 Task: Look for space in São Sebastião do Caí, Brazil from 2nd June, 2023 to 9th June, 2023 for 5 adults in price range Rs.7000 to Rs.13000. Place can be shared room with 2 bedrooms having 5 beds and 2 bathrooms. Property type can be flat. Amenities needed are: wifi, washing machine, . Booking option can be shelf check-in. Required host language is Spanish.
Action: Mouse moved to (460, 82)
Screenshot: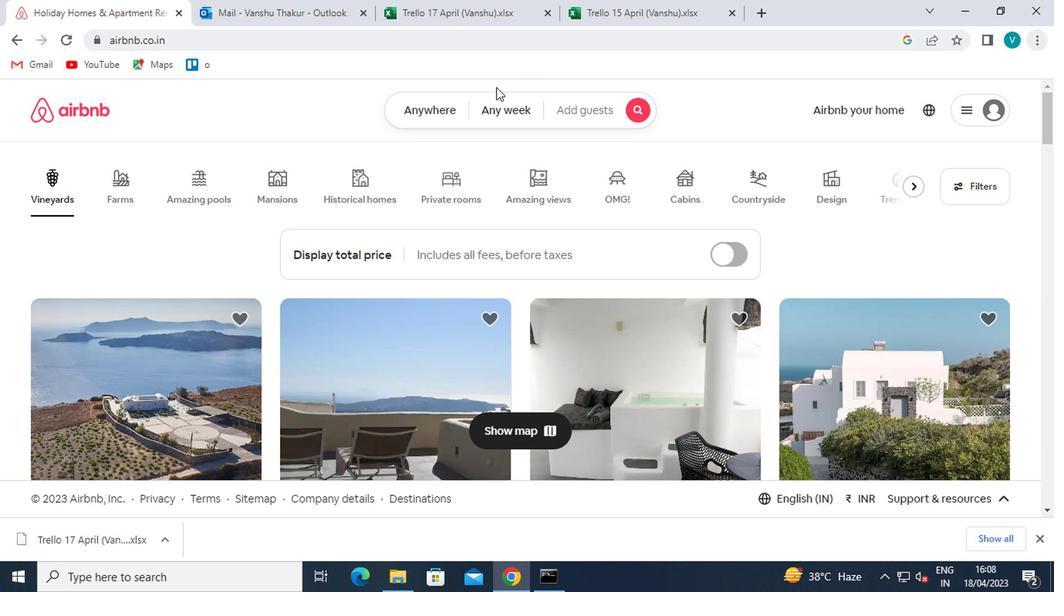 
Action: Mouse pressed left at (460, 82)
Screenshot: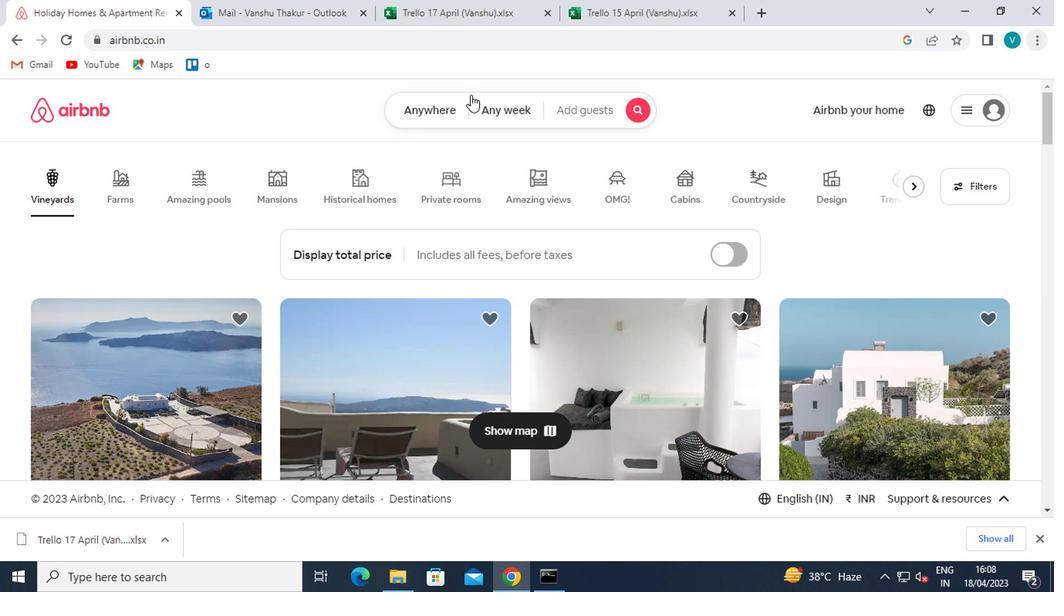 
Action: Mouse moved to (379, 163)
Screenshot: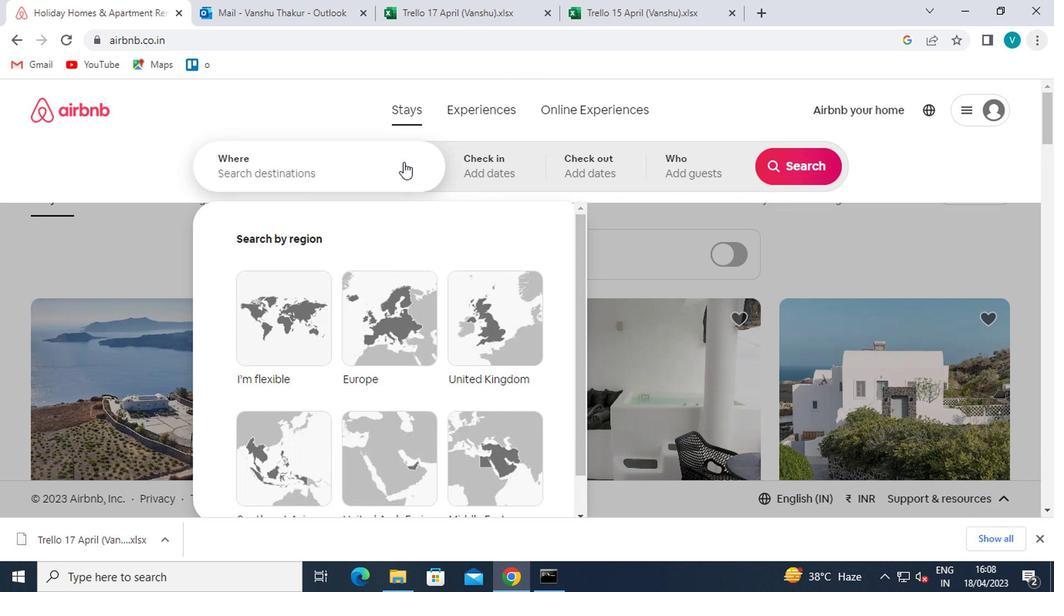 
Action: Mouse pressed left at (379, 163)
Screenshot: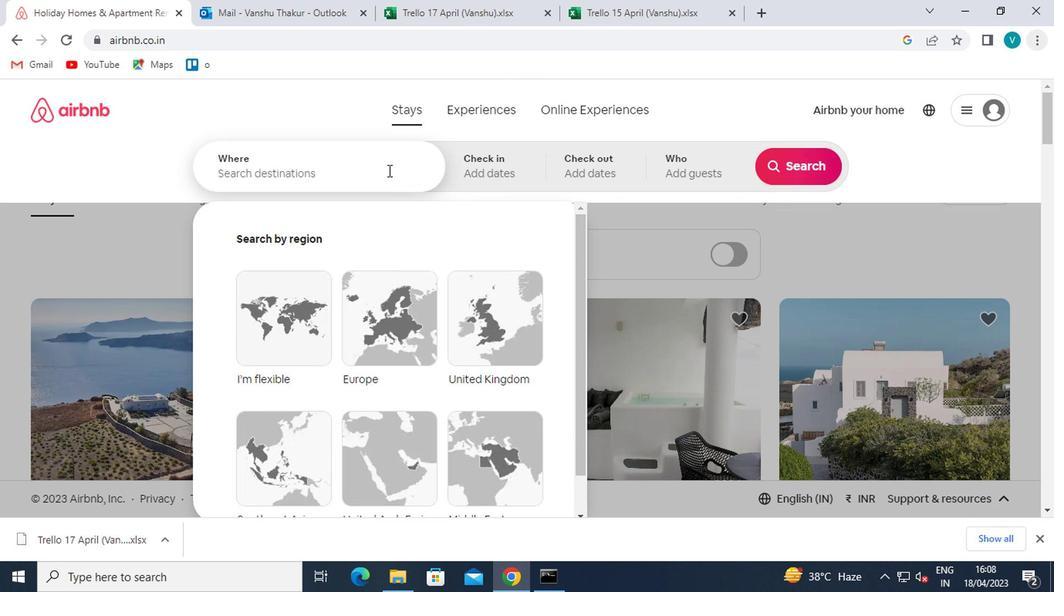 
Action: Key pressed <Key.shift>SAO<Key.space><Key.shift>SEBAS
Screenshot: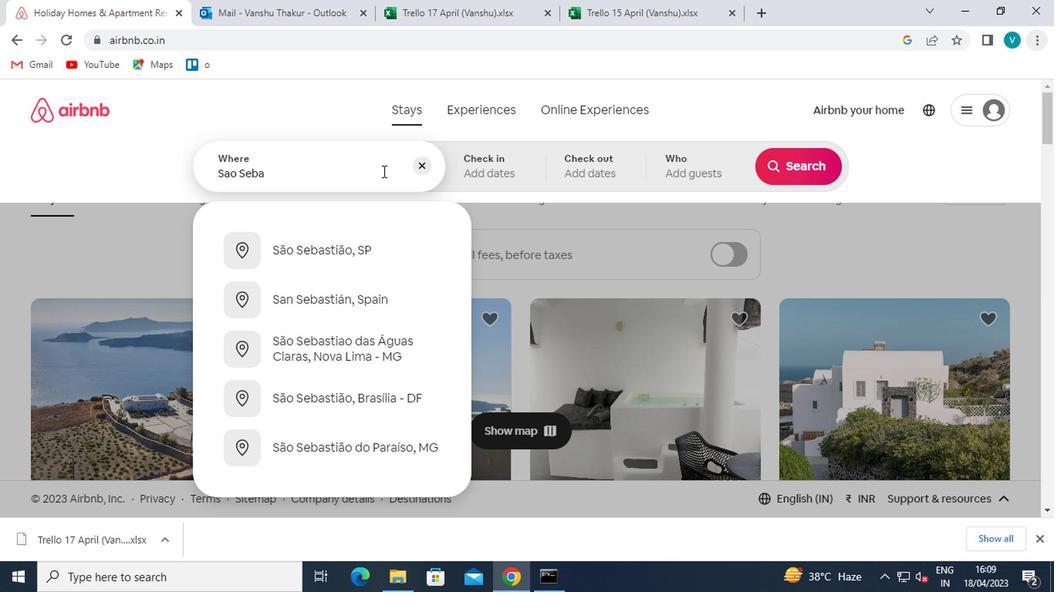 
Action: Mouse moved to (349, 243)
Screenshot: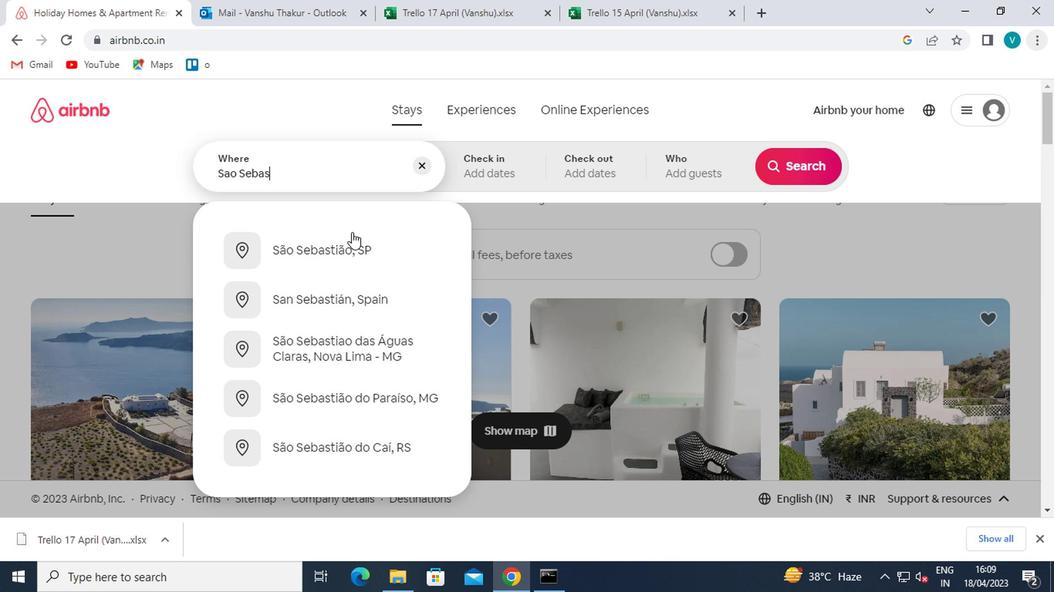 
Action: Mouse pressed left at (349, 243)
Screenshot: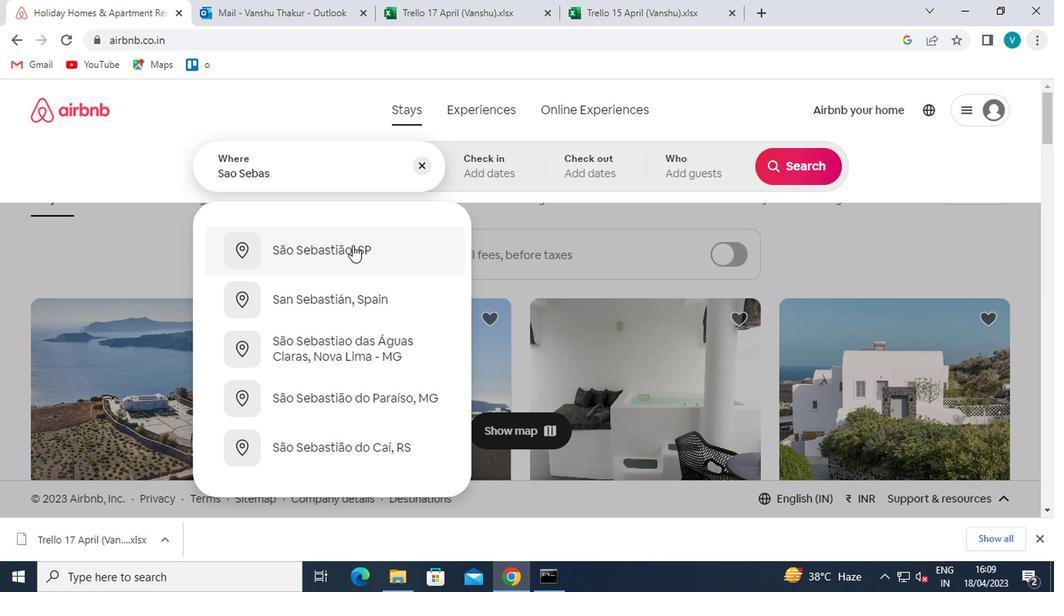 
Action: Mouse moved to (798, 292)
Screenshot: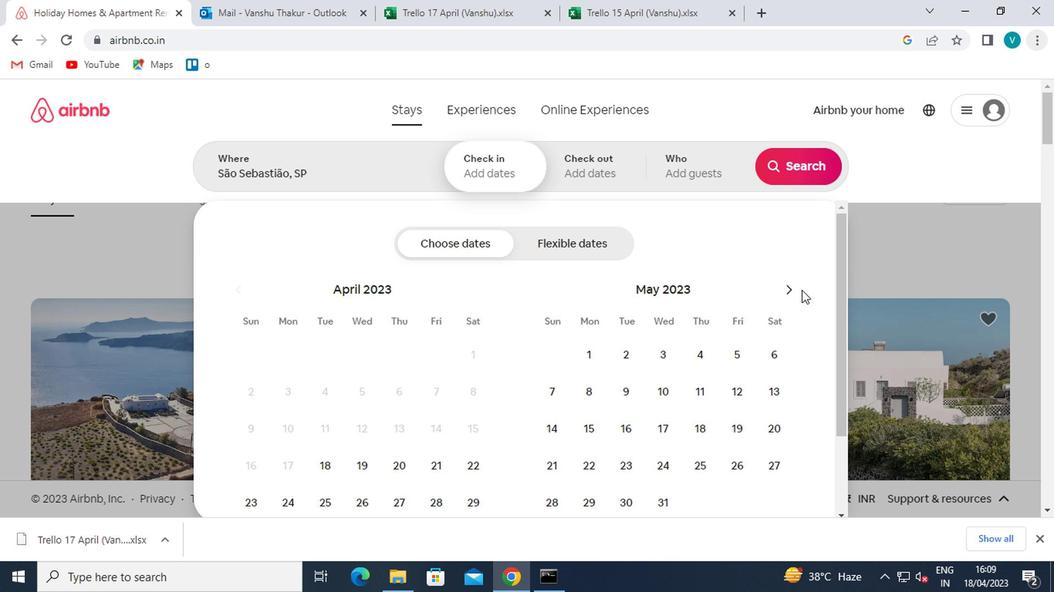 
Action: Mouse pressed left at (798, 292)
Screenshot: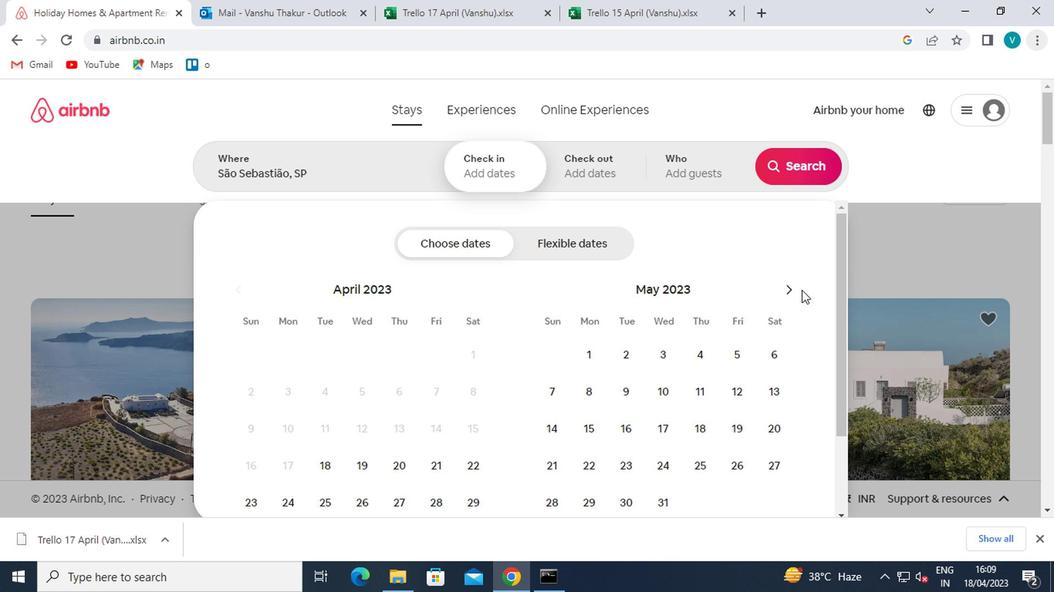 
Action: Mouse moved to (789, 289)
Screenshot: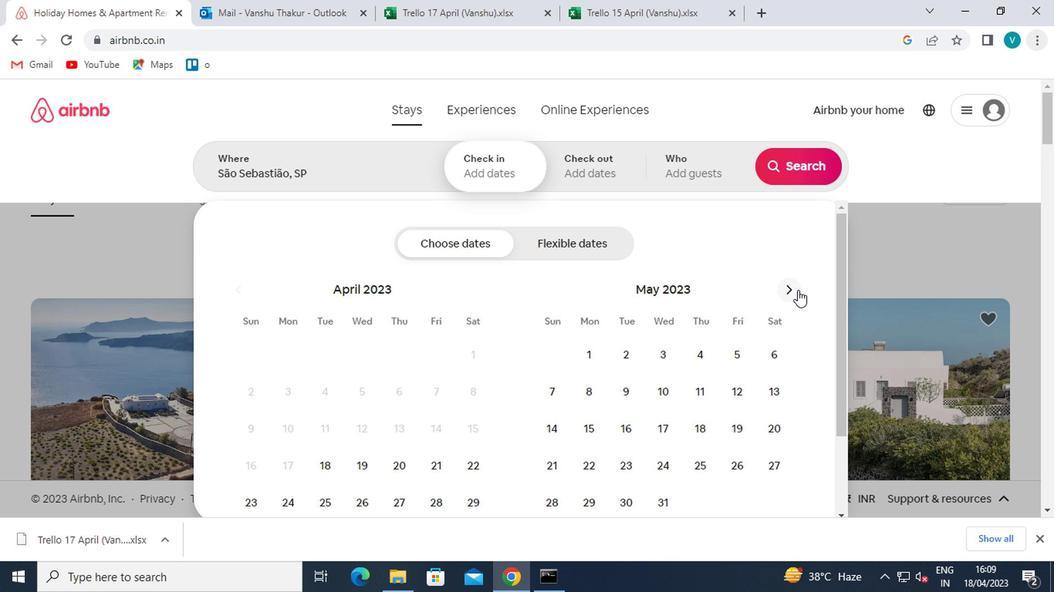 
Action: Mouse pressed left at (789, 289)
Screenshot: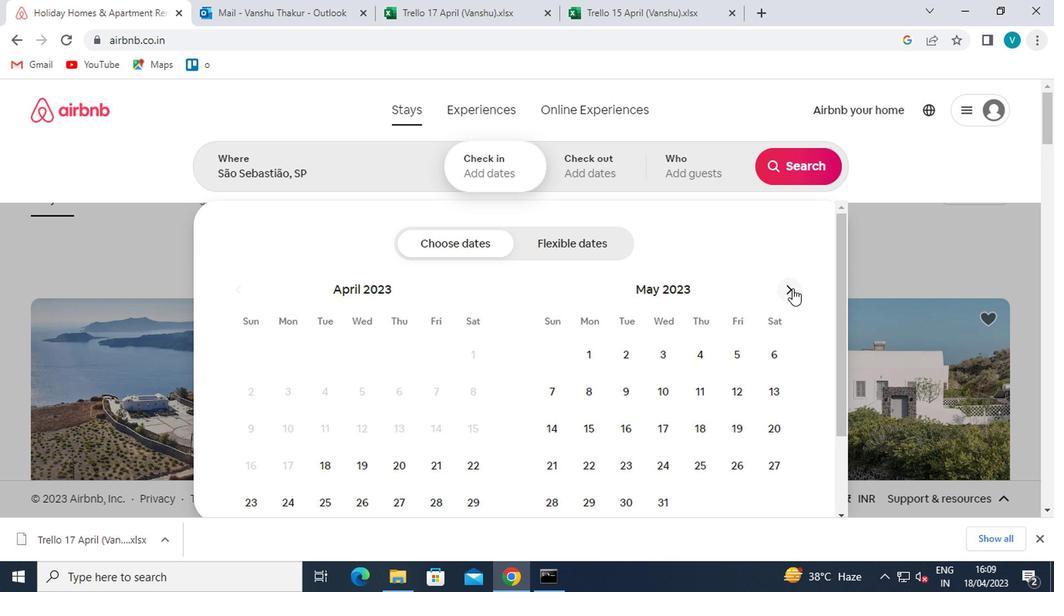 
Action: Mouse moved to (730, 347)
Screenshot: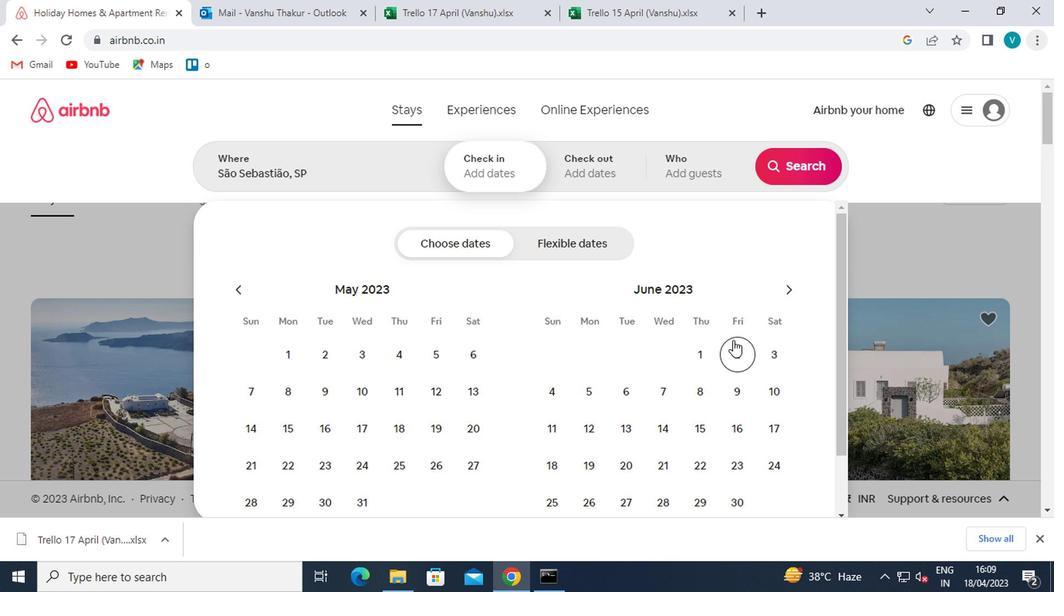 
Action: Mouse pressed left at (730, 347)
Screenshot: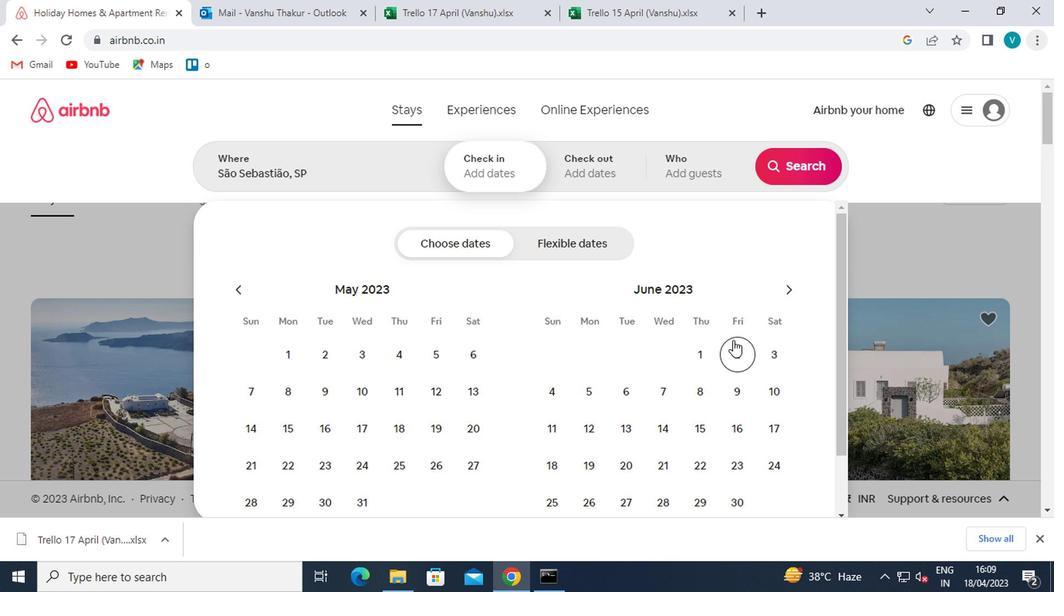 
Action: Mouse moved to (739, 398)
Screenshot: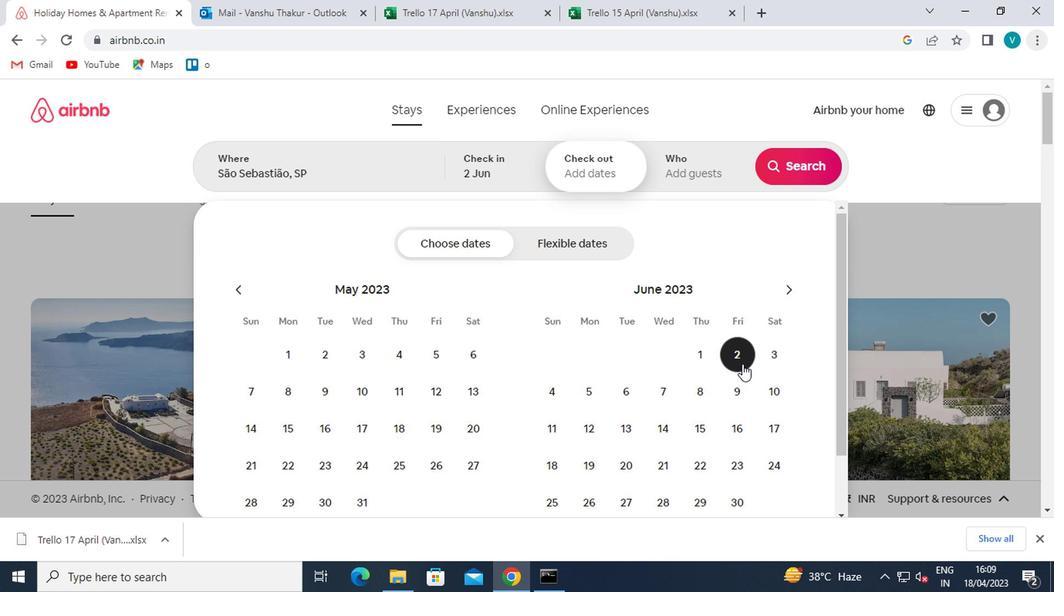 
Action: Mouse pressed left at (739, 398)
Screenshot: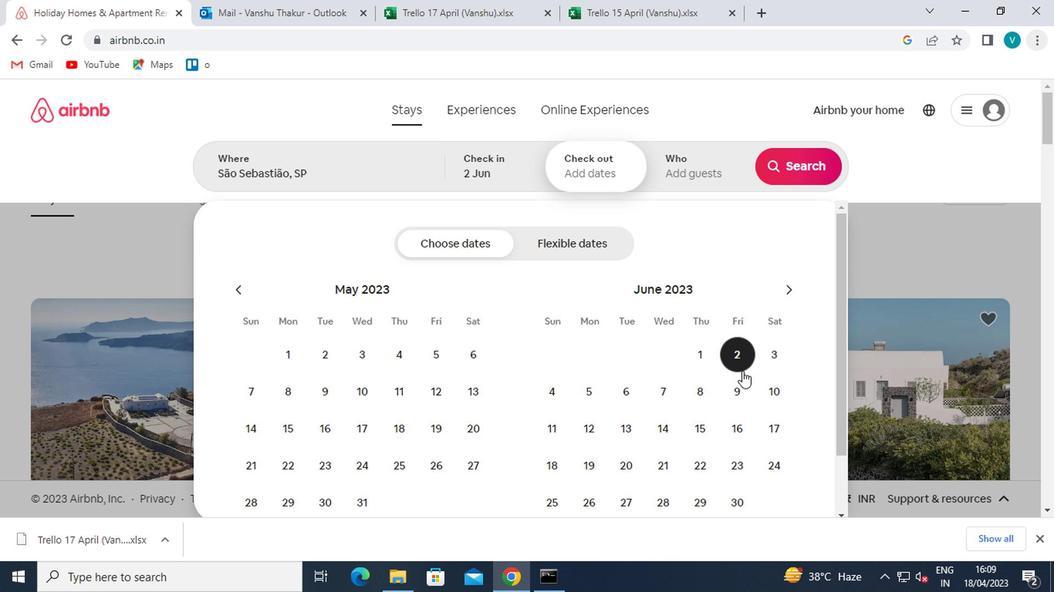 
Action: Mouse moved to (705, 182)
Screenshot: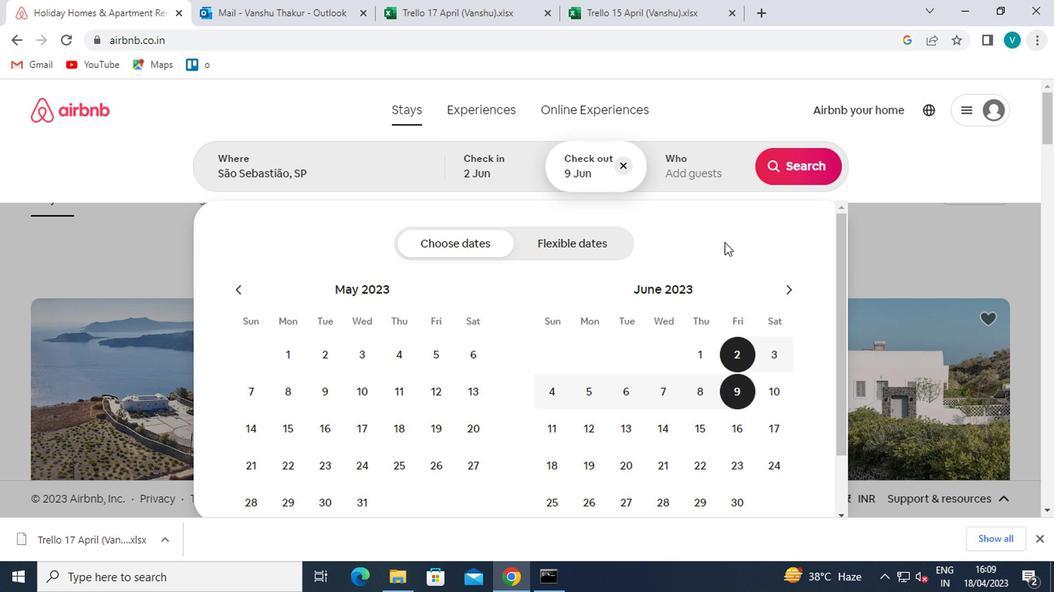
Action: Mouse pressed left at (705, 182)
Screenshot: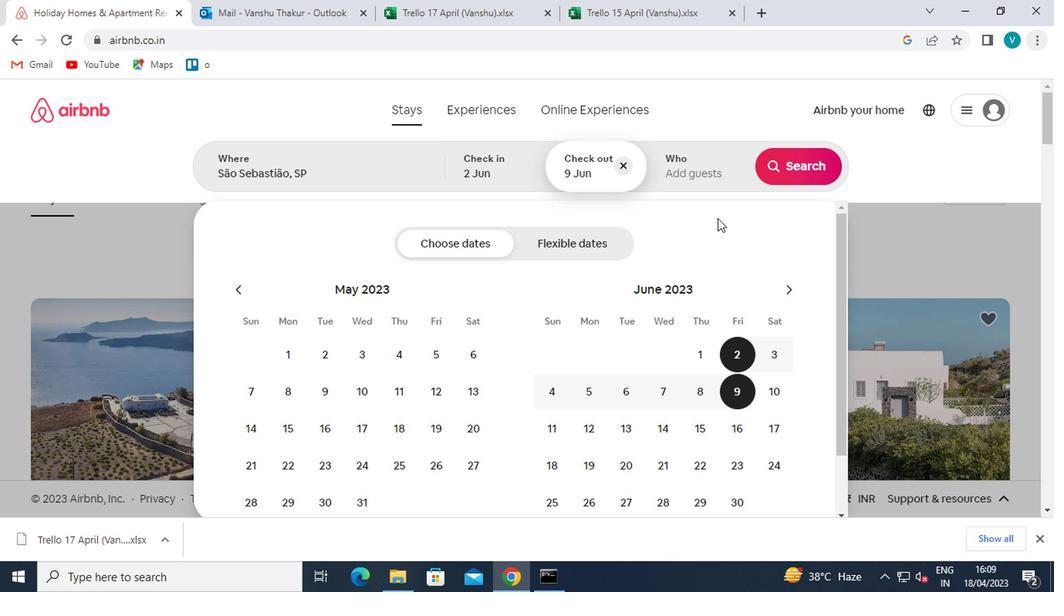 
Action: Mouse moved to (792, 254)
Screenshot: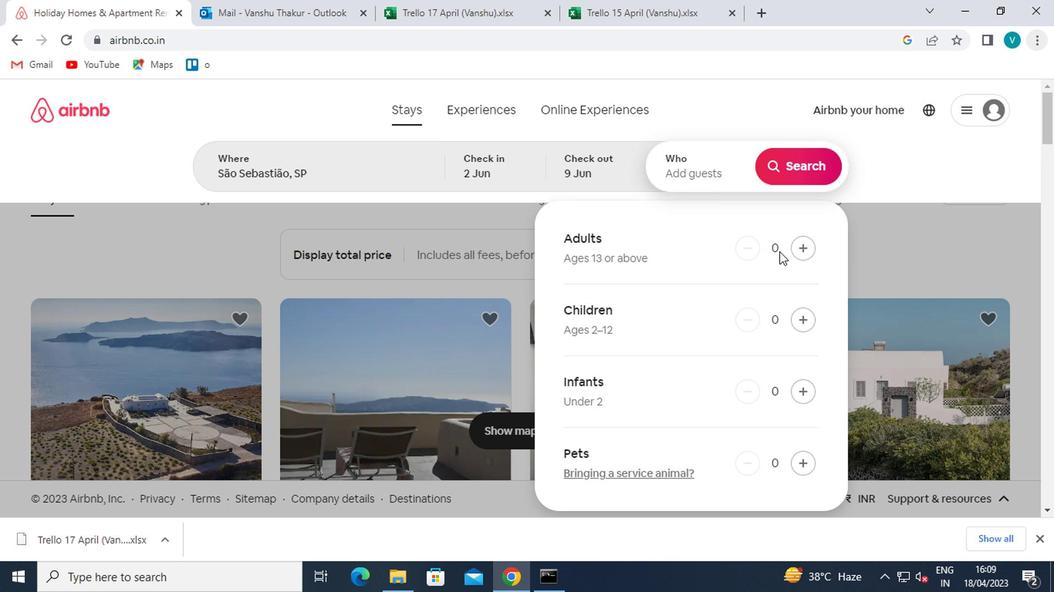 
Action: Mouse pressed left at (792, 254)
Screenshot: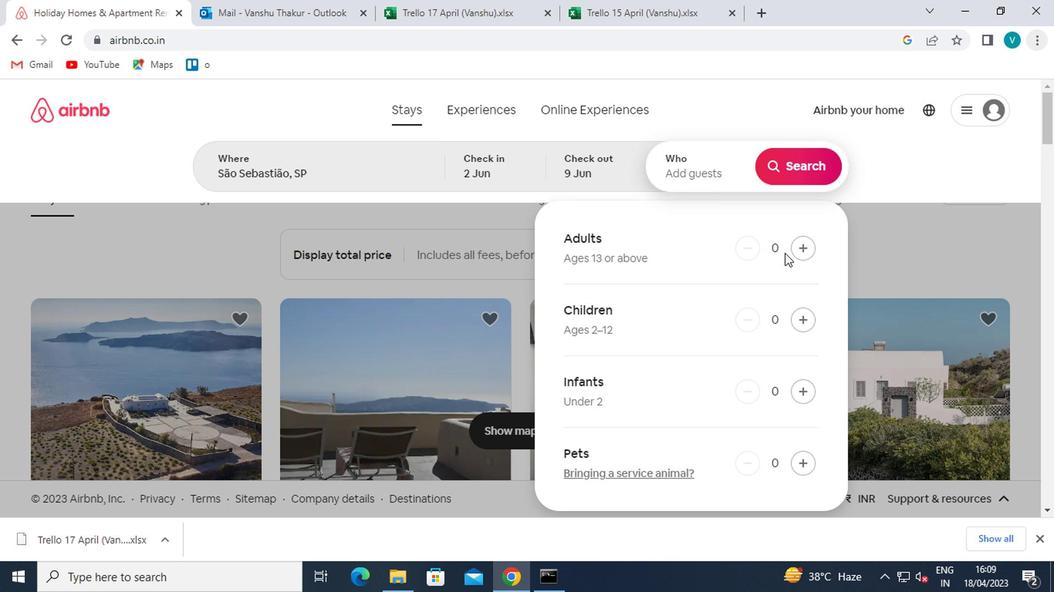 
Action: Mouse pressed left at (792, 254)
Screenshot: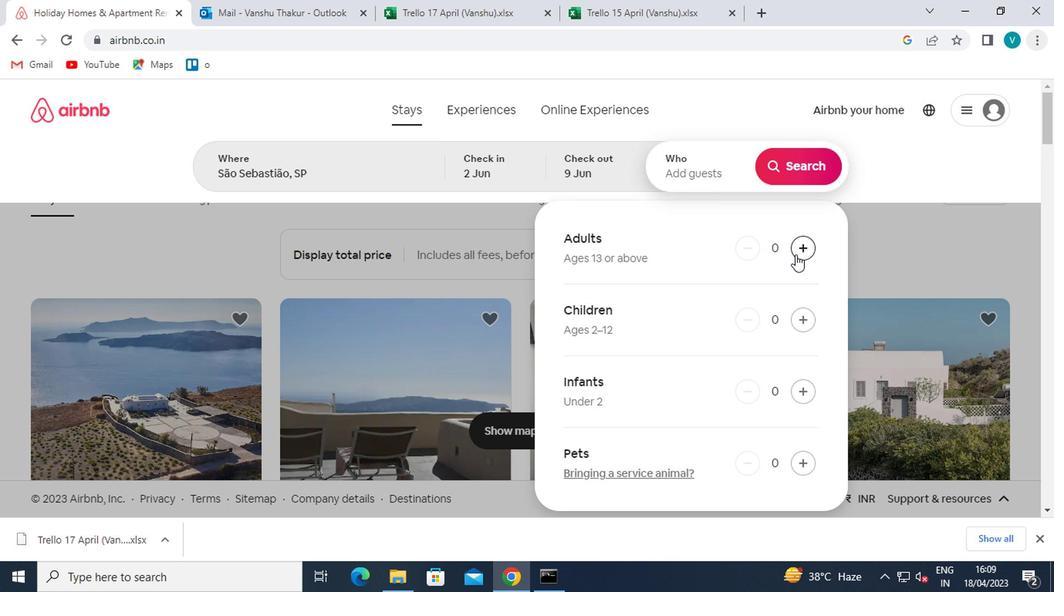 
Action: Mouse pressed left at (792, 254)
Screenshot: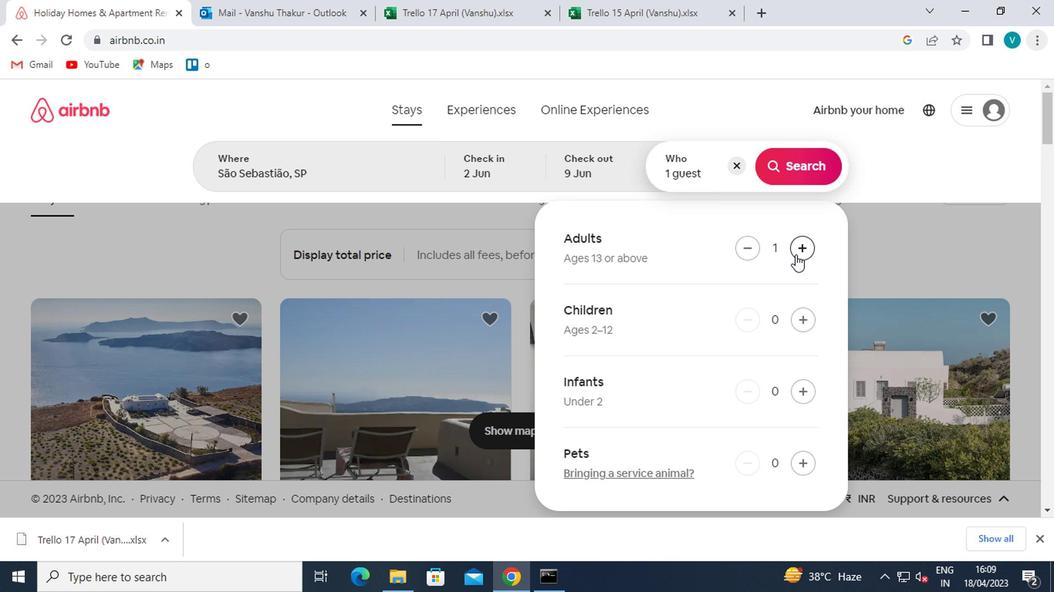 
Action: Mouse pressed left at (792, 254)
Screenshot: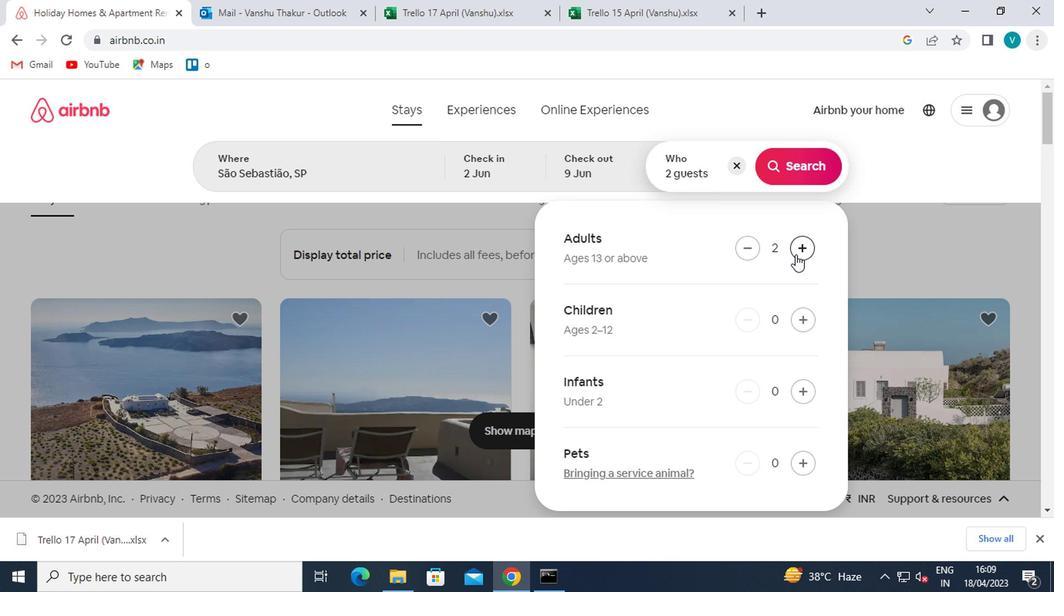
Action: Mouse pressed left at (792, 254)
Screenshot: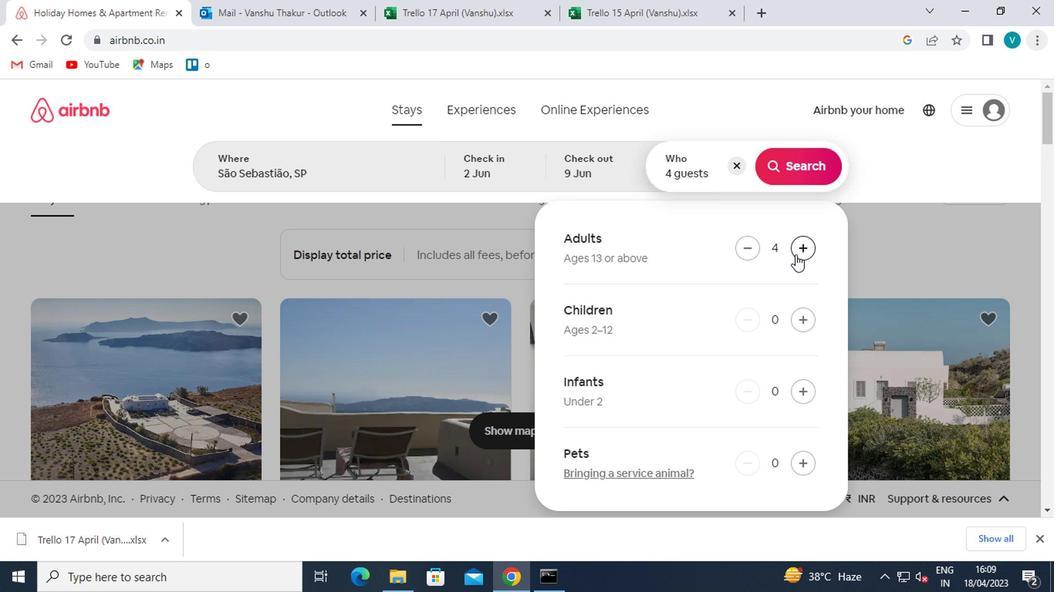 
Action: Mouse moved to (801, 171)
Screenshot: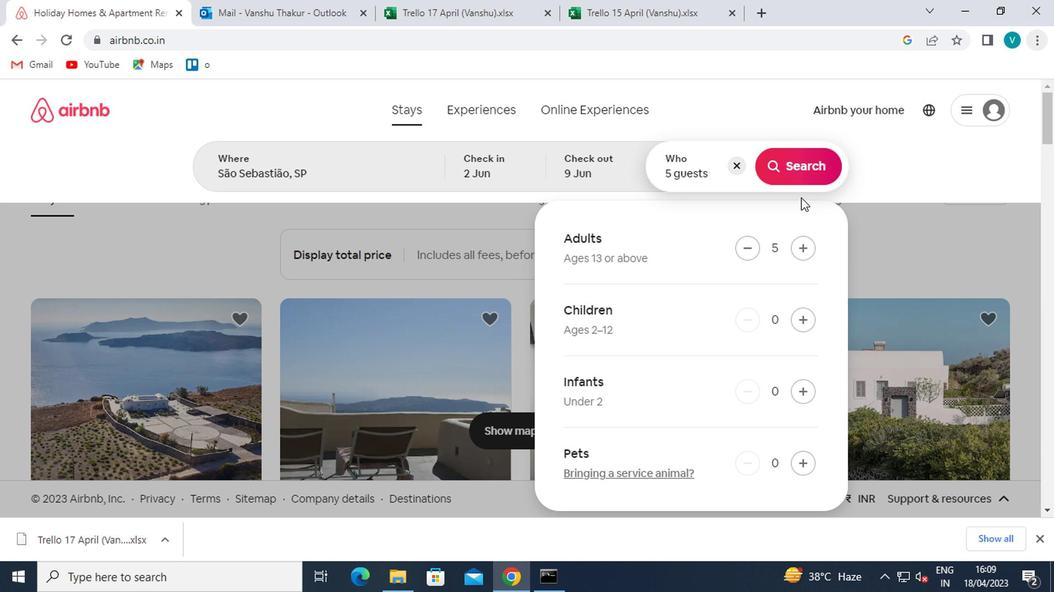 
Action: Mouse pressed left at (801, 171)
Screenshot: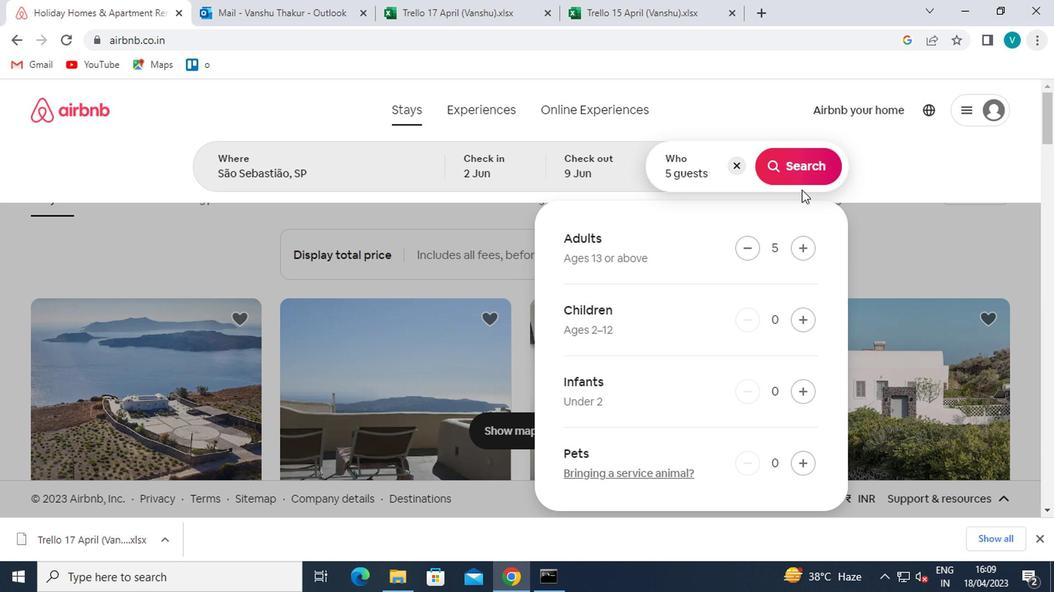 
Action: Mouse moved to (959, 172)
Screenshot: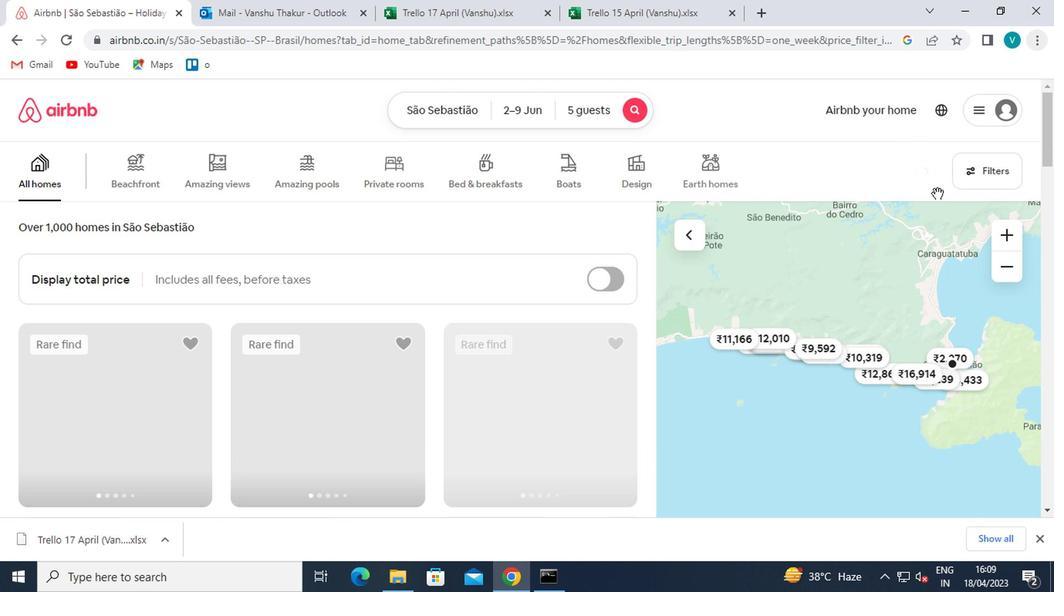 
Action: Mouse pressed left at (959, 172)
Screenshot: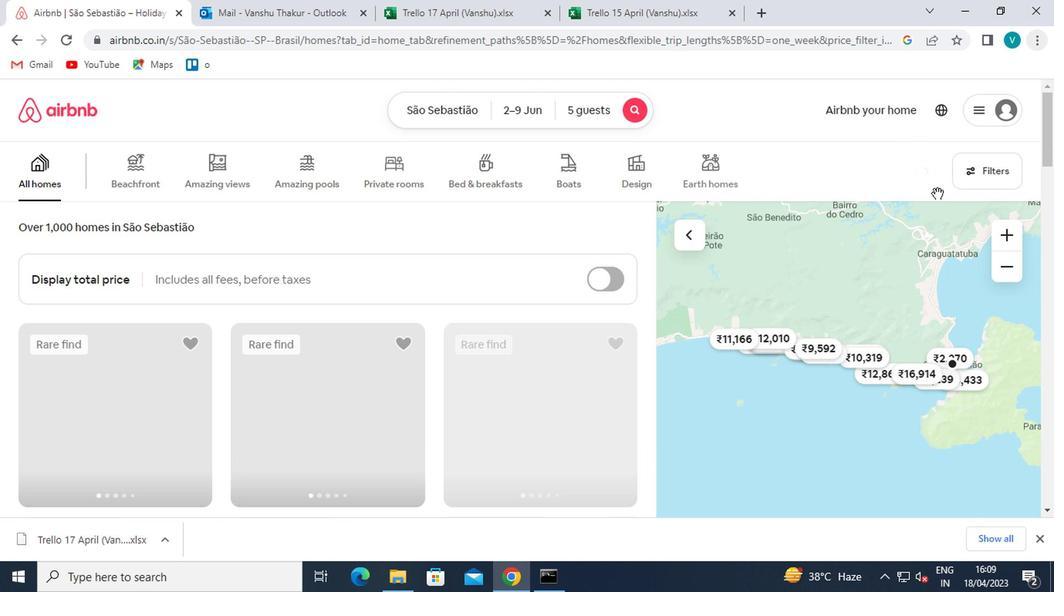 
Action: Mouse moved to (412, 389)
Screenshot: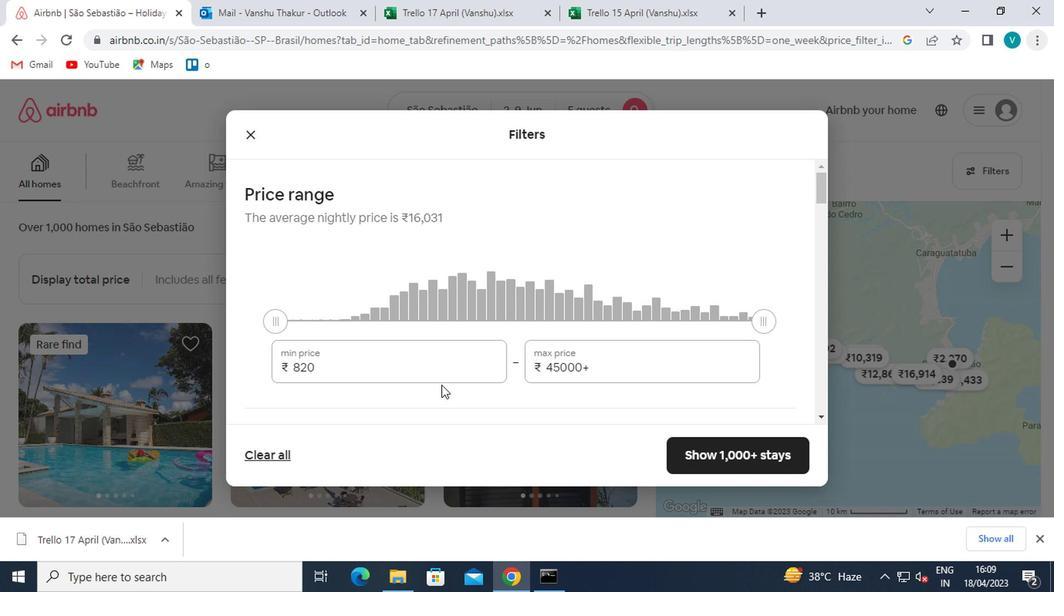 
Action: Mouse pressed left at (412, 389)
Screenshot: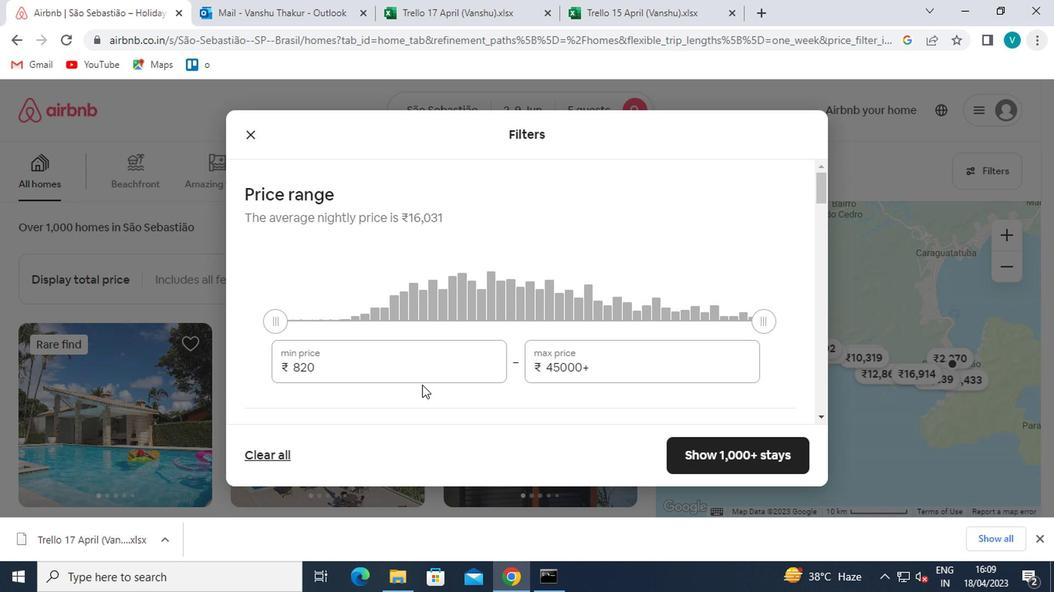 
Action: Mouse moved to (366, 298)
Screenshot: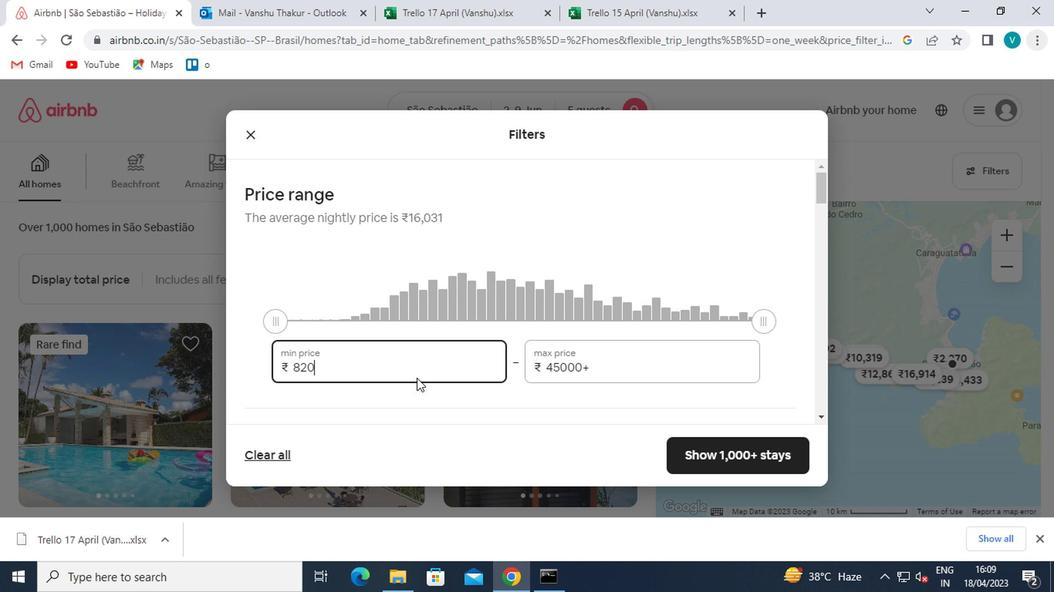 
Action: Key pressed <Key.backspace><Key.backspace><Key.backspace>
Screenshot: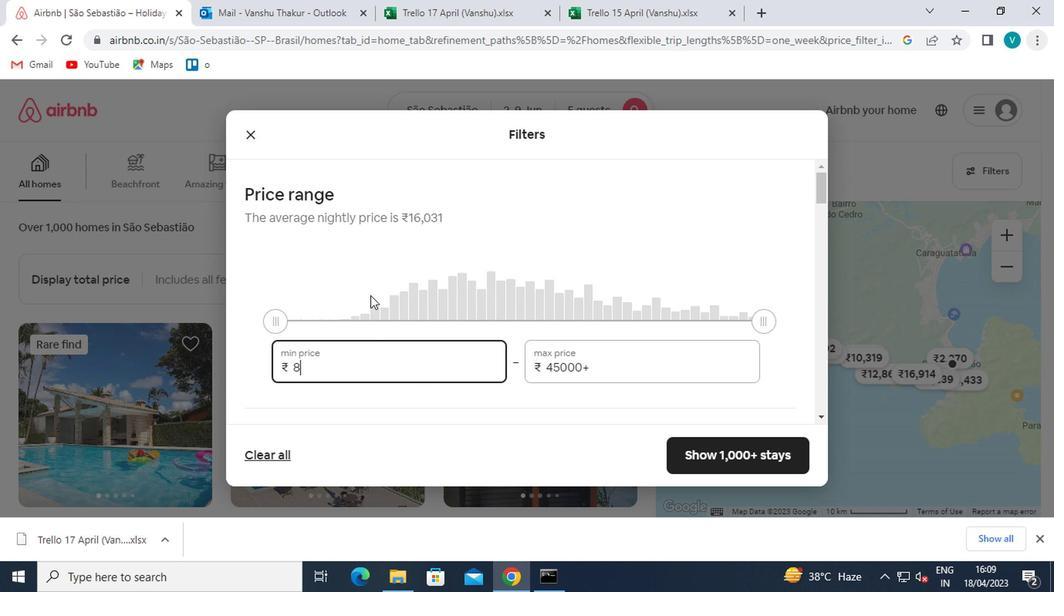 
Action: Mouse moved to (366, 297)
Screenshot: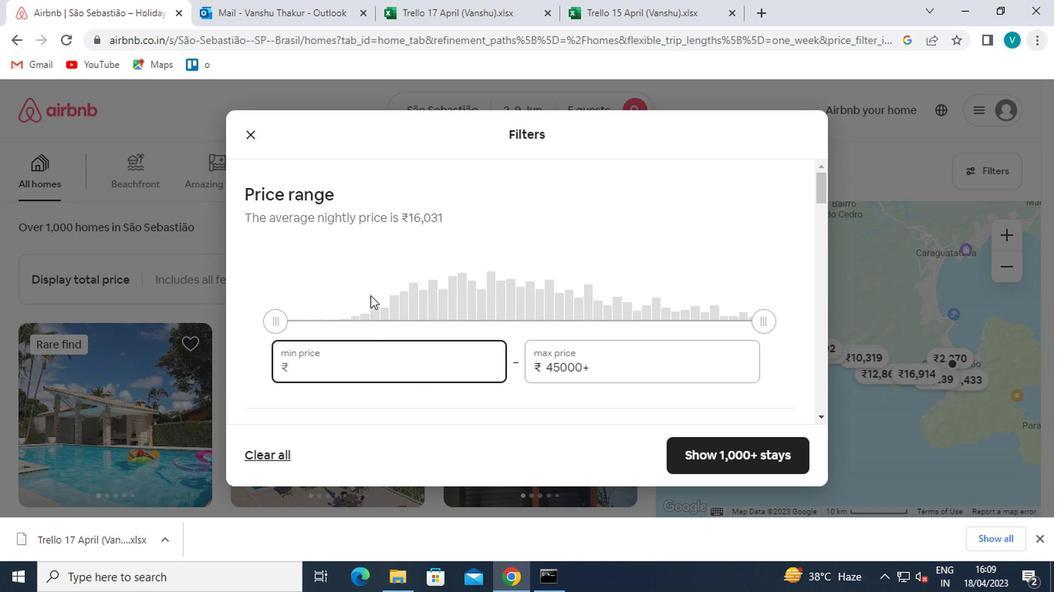 
Action: Key pressed 7000
Screenshot: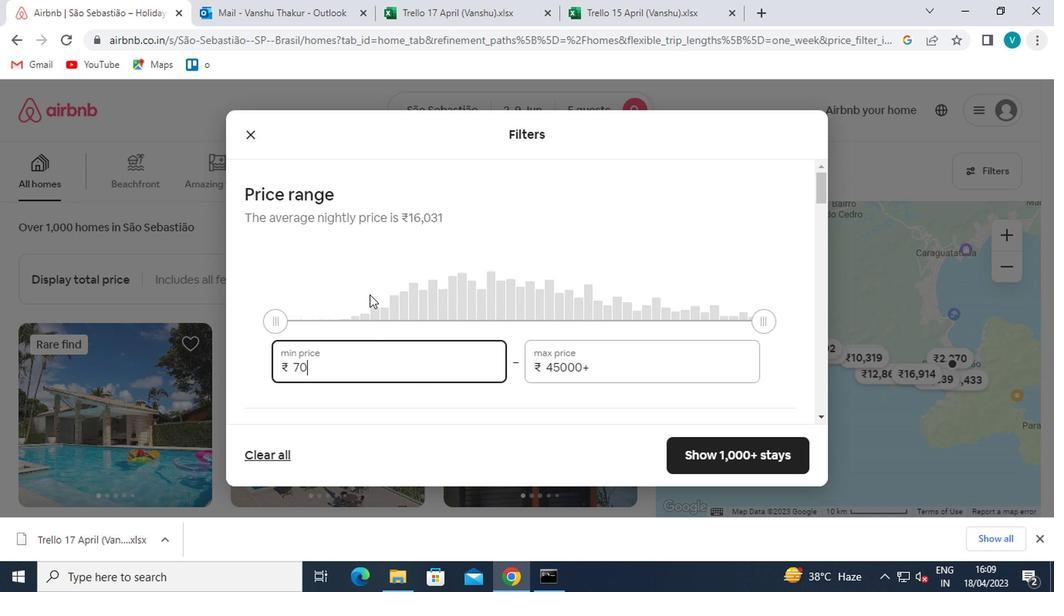 
Action: Mouse moved to (606, 370)
Screenshot: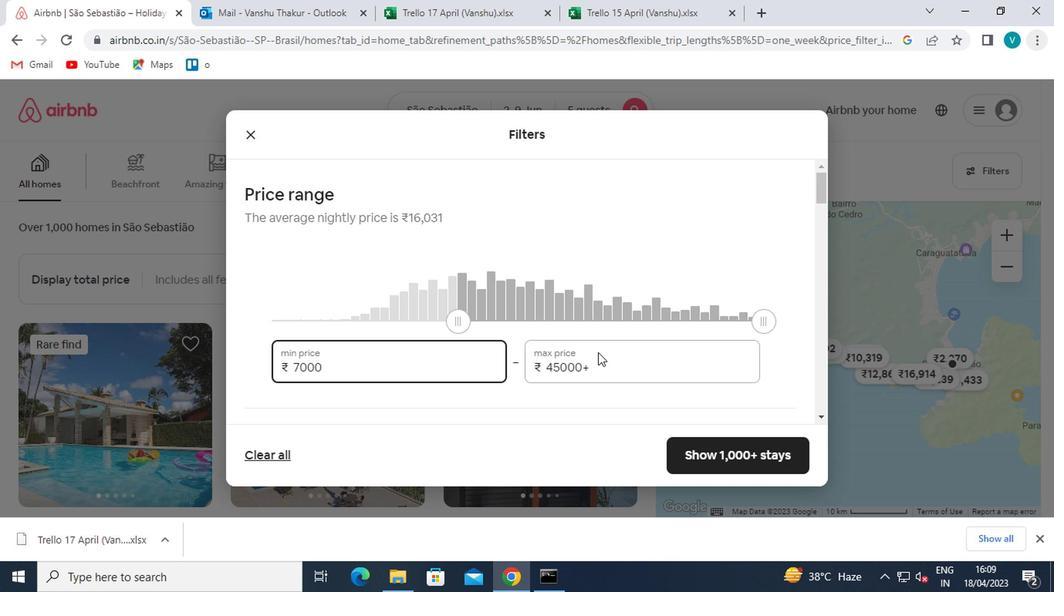 
Action: Mouse pressed left at (606, 370)
Screenshot: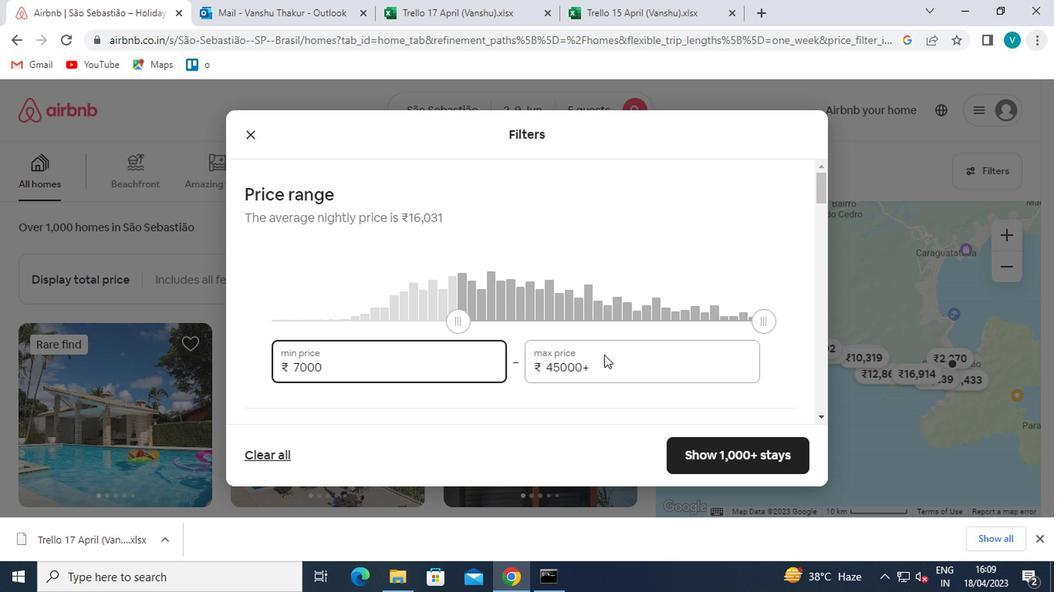 
Action: Mouse moved to (605, 373)
Screenshot: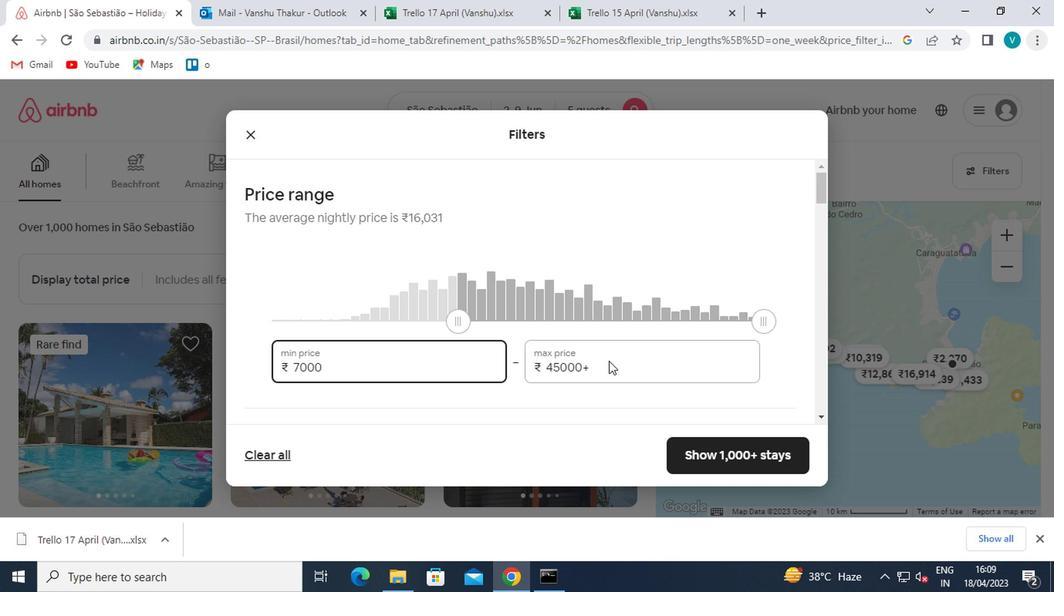 
Action: Key pressed <Key.backspace><Key.backspace><Key.backspace><Key.backspace><Key.backspace><Key.backspace>13000
Screenshot: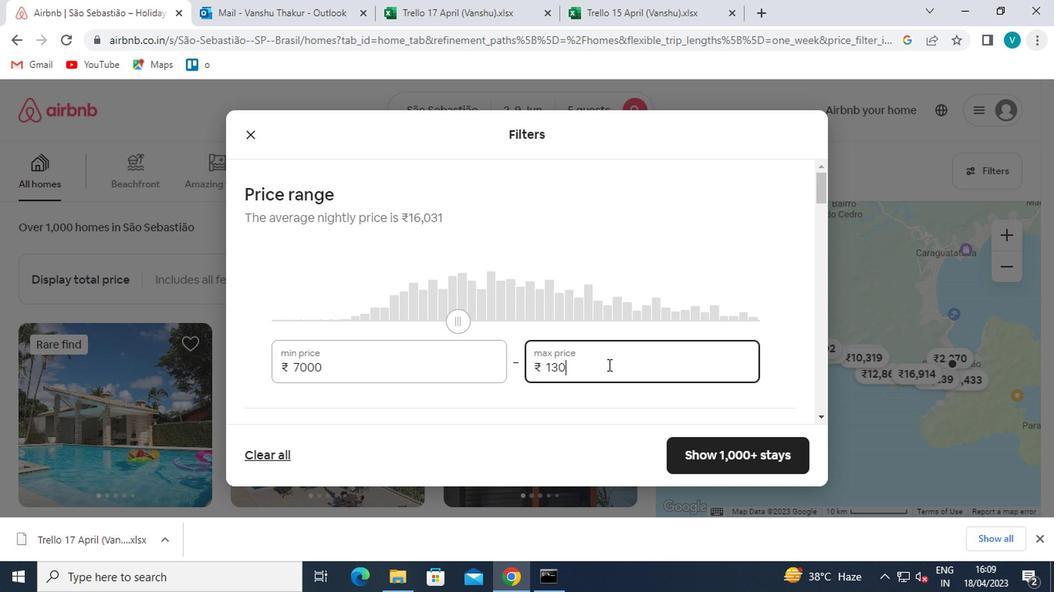 
Action: Mouse scrolled (605, 373) with delta (0, 0)
Screenshot: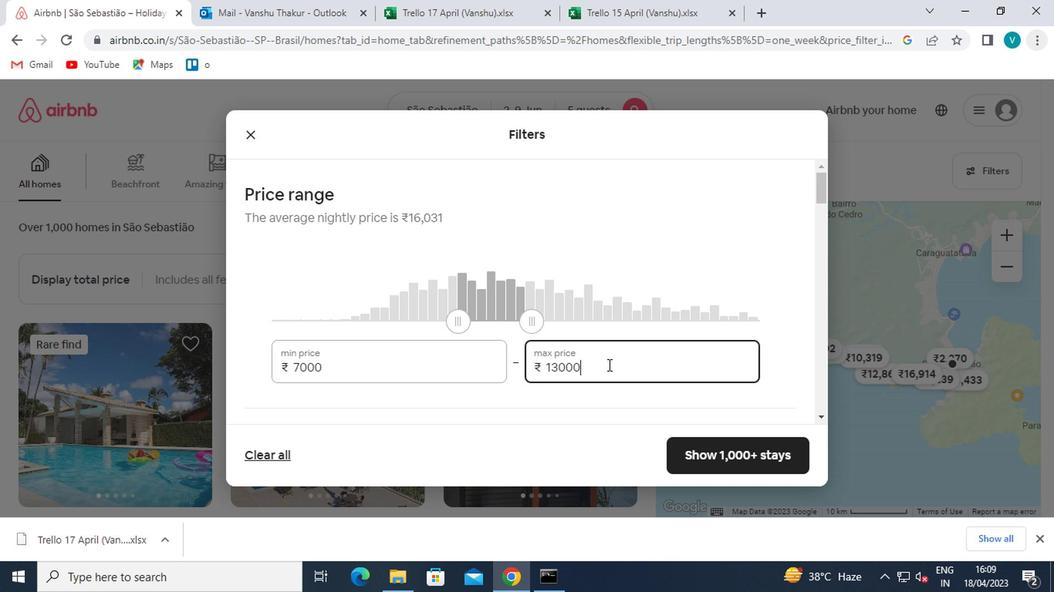 
Action: Mouse scrolled (605, 373) with delta (0, 0)
Screenshot: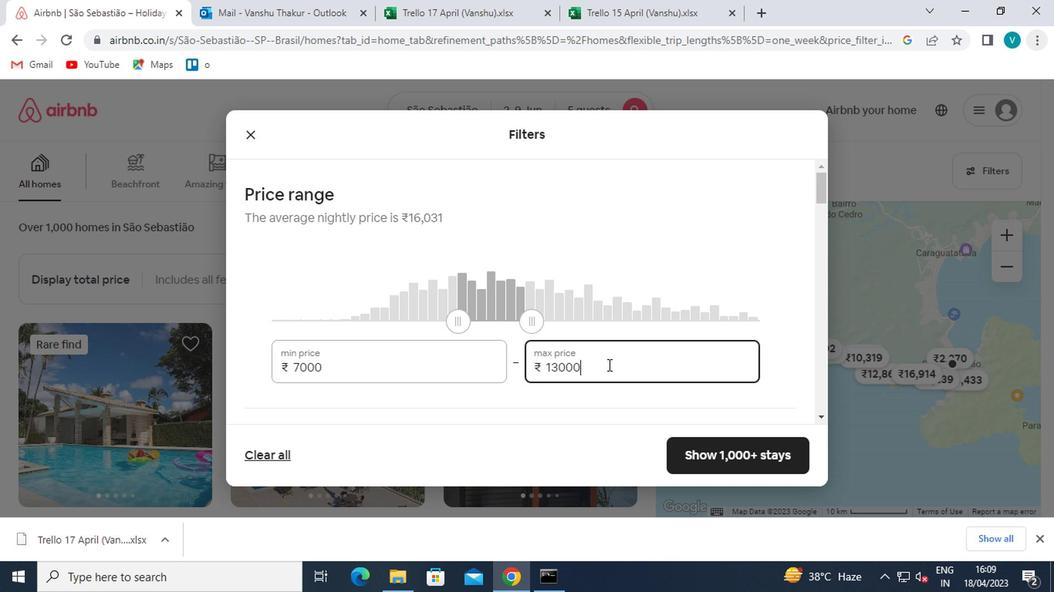
Action: Mouse scrolled (605, 373) with delta (0, 0)
Screenshot: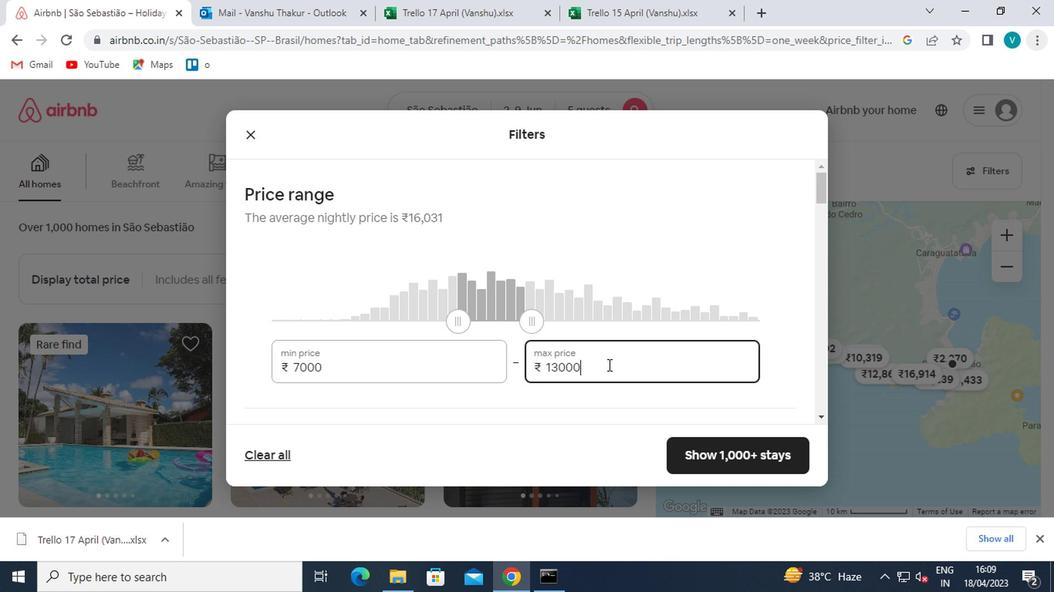 
Action: Mouse moved to (246, 325)
Screenshot: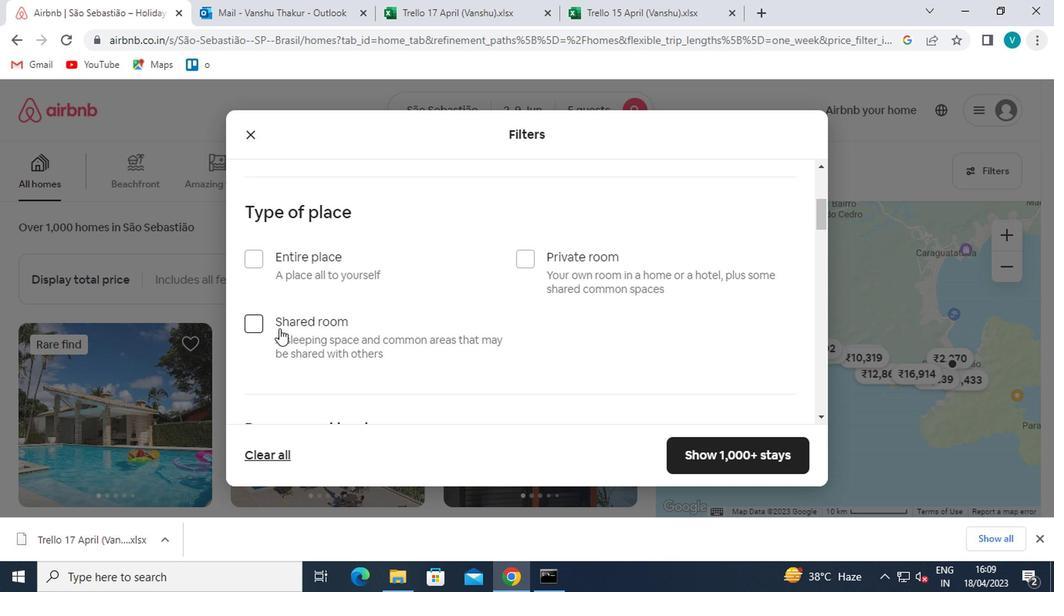 
Action: Mouse pressed left at (246, 325)
Screenshot: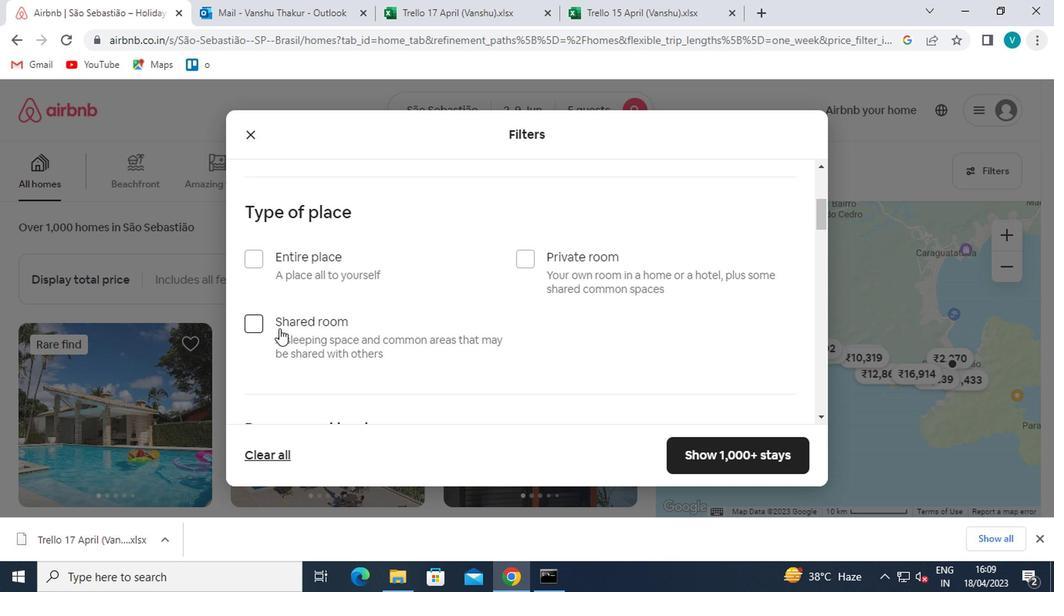 
Action: Mouse moved to (301, 344)
Screenshot: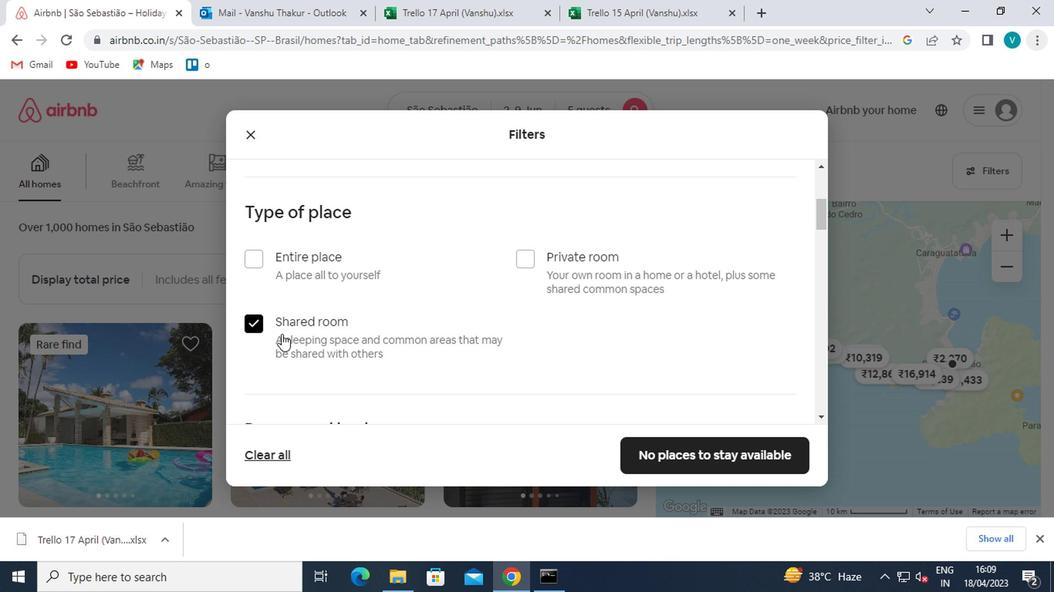 
Action: Mouse scrolled (301, 343) with delta (0, -1)
Screenshot: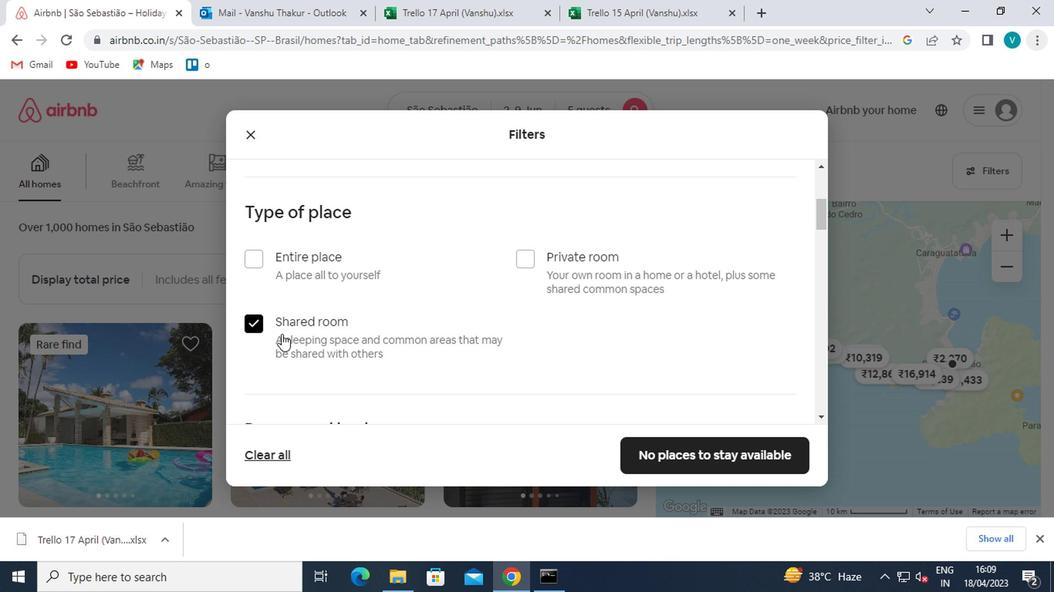 
Action: Mouse moved to (305, 345)
Screenshot: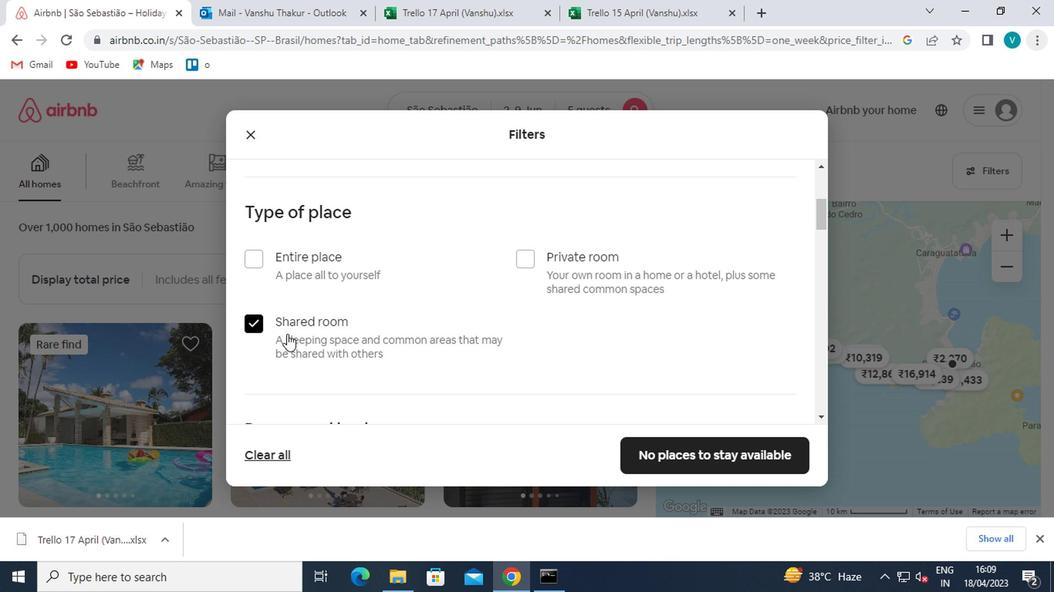 
Action: Mouse scrolled (305, 344) with delta (0, 0)
Screenshot: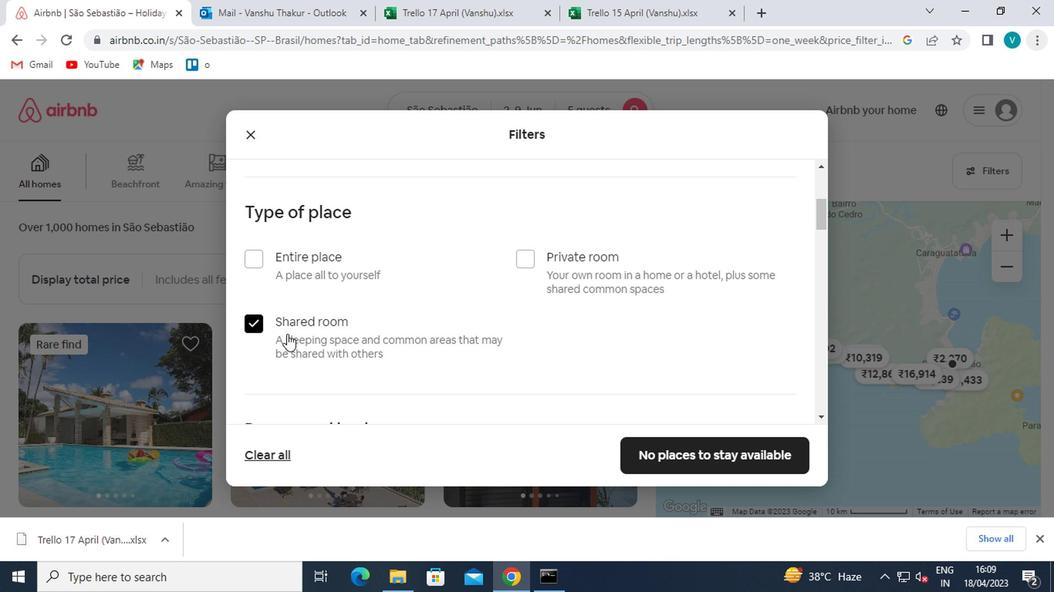 
Action: Mouse moved to (390, 348)
Screenshot: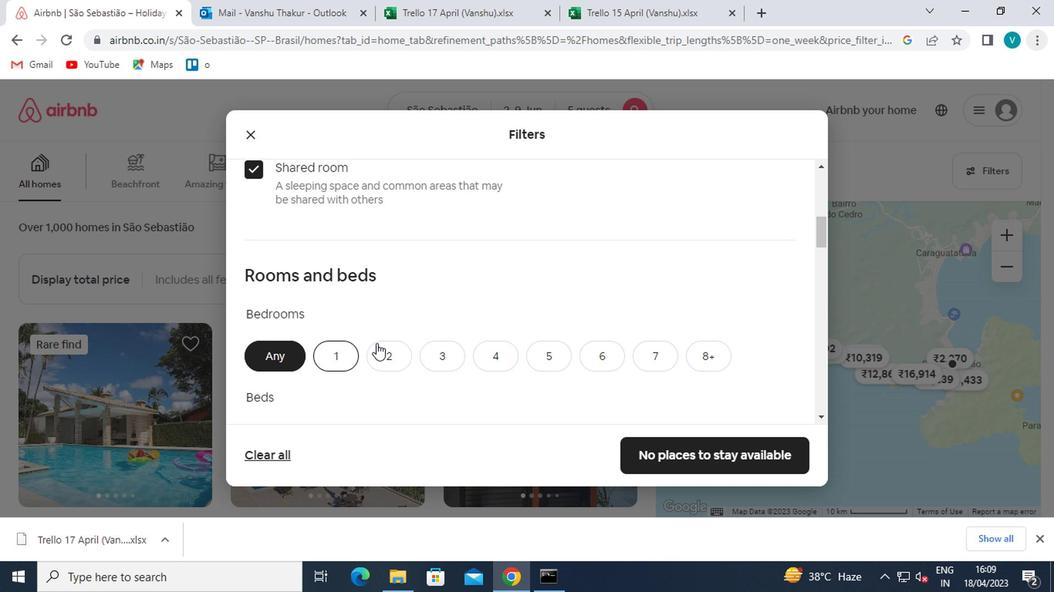 
Action: Mouse pressed left at (390, 348)
Screenshot: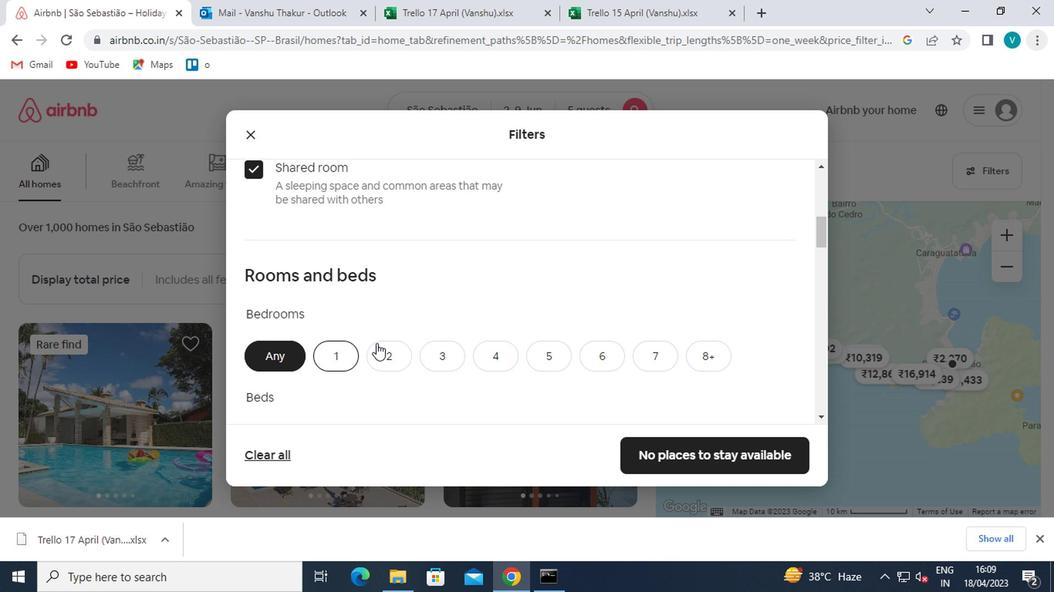 
Action: Mouse moved to (387, 369)
Screenshot: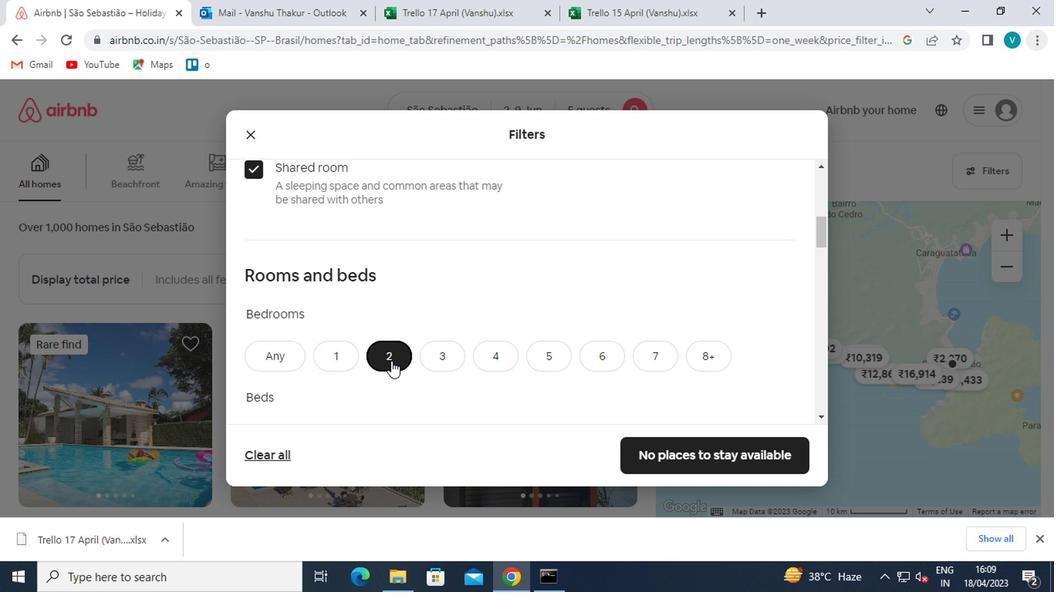 
Action: Mouse pressed left at (387, 369)
Screenshot: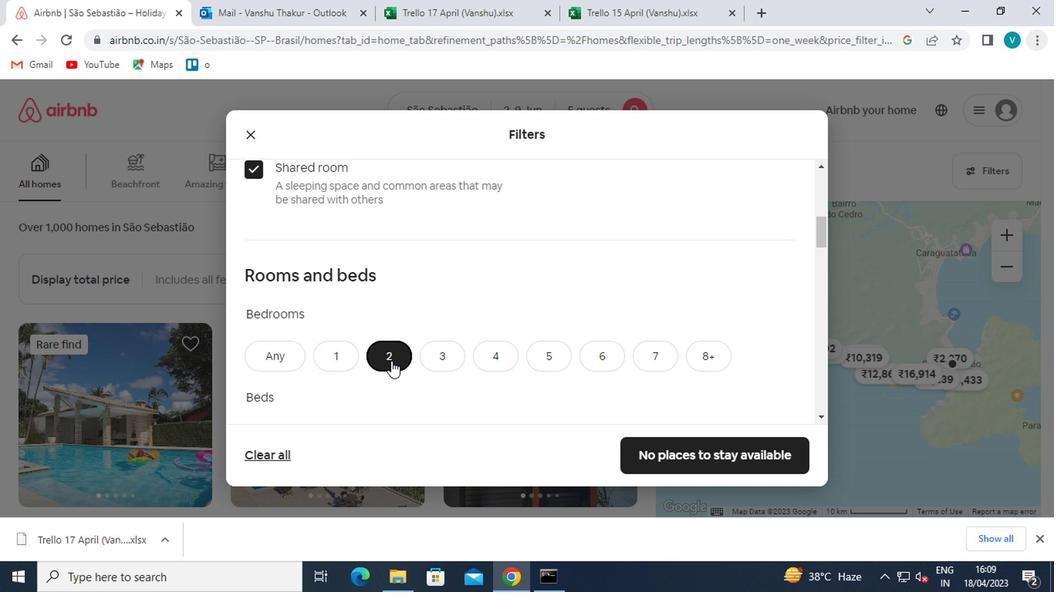 
Action: Mouse moved to (389, 377)
Screenshot: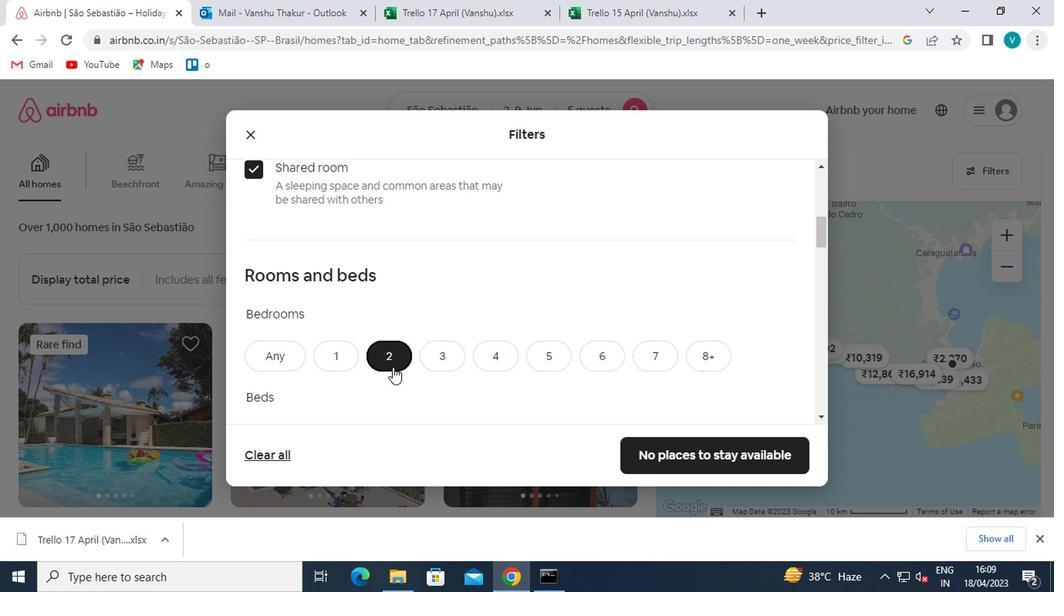 
Action: Mouse scrolled (389, 376) with delta (0, 0)
Screenshot: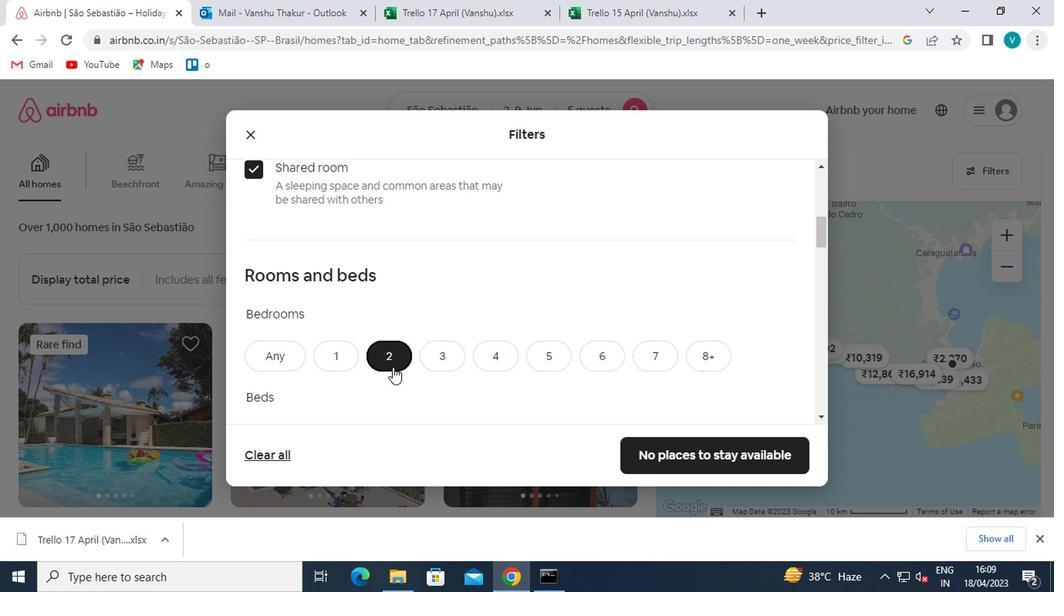 
Action: Mouse moved to (389, 377)
Screenshot: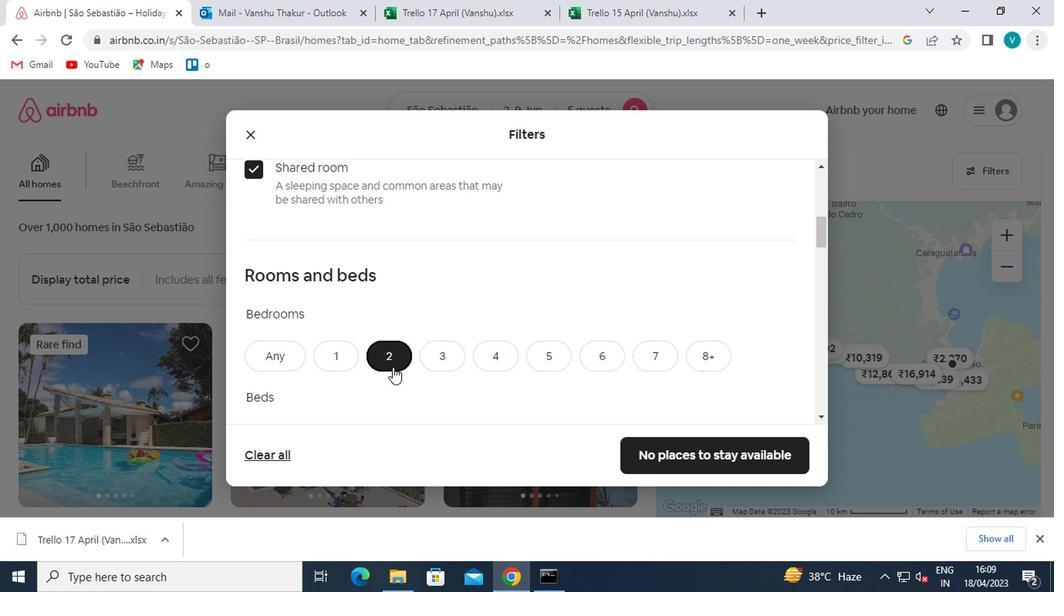 
Action: Mouse scrolled (389, 376) with delta (0, 0)
Screenshot: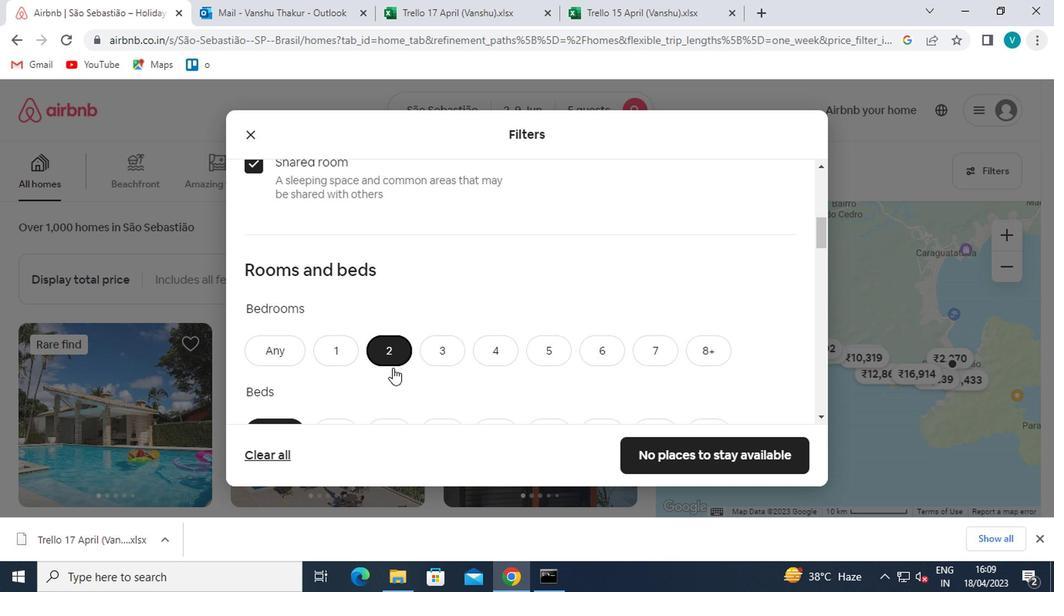 
Action: Mouse moved to (539, 298)
Screenshot: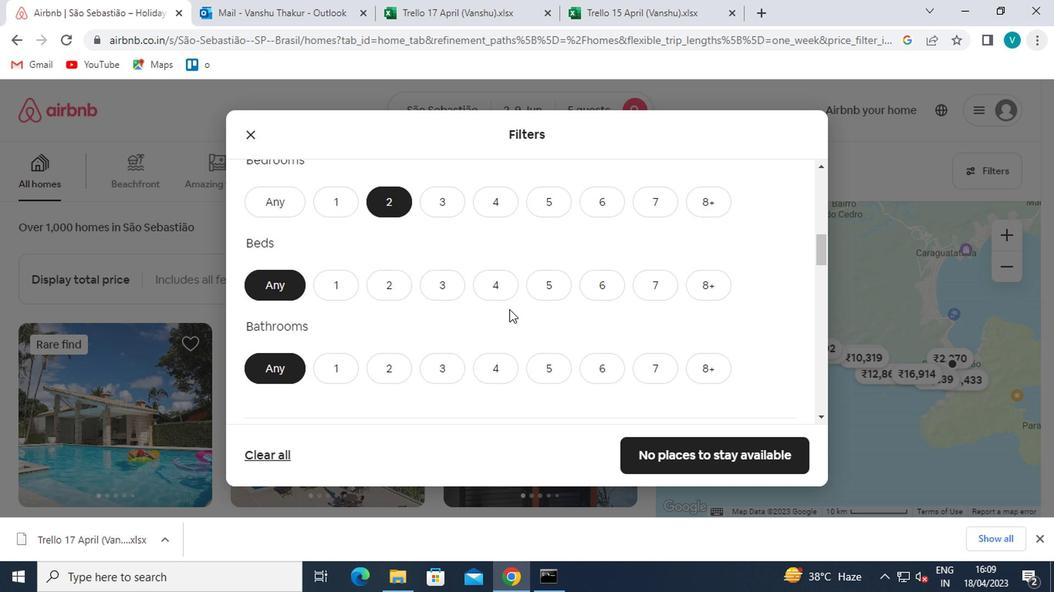 
Action: Mouse pressed left at (539, 298)
Screenshot: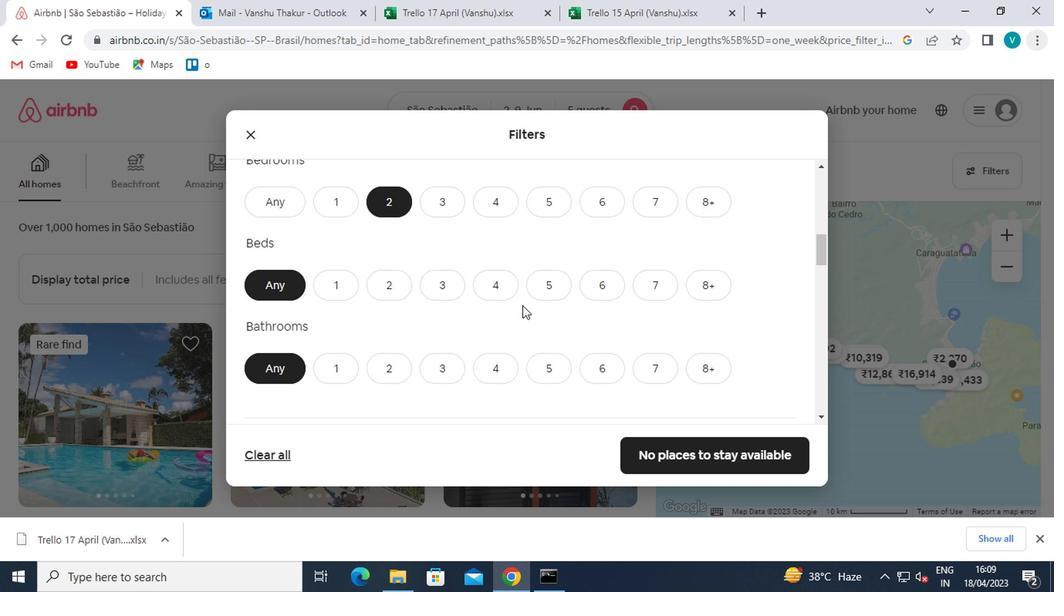 
Action: Mouse moved to (399, 373)
Screenshot: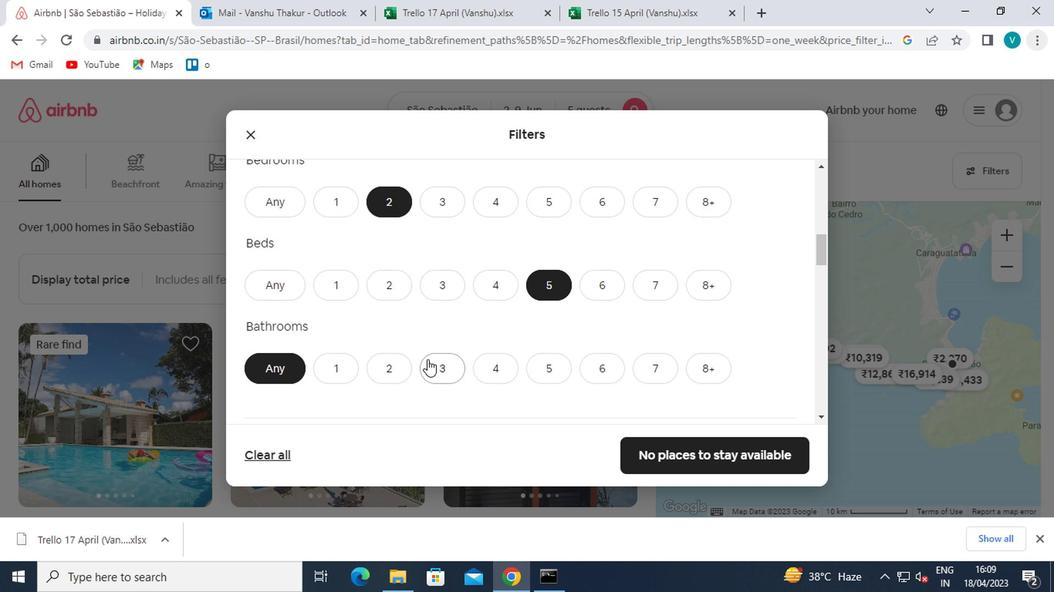 
Action: Mouse pressed left at (399, 373)
Screenshot: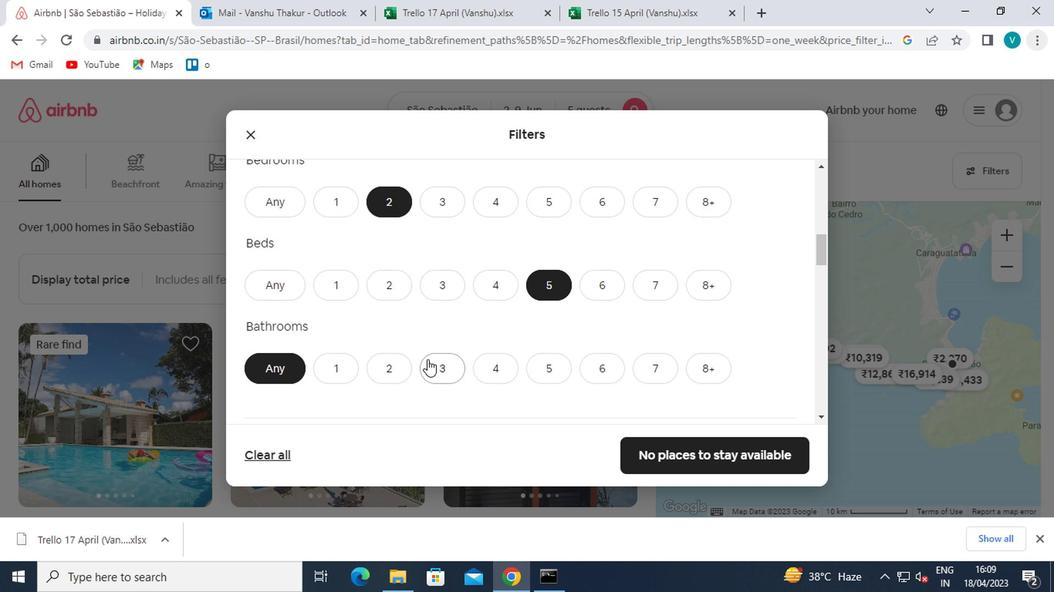 
Action: Mouse moved to (431, 370)
Screenshot: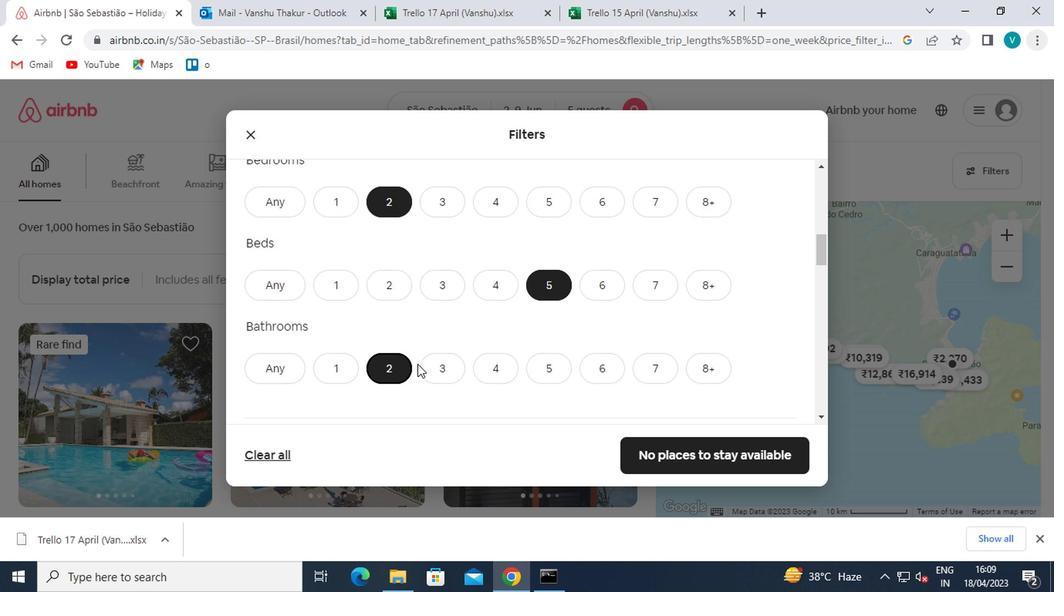
Action: Mouse scrolled (431, 369) with delta (0, -1)
Screenshot: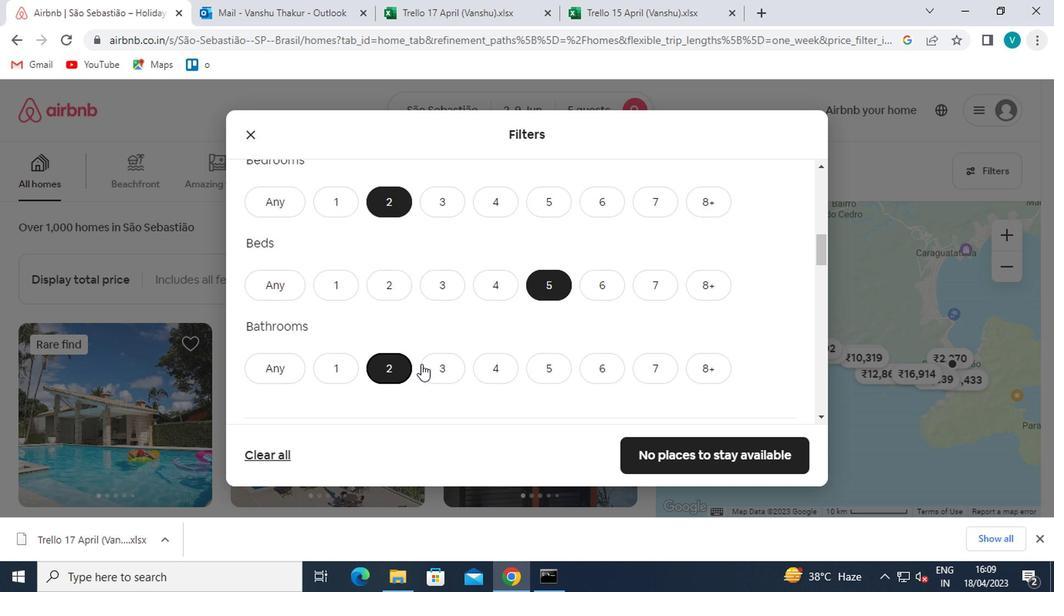 
Action: Mouse scrolled (431, 369) with delta (0, -1)
Screenshot: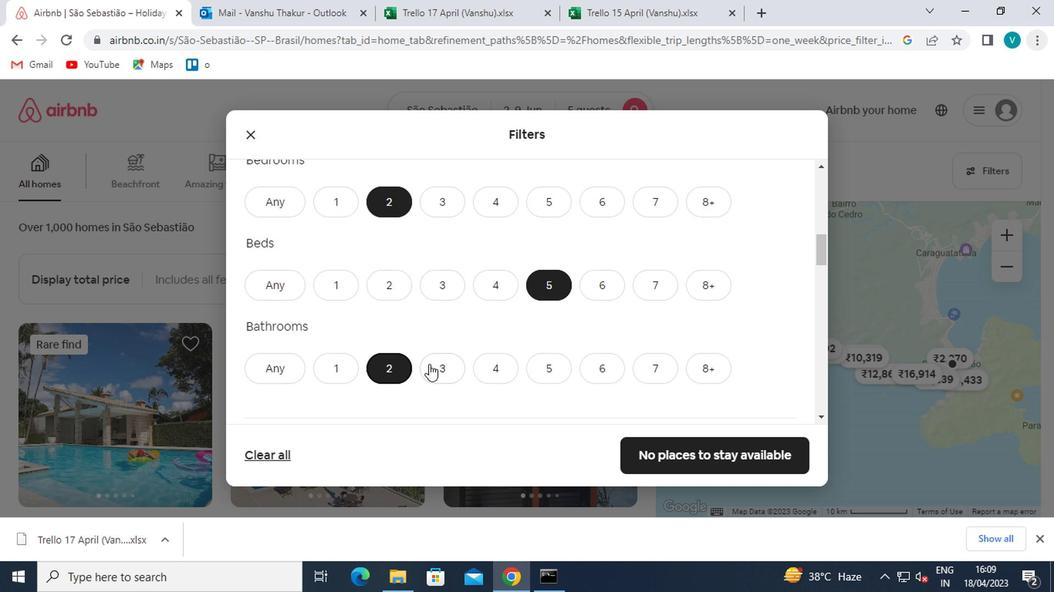 
Action: Mouse scrolled (431, 369) with delta (0, -1)
Screenshot: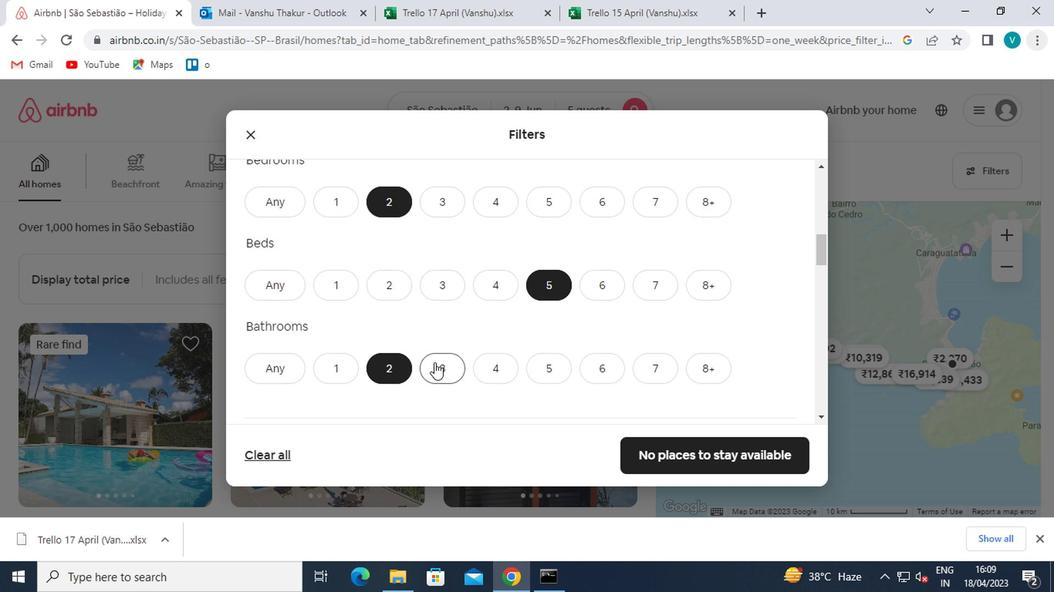 
Action: Mouse moved to (414, 265)
Screenshot: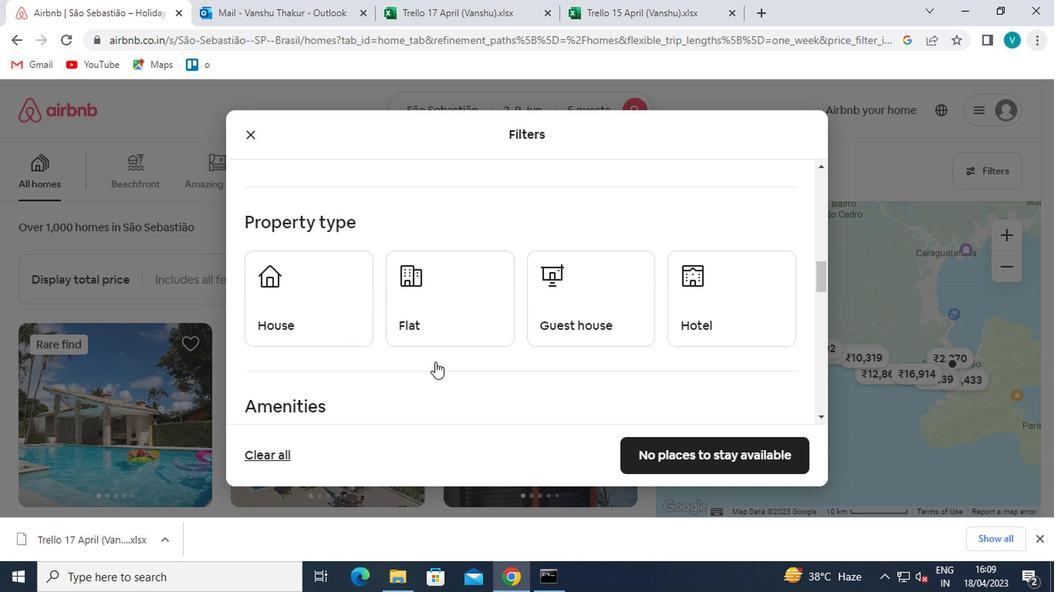 
Action: Mouse pressed left at (414, 265)
Screenshot: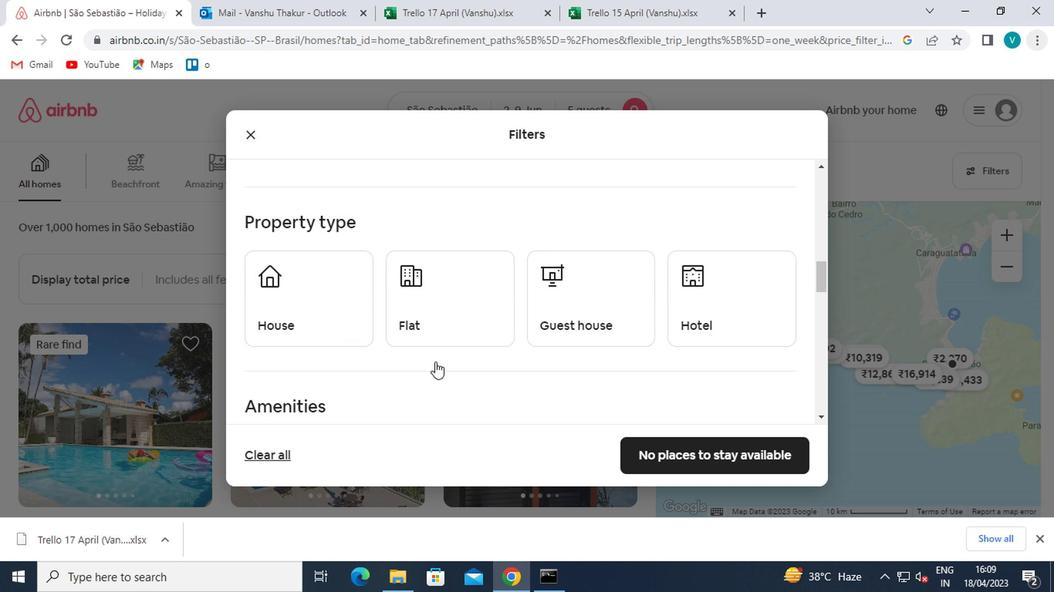 
Action: Mouse moved to (434, 277)
Screenshot: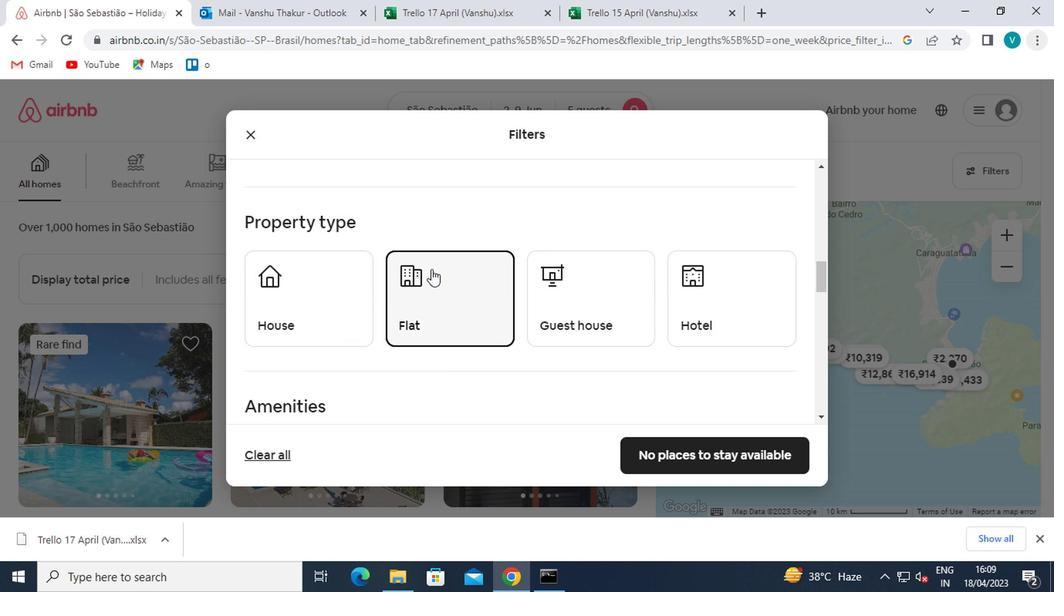 
Action: Mouse scrolled (434, 276) with delta (0, -1)
Screenshot: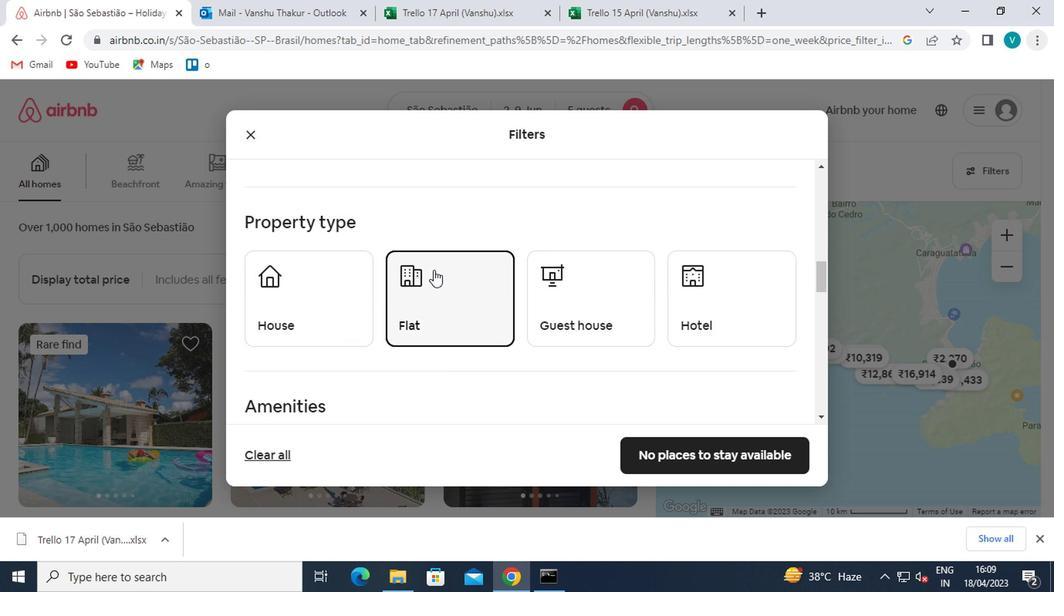 
Action: Mouse moved to (435, 278)
Screenshot: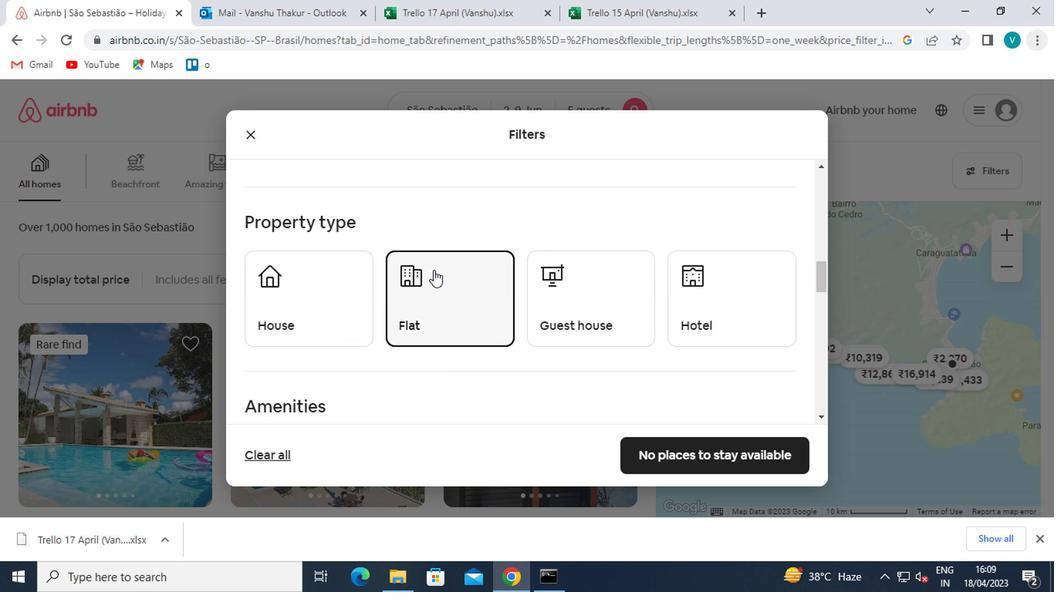 
Action: Mouse scrolled (435, 277) with delta (0, 0)
Screenshot: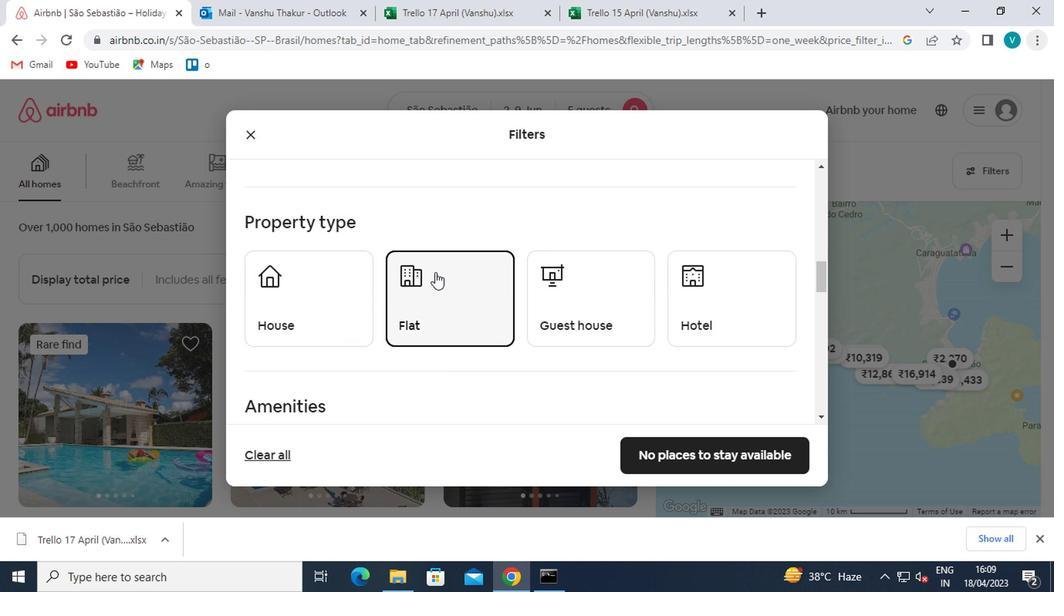 
Action: Mouse moved to (437, 280)
Screenshot: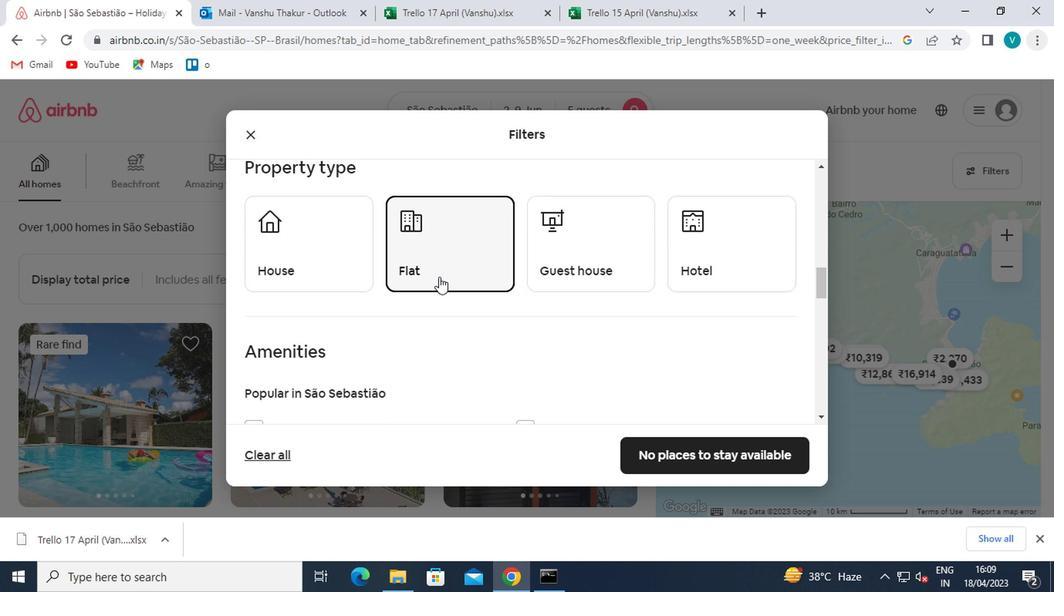 
Action: Mouse scrolled (437, 279) with delta (0, 0)
Screenshot: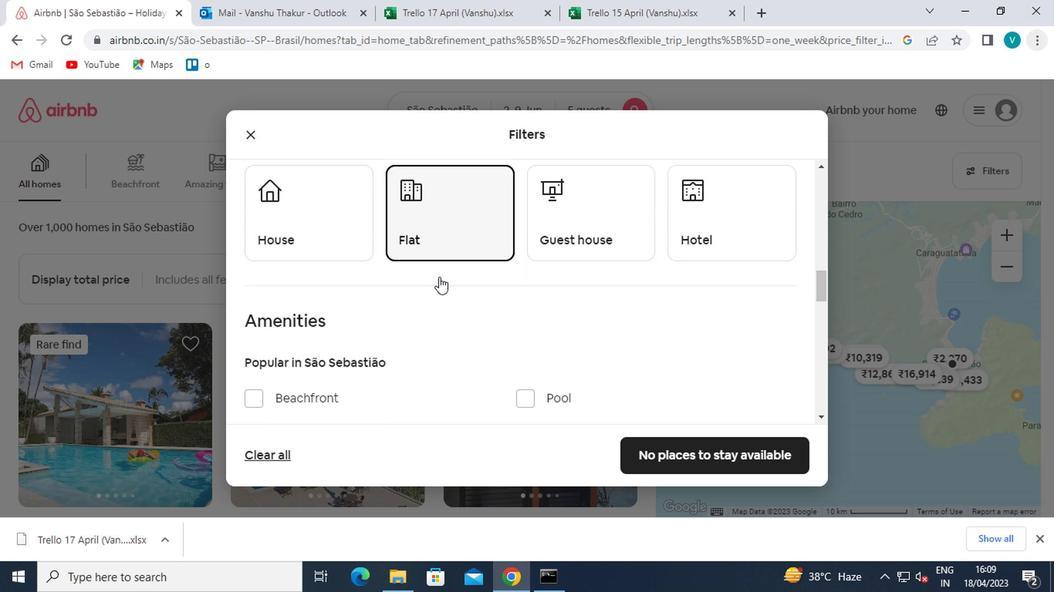 
Action: Mouse moved to (244, 295)
Screenshot: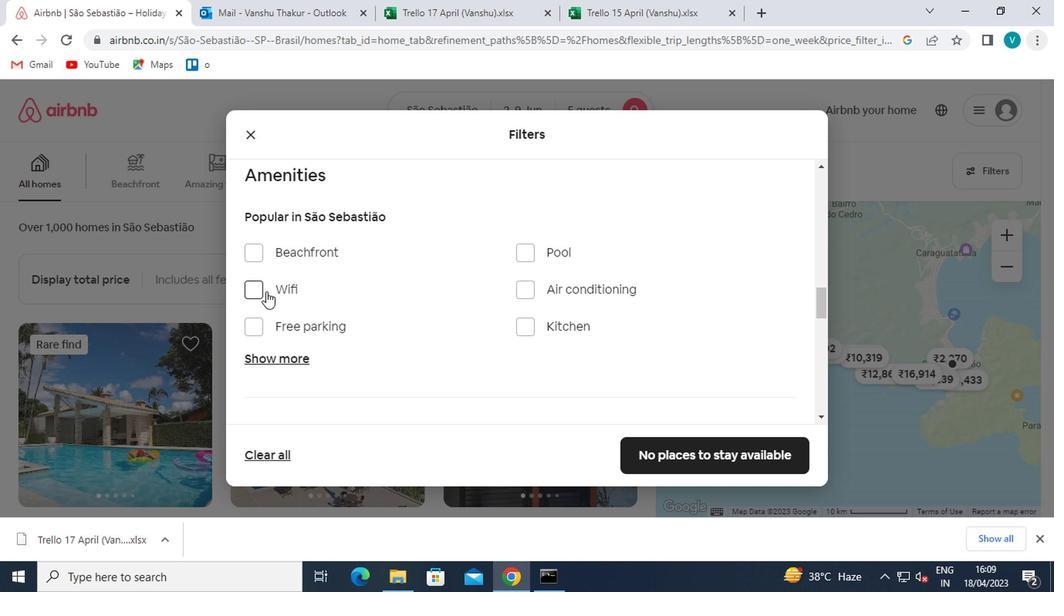 
Action: Mouse pressed left at (244, 295)
Screenshot: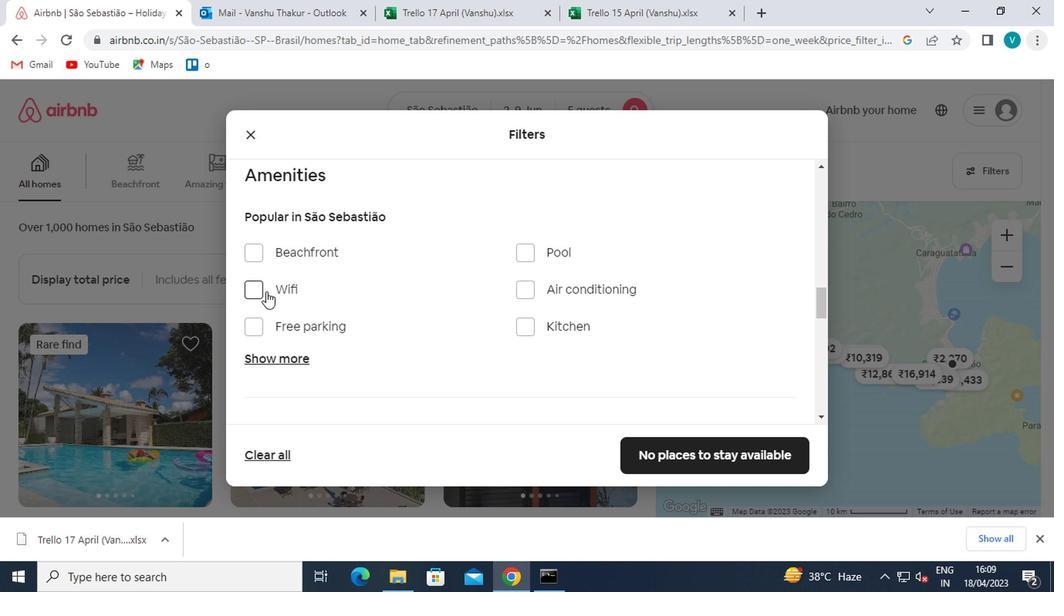 
Action: Mouse moved to (280, 356)
Screenshot: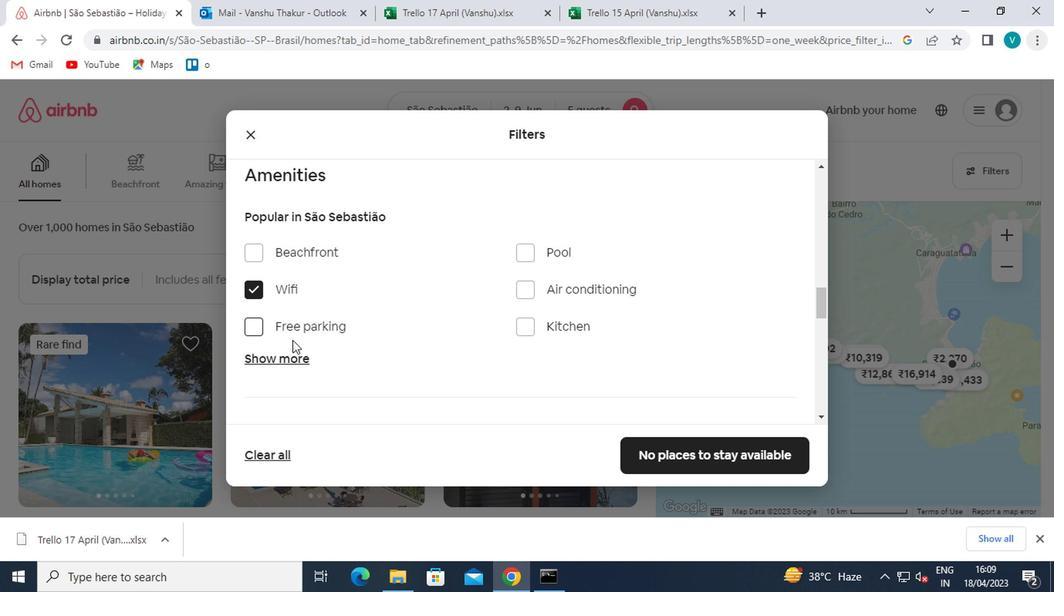 
Action: Mouse pressed left at (280, 356)
Screenshot: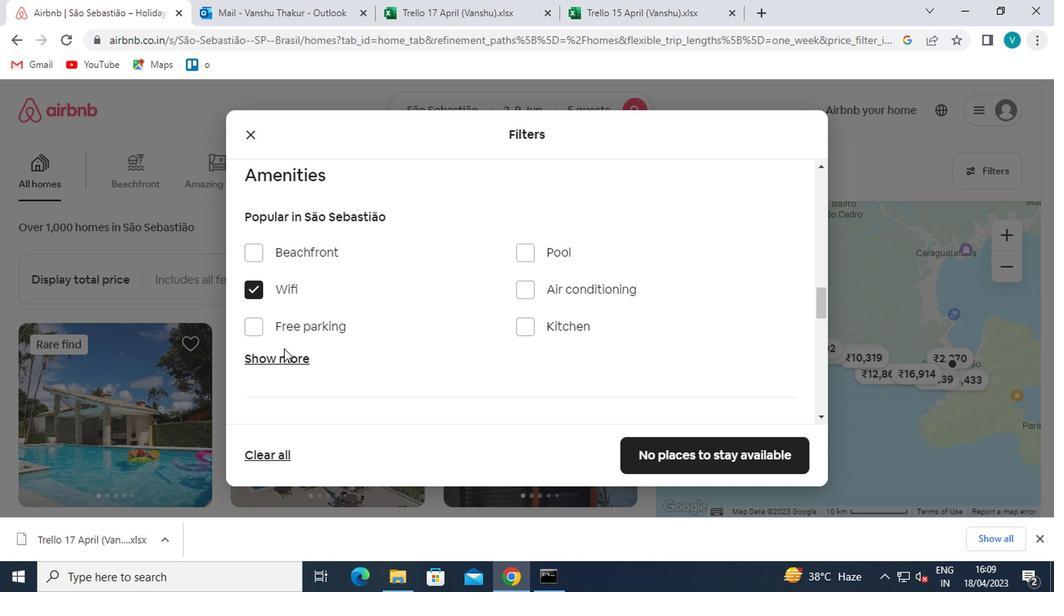 
Action: Mouse moved to (280, 361)
Screenshot: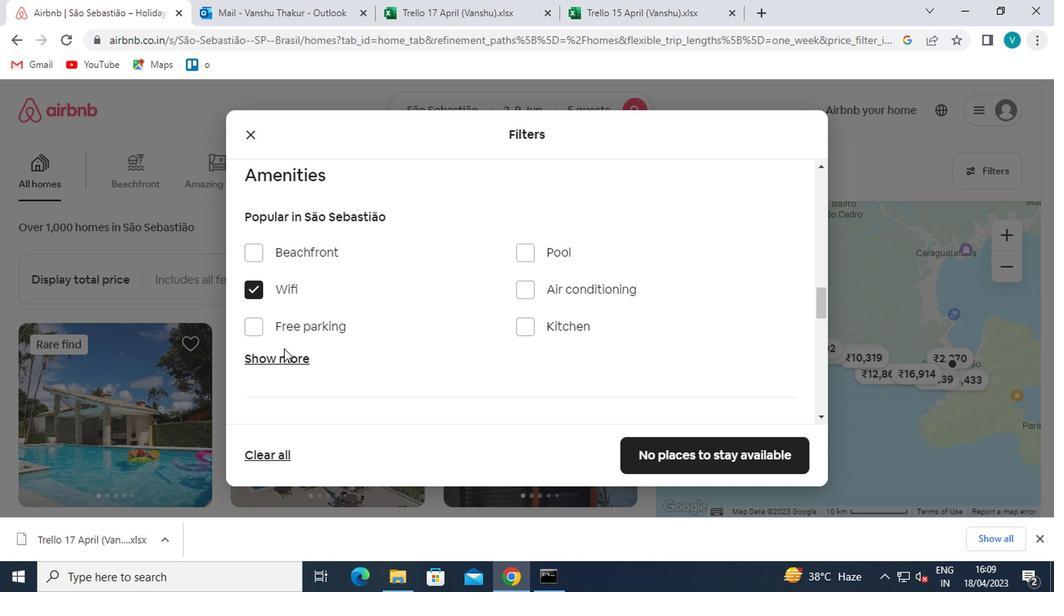 
Action: Mouse pressed left at (280, 361)
Screenshot: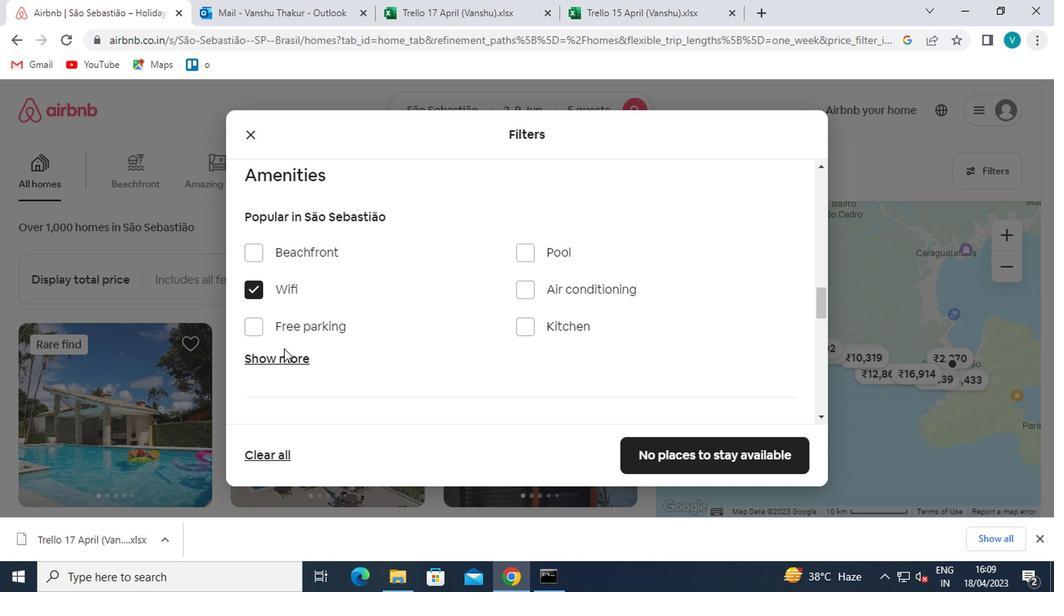 
Action: Mouse moved to (292, 367)
Screenshot: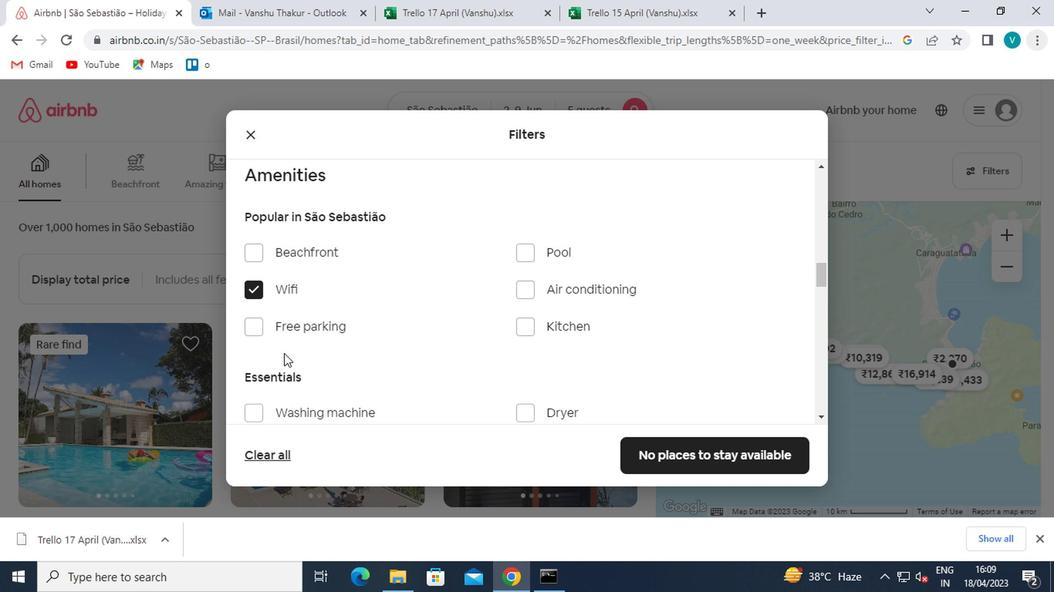 
Action: Mouse scrolled (292, 367) with delta (0, 0)
Screenshot: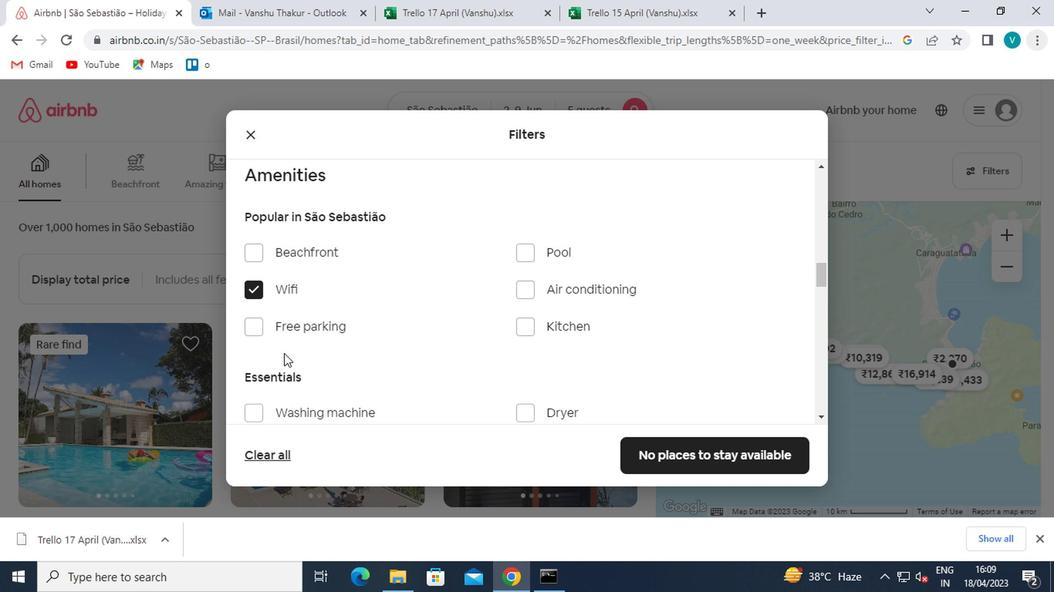
Action: Mouse moved to (299, 372)
Screenshot: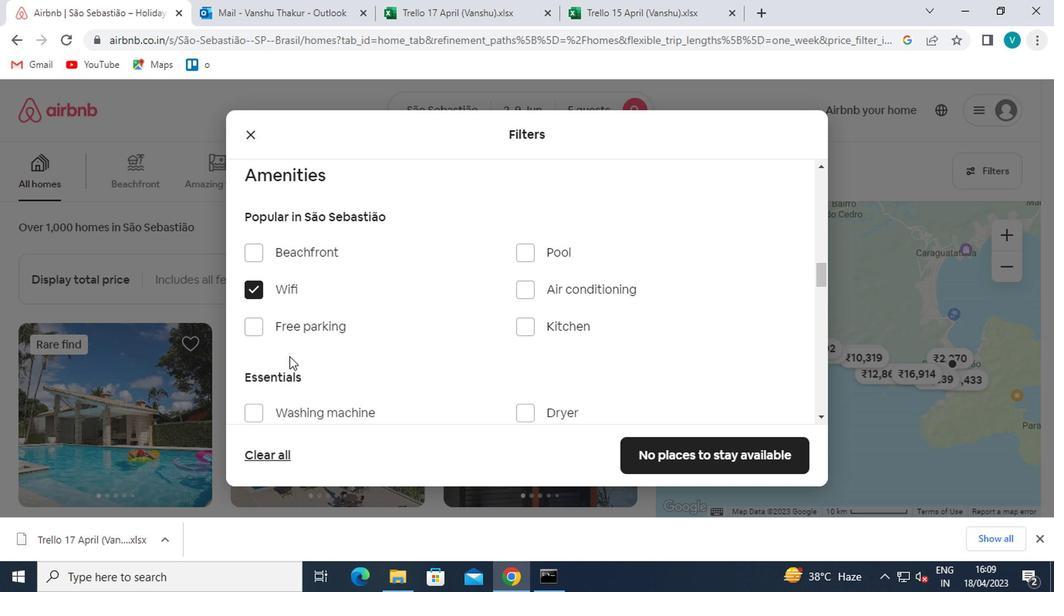 
Action: Mouse scrolled (299, 371) with delta (0, 0)
Screenshot: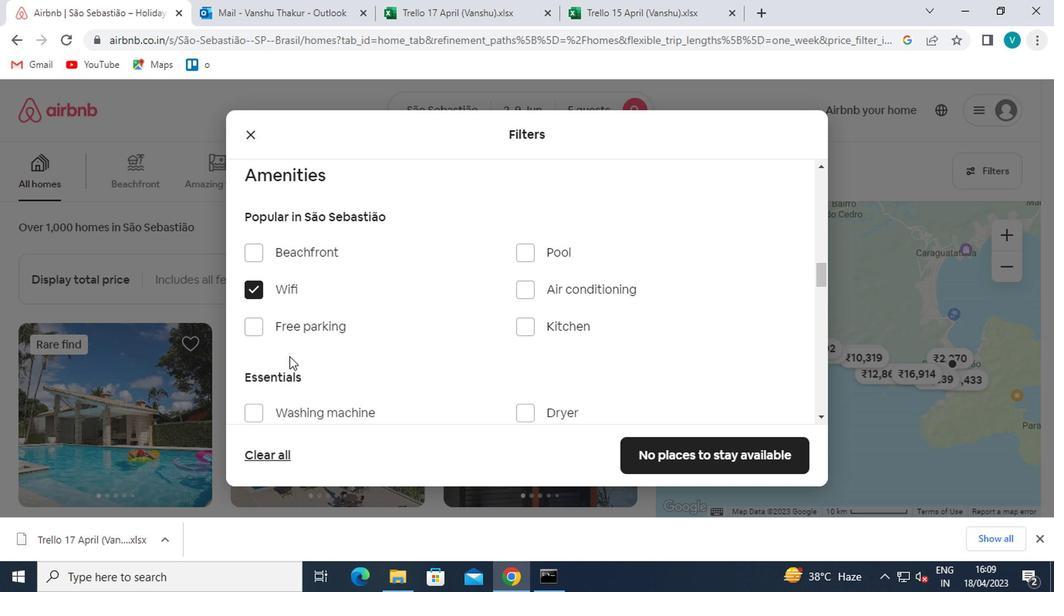 
Action: Mouse moved to (255, 257)
Screenshot: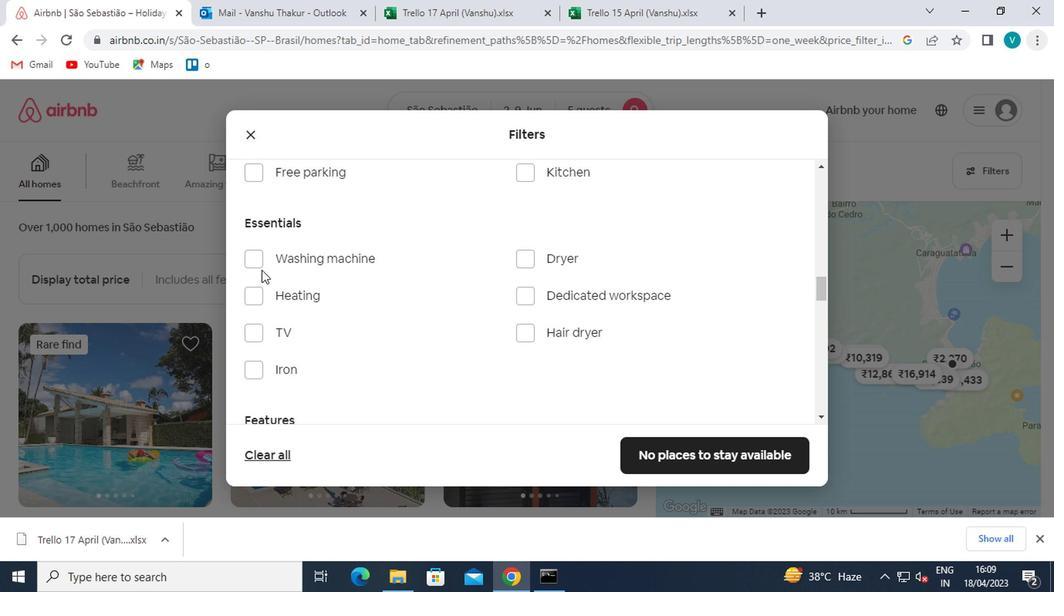 
Action: Mouse pressed left at (255, 257)
Screenshot: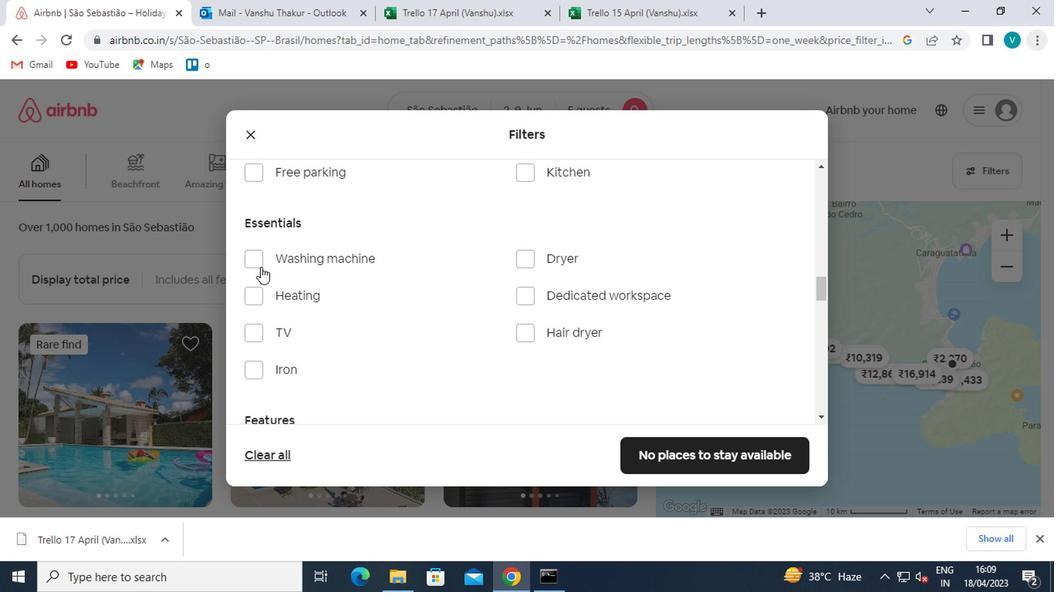 
Action: Mouse moved to (371, 293)
Screenshot: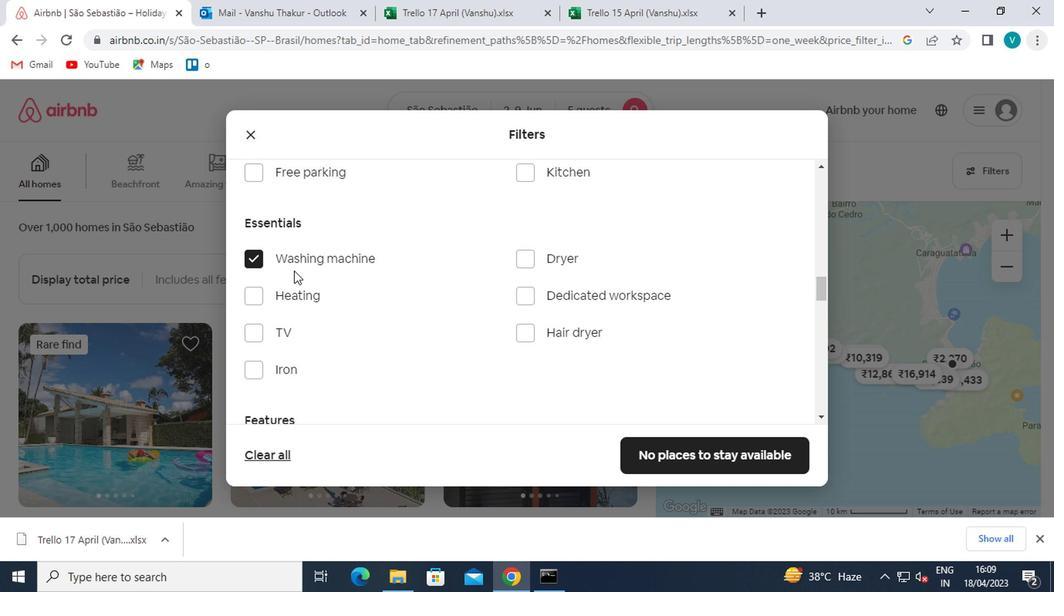 
Action: Mouse scrolled (371, 292) with delta (0, -1)
Screenshot: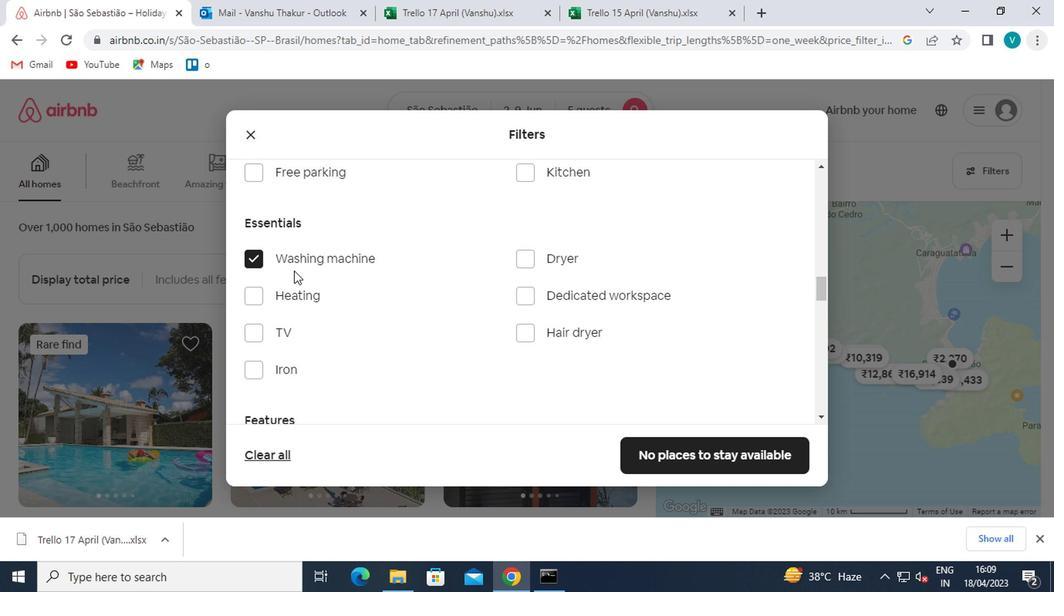 
Action: Mouse moved to (381, 297)
Screenshot: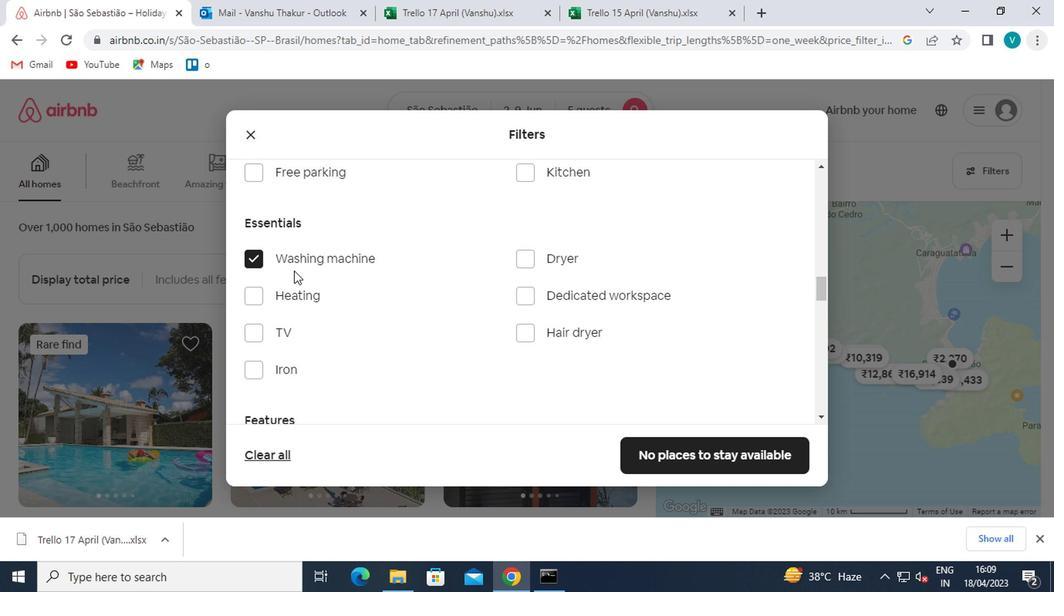 
Action: Mouse scrolled (381, 297) with delta (0, 0)
Screenshot: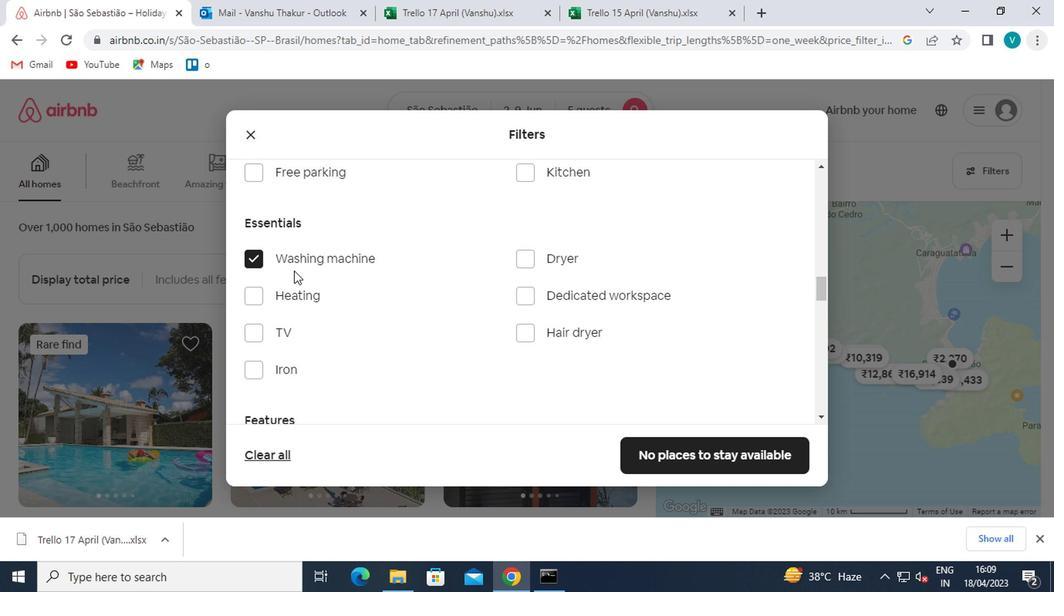 
Action: Mouse moved to (387, 298)
Screenshot: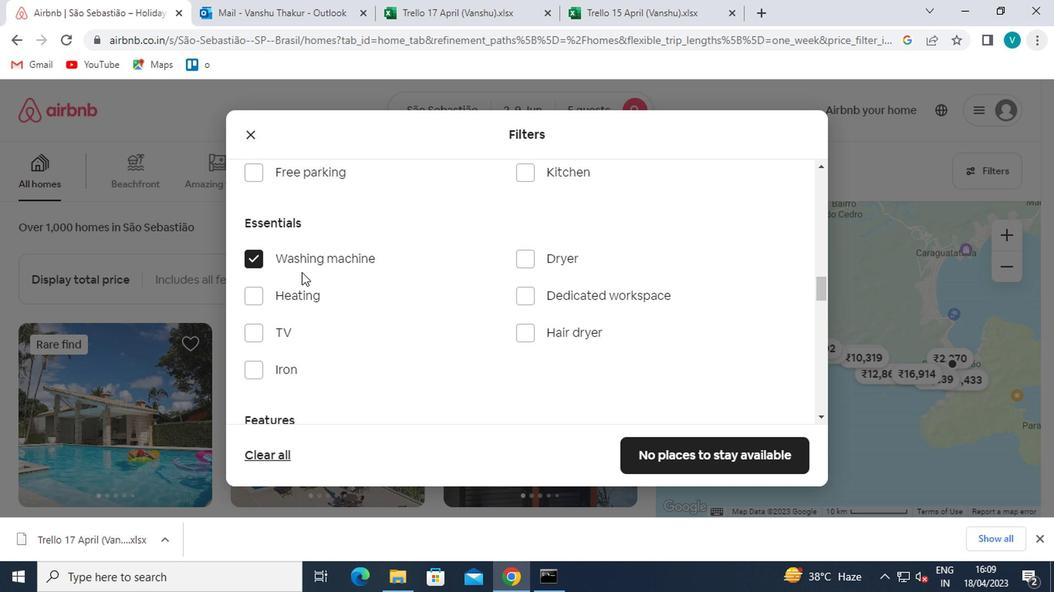
Action: Mouse scrolled (387, 297) with delta (0, -1)
Screenshot: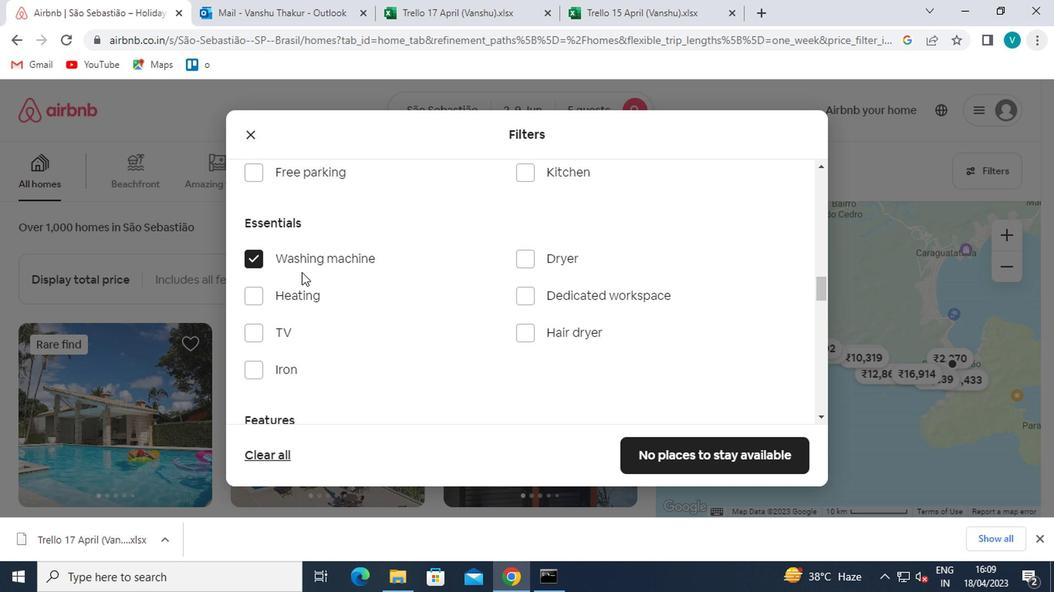
Action: Mouse moved to (392, 300)
Screenshot: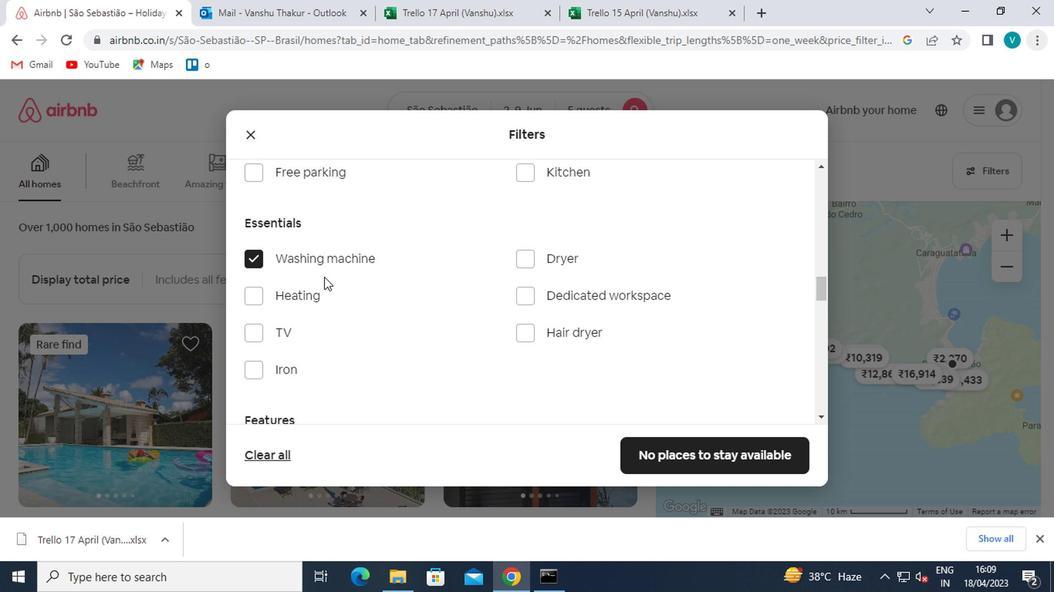 
Action: Mouse scrolled (392, 300) with delta (0, 0)
Screenshot: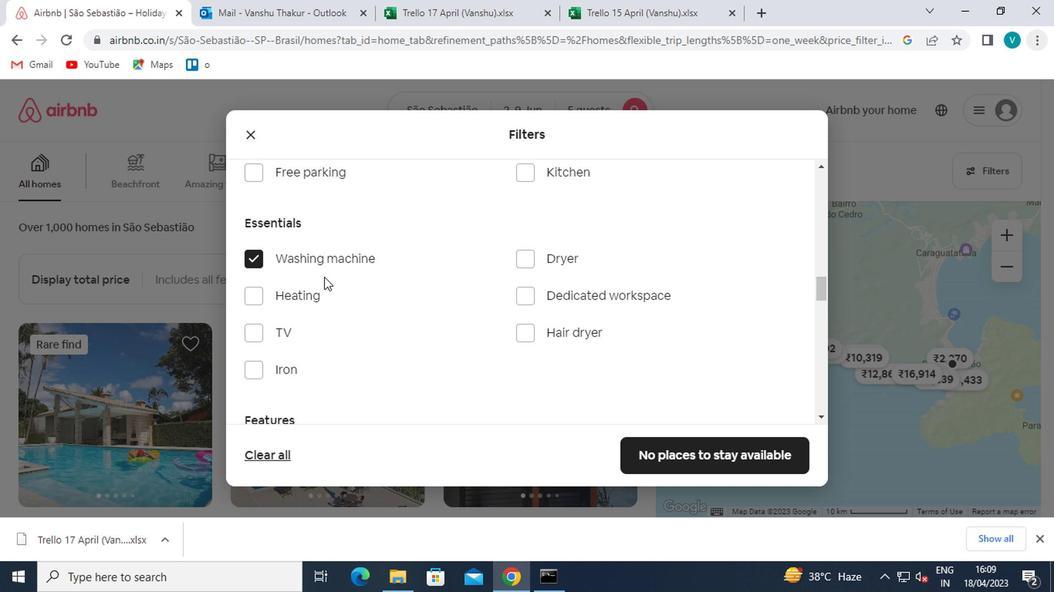
Action: Mouse moved to (396, 301)
Screenshot: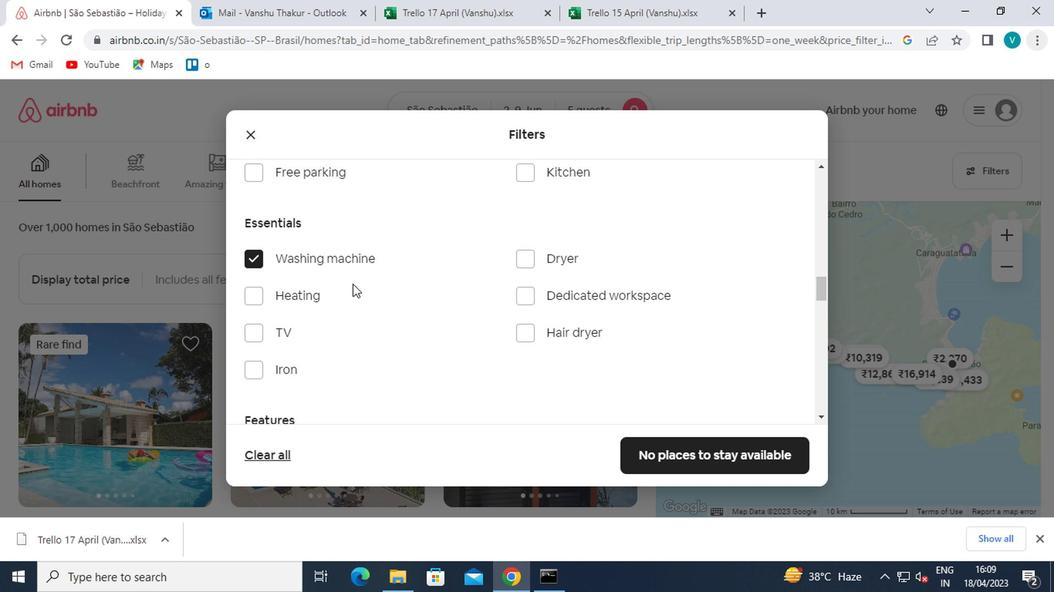 
Action: Mouse scrolled (396, 300) with delta (0, -1)
Screenshot: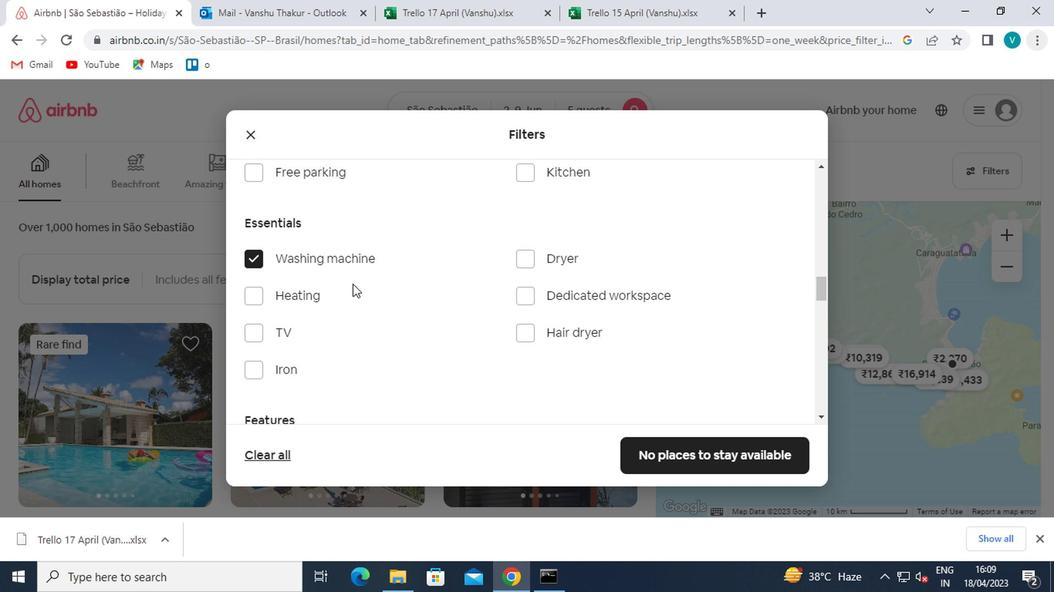 
Action: Mouse moved to (446, 313)
Screenshot: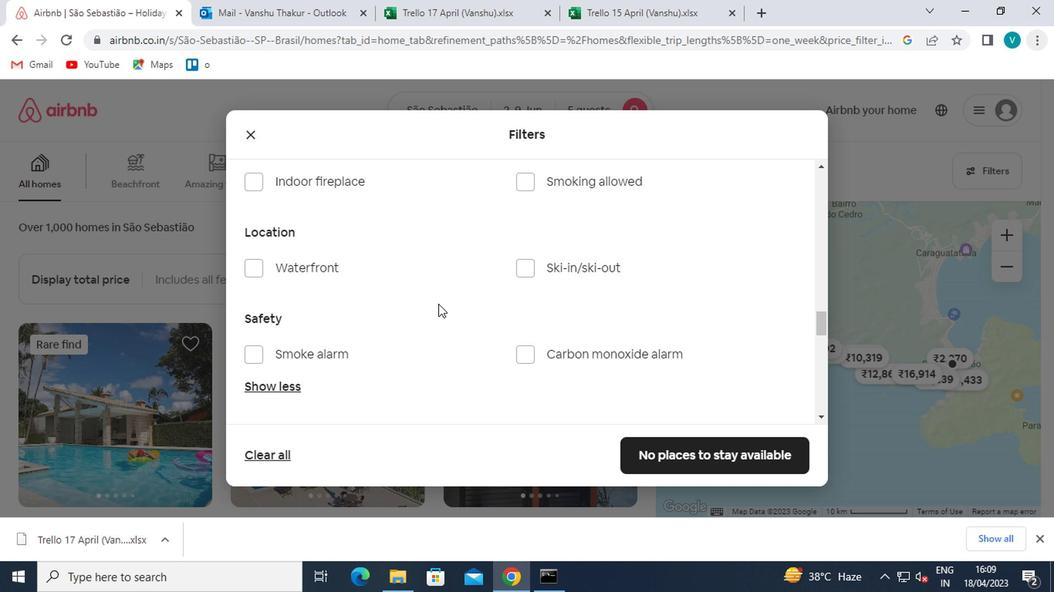 
Action: Mouse scrolled (446, 312) with delta (0, 0)
Screenshot: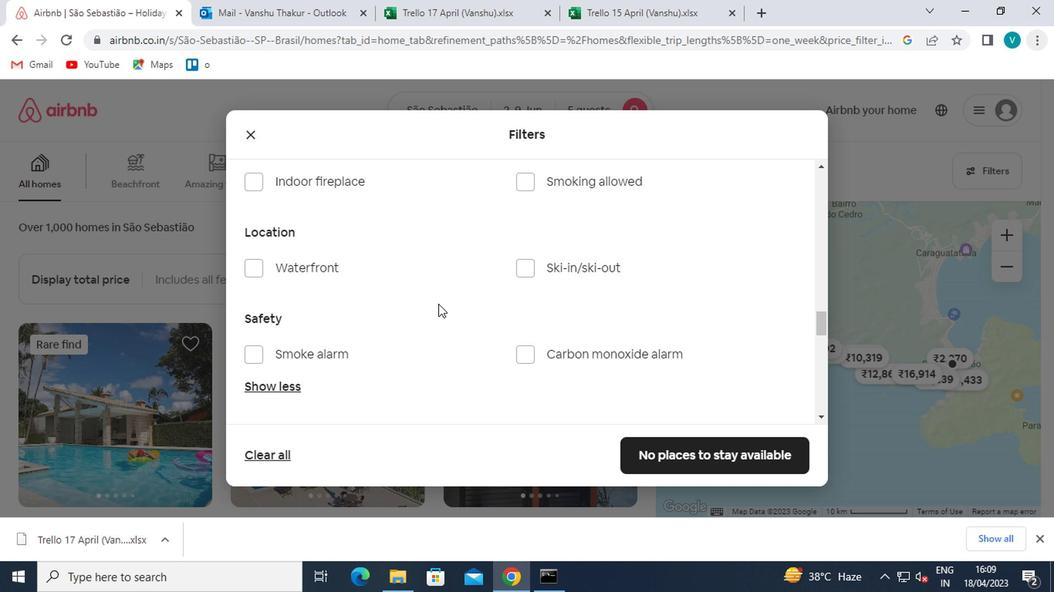 
Action: Mouse moved to (450, 316)
Screenshot: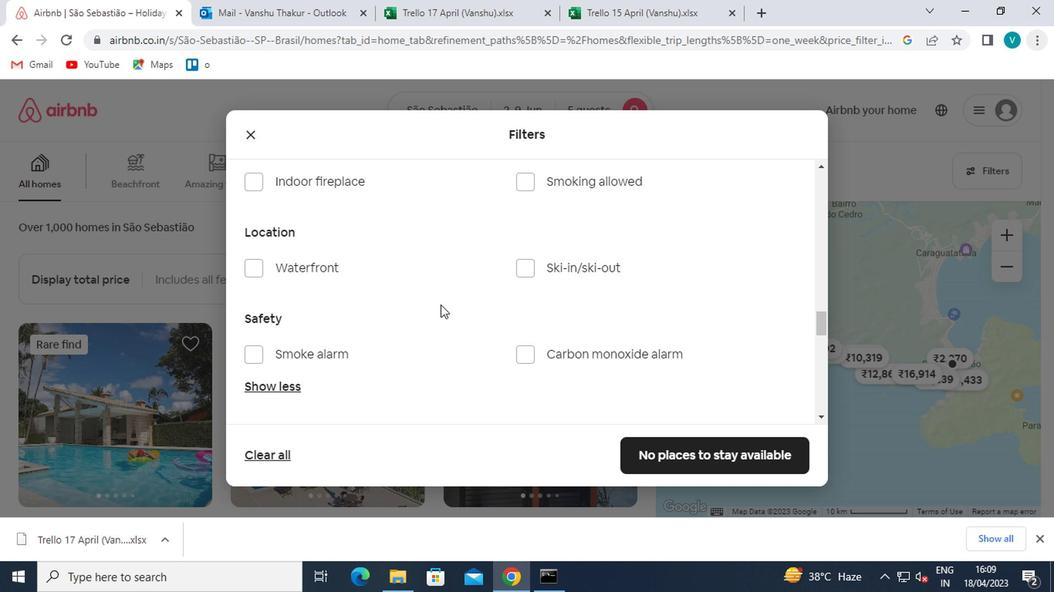 
Action: Mouse scrolled (450, 315) with delta (0, -1)
Screenshot: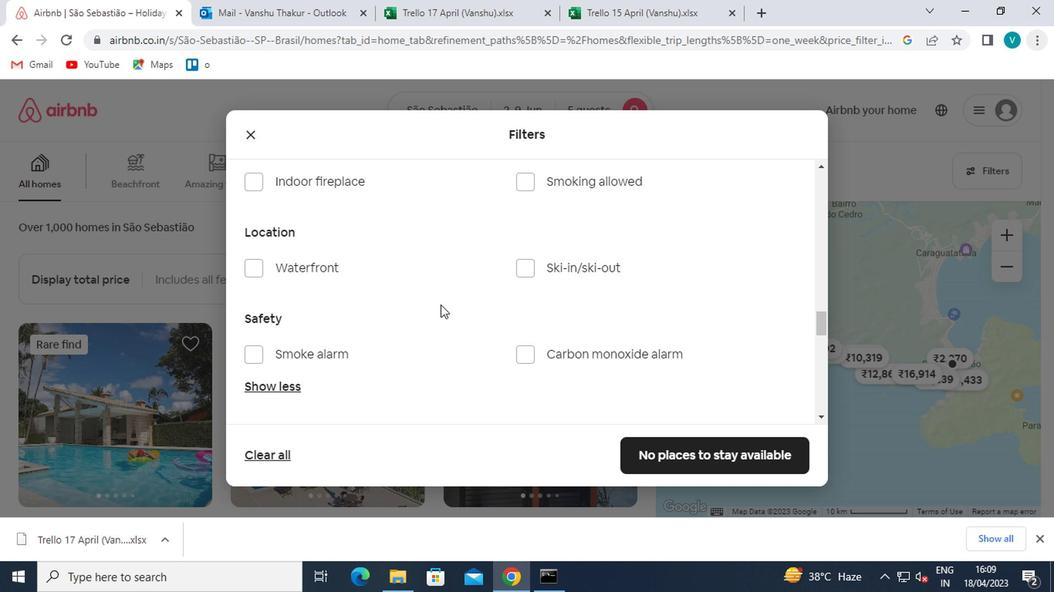 
Action: Mouse moved to (452, 316)
Screenshot: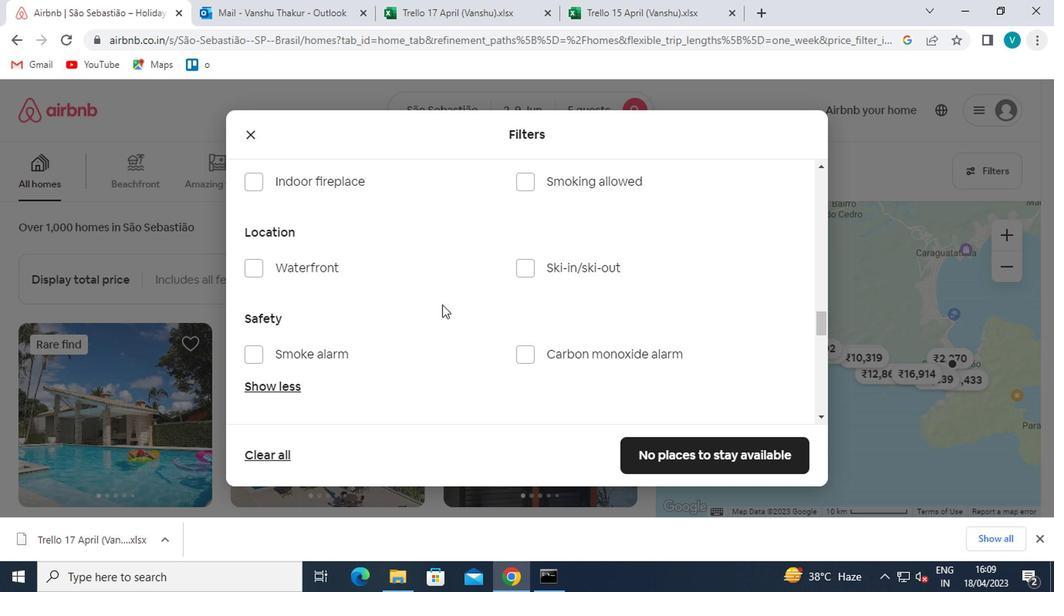 
Action: Mouse scrolled (452, 316) with delta (0, 0)
Screenshot: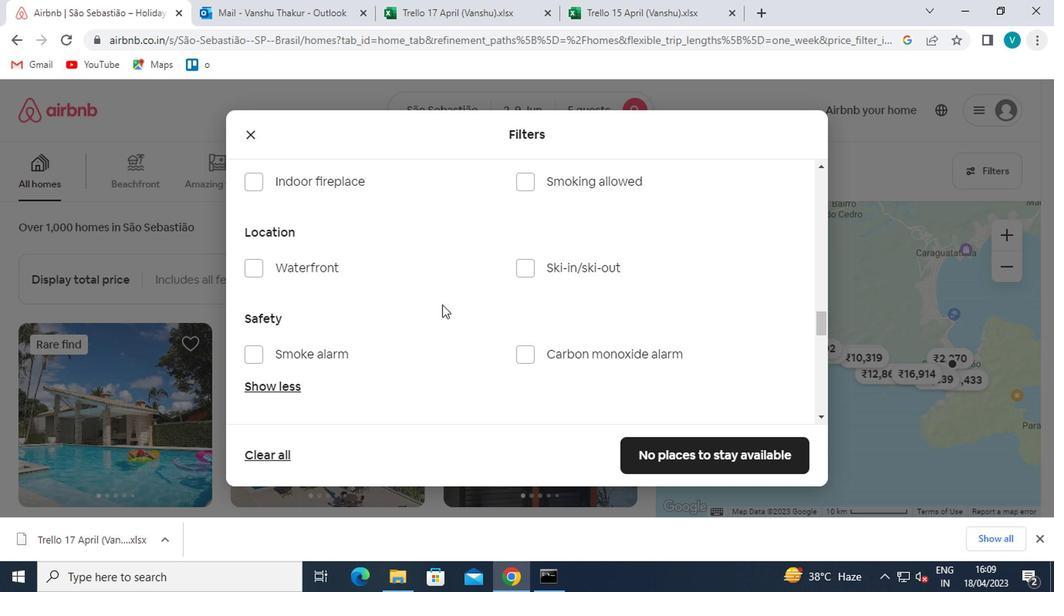 
Action: Mouse moved to (757, 332)
Screenshot: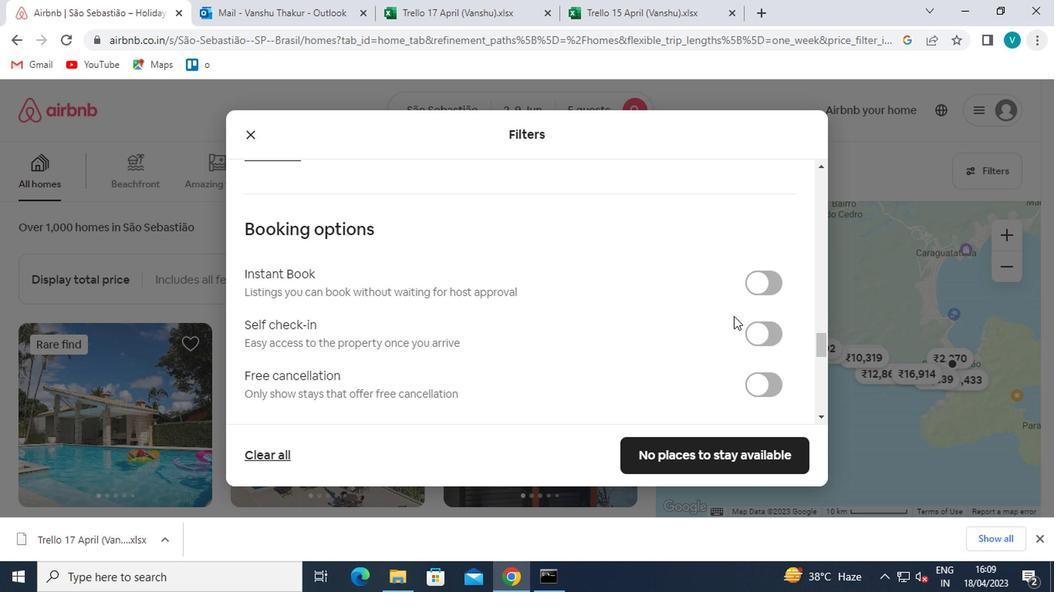 
Action: Mouse pressed left at (757, 332)
Screenshot: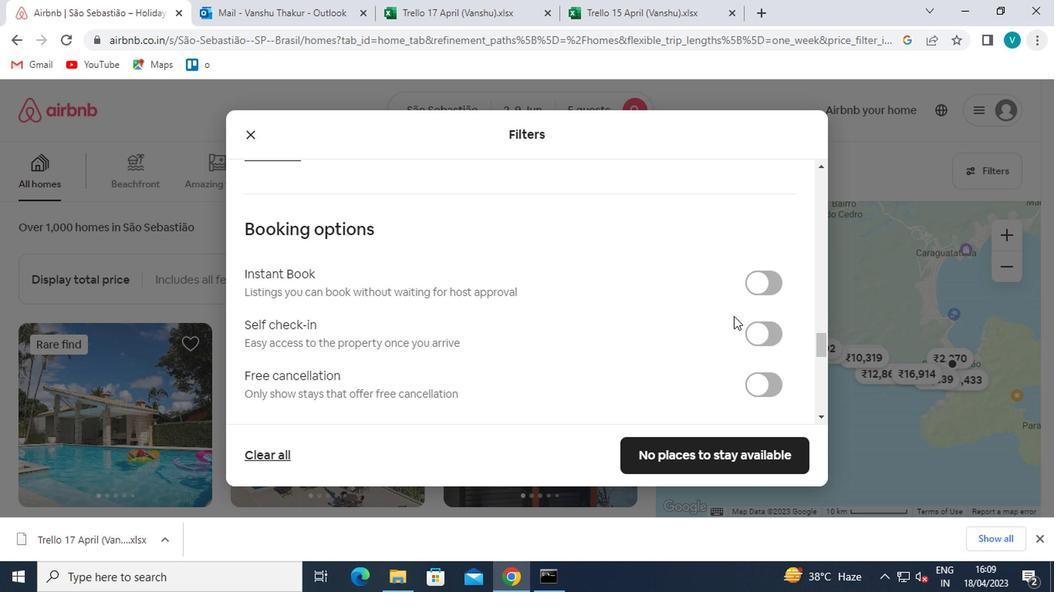 
Action: Mouse moved to (757, 332)
Screenshot: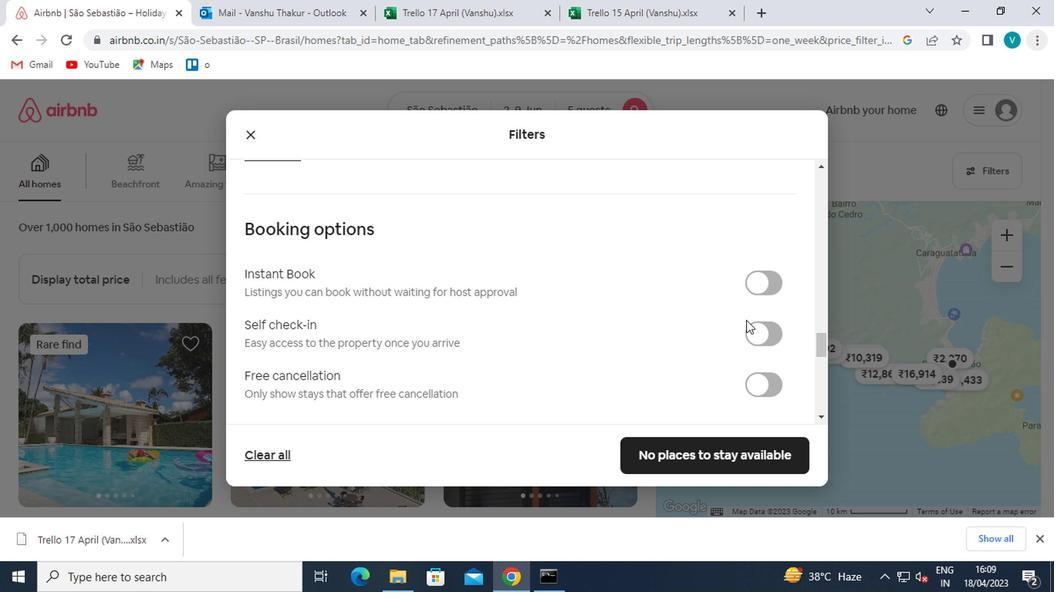 
Action: Mouse scrolled (757, 332) with delta (0, 0)
Screenshot: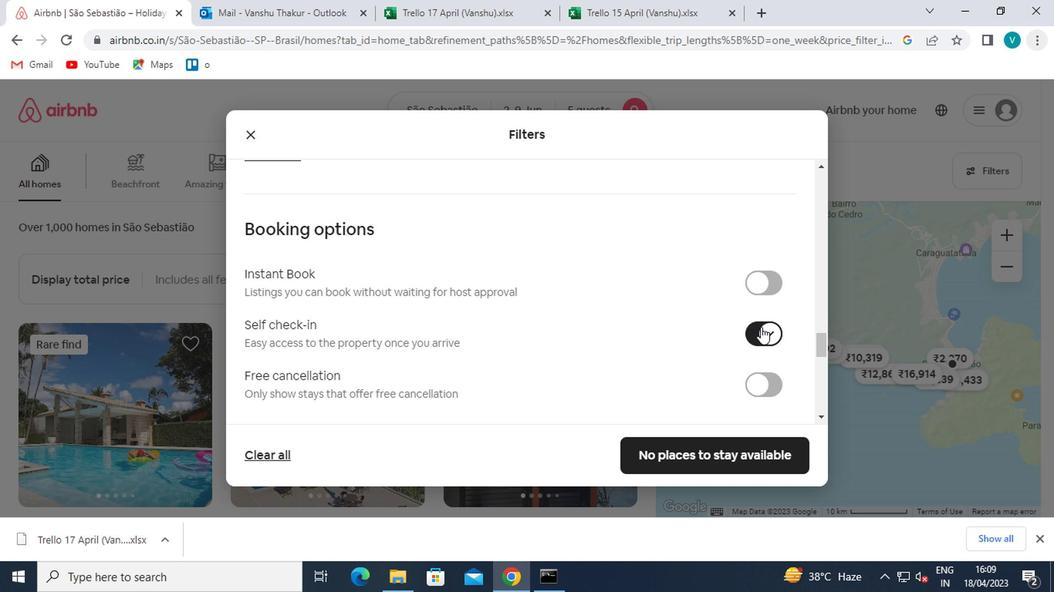 
Action: Mouse scrolled (757, 332) with delta (0, 0)
Screenshot: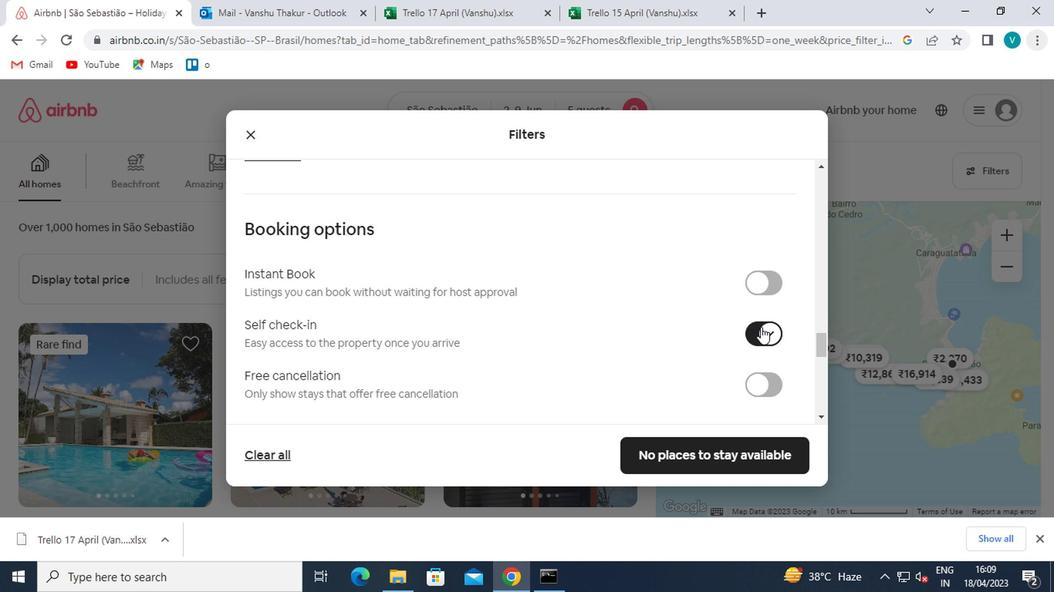 
Action: Mouse moved to (758, 333)
Screenshot: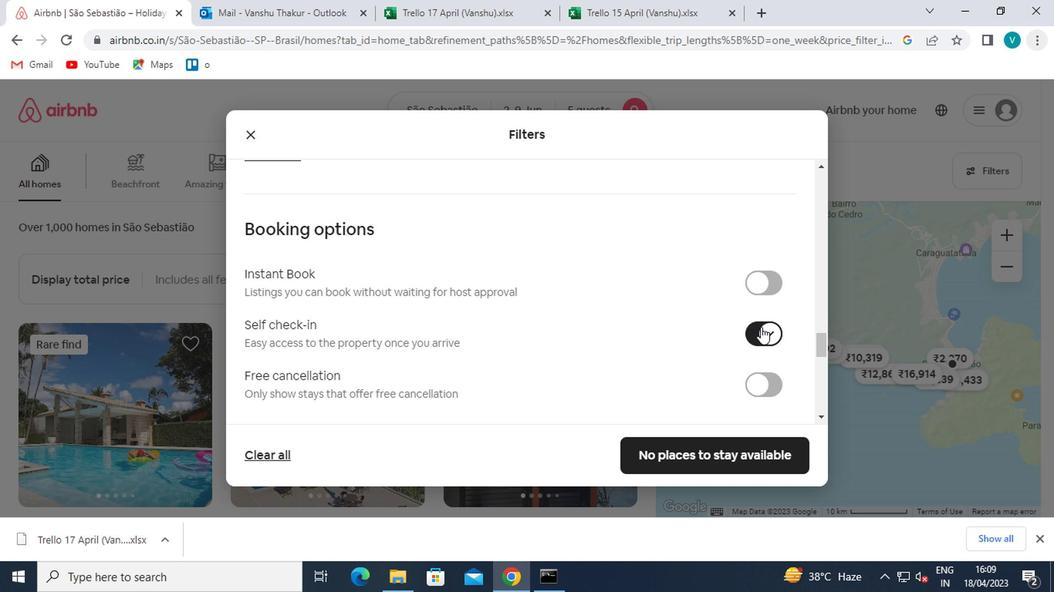 
Action: Mouse scrolled (758, 332) with delta (0, -1)
Screenshot: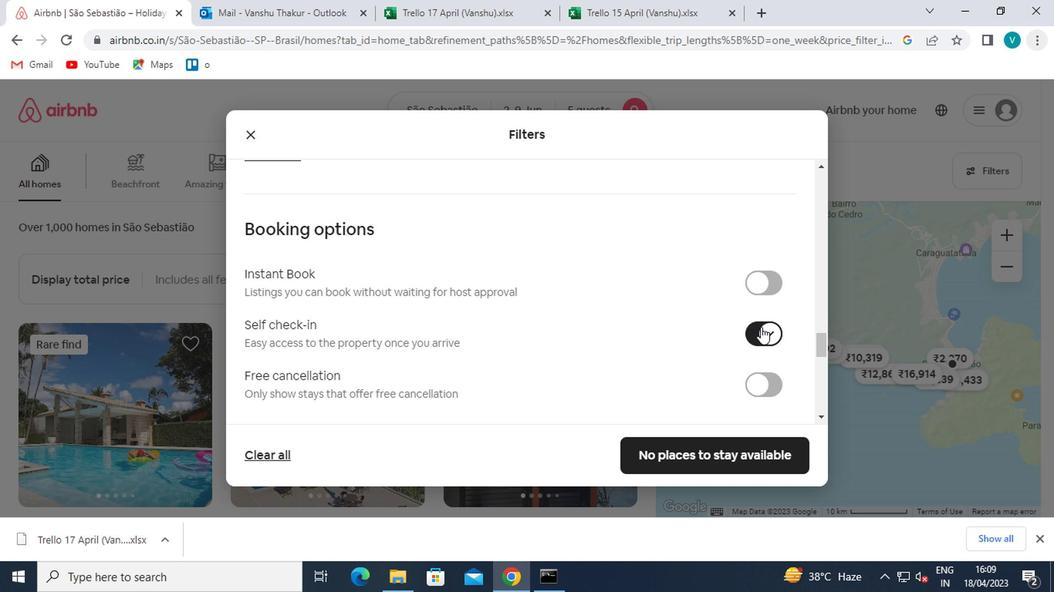 
Action: Mouse scrolled (758, 332) with delta (0, -1)
Screenshot: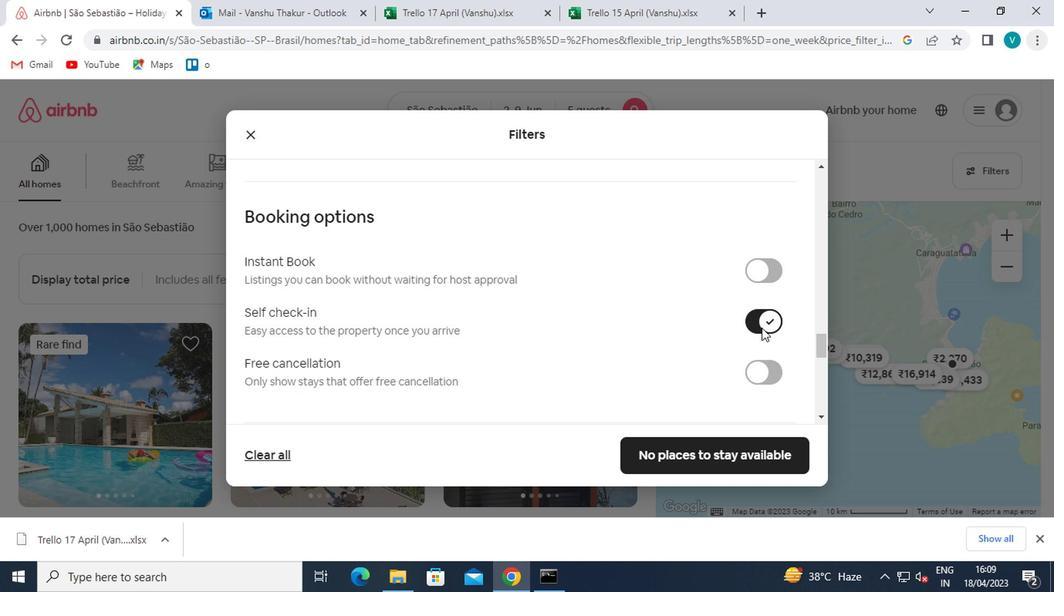 
Action: Mouse moved to (472, 359)
Screenshot: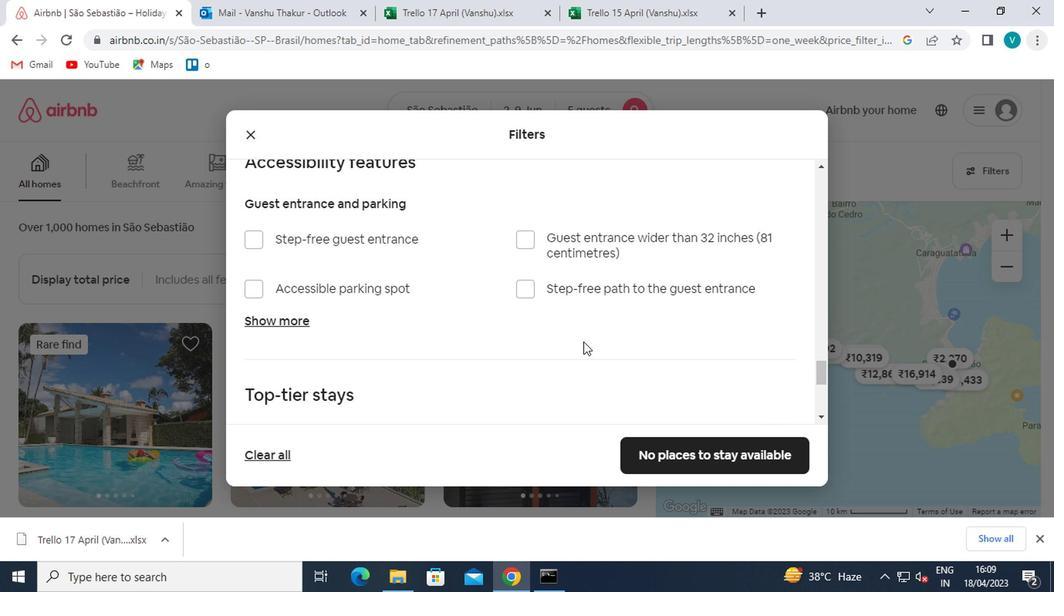 
Action: Mouse scrolled (472, 359) with delta (0, 0)
Screenshot: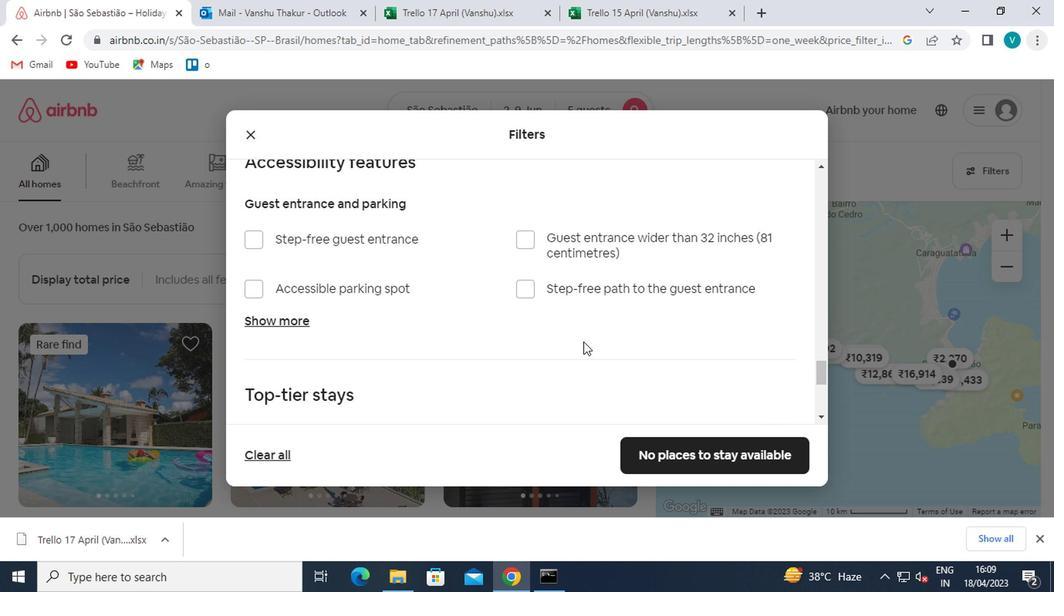 
Action: Mouse moved to (472, 360)
Screenshot: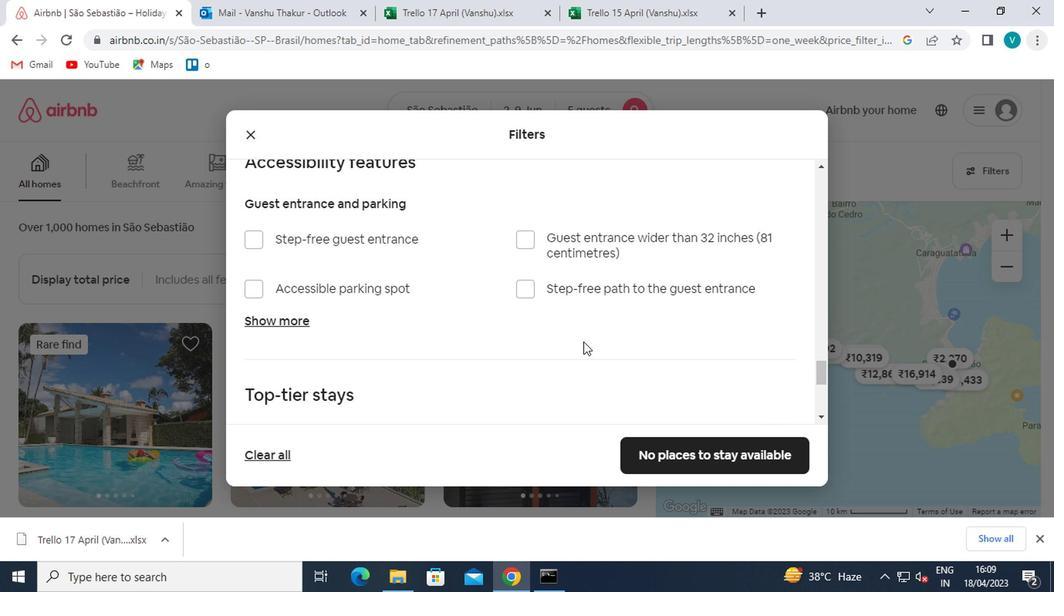 
Action: Mouse scrolled (472, 359) with delta (0, -1)
Screenshot: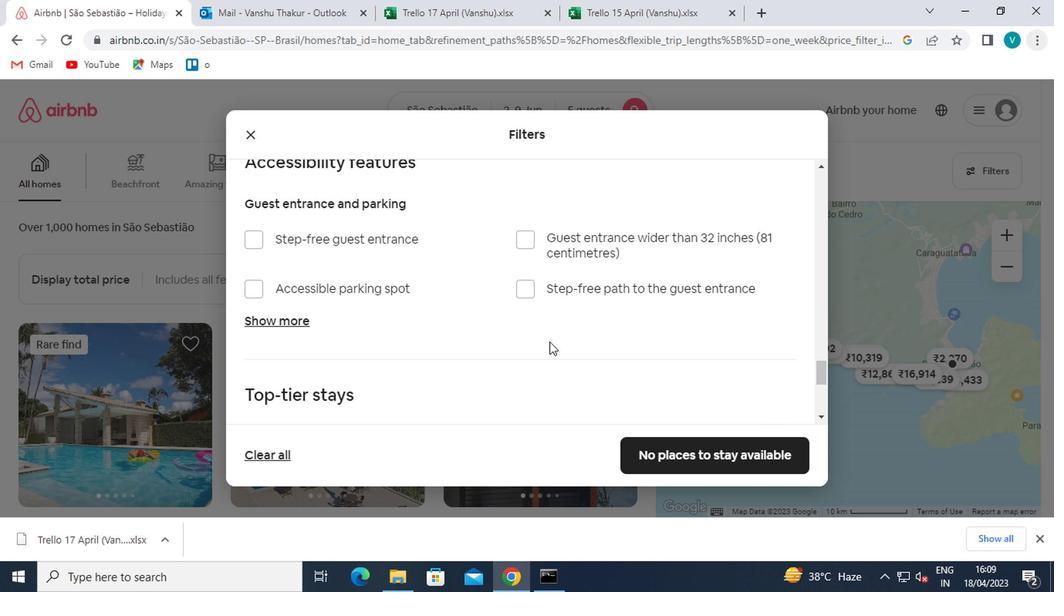 
Action: Mouse scrolled (472, 359) with delta (0, -1)
Screenshot: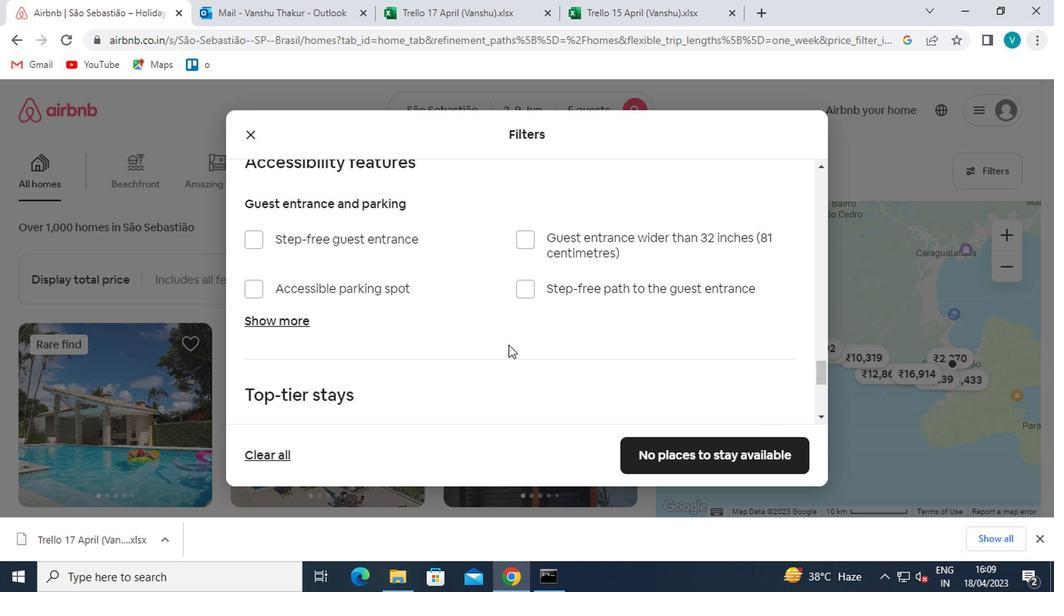 
Action: Mouse moved to (471, 360)
Screenshot: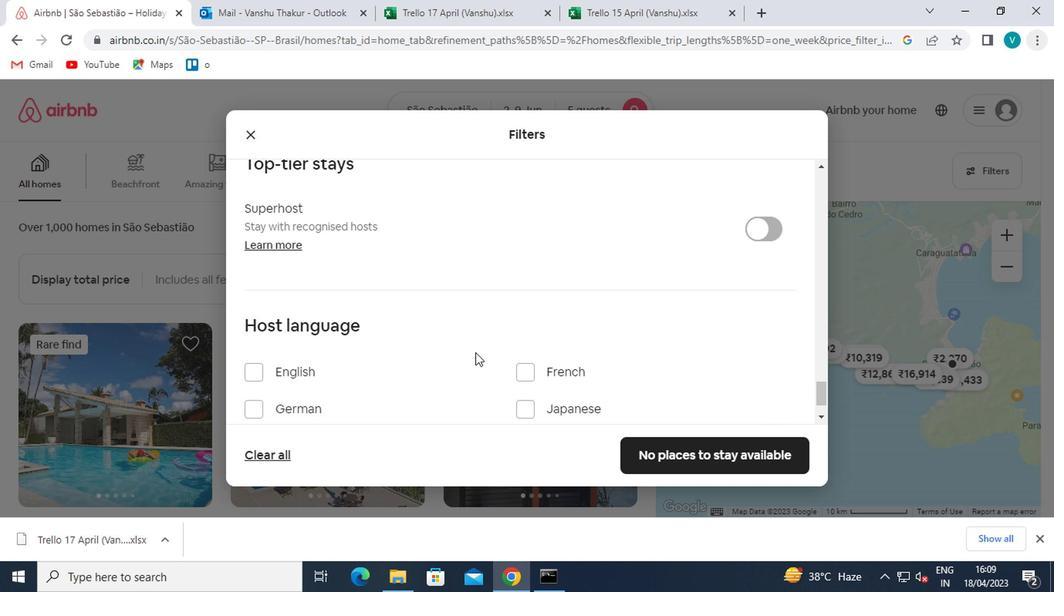 
Action: Mouse scrolled (471, 359) with delta (0, -1)
Screenshot: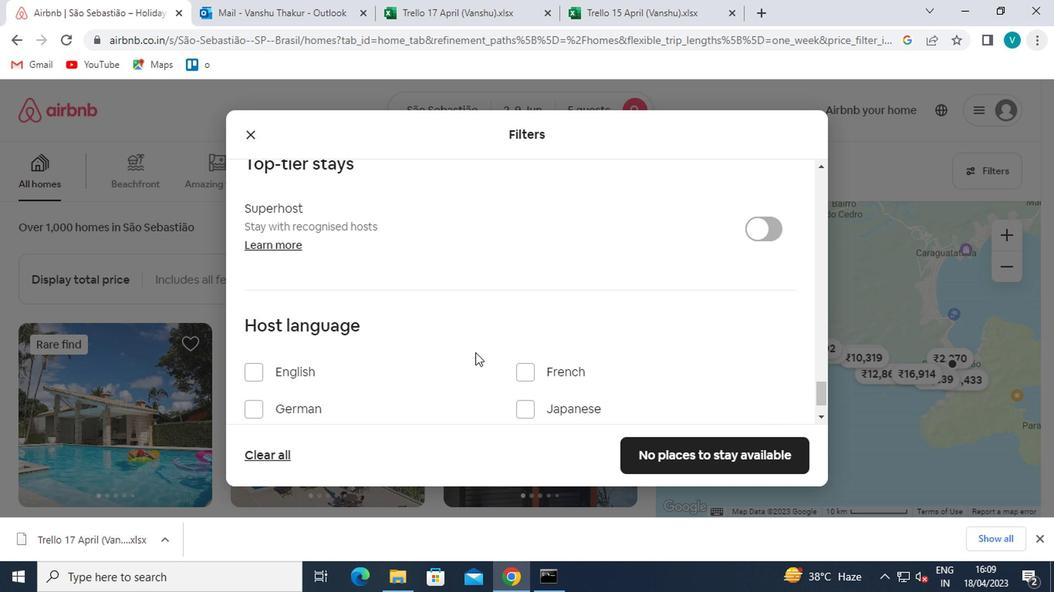
Action: Mouse moved to (281, 392)
Screenshot: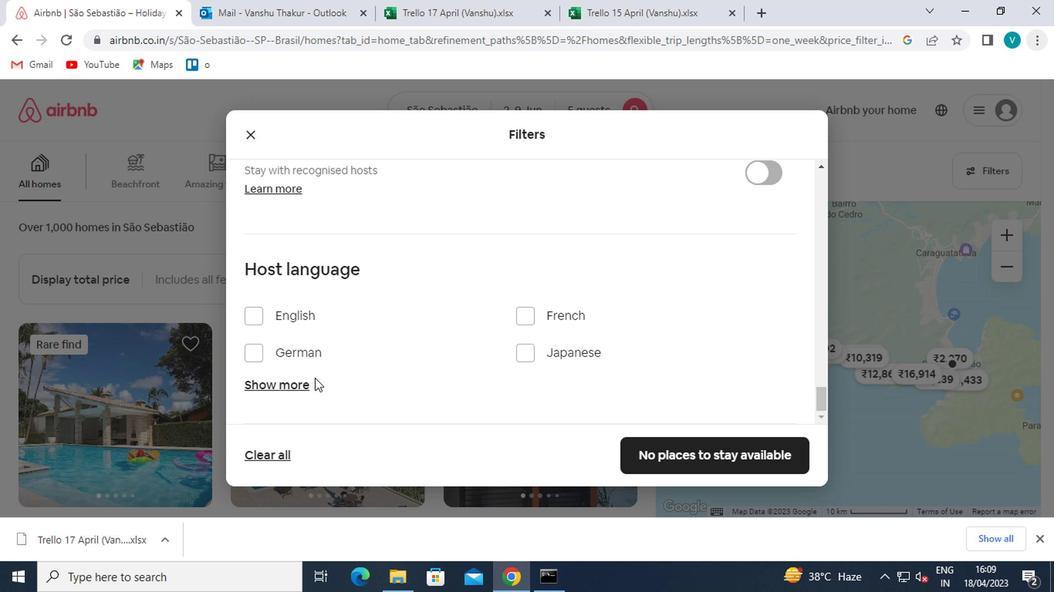 
Action: Mouse pressed left at (281, 392)
Screenshot: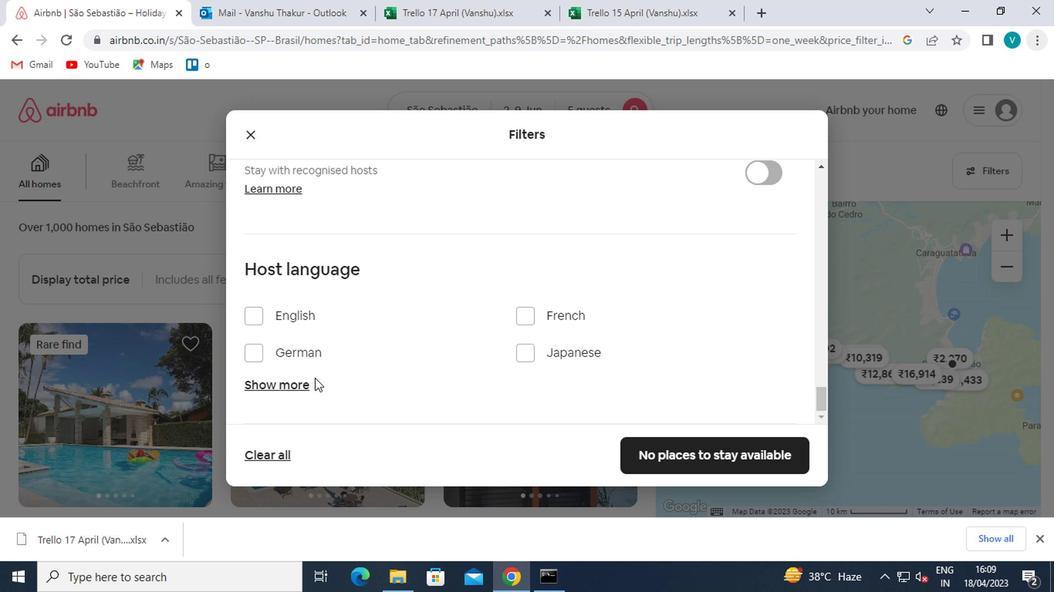
Action: Mouse moved to (283, 392)
Screenshot: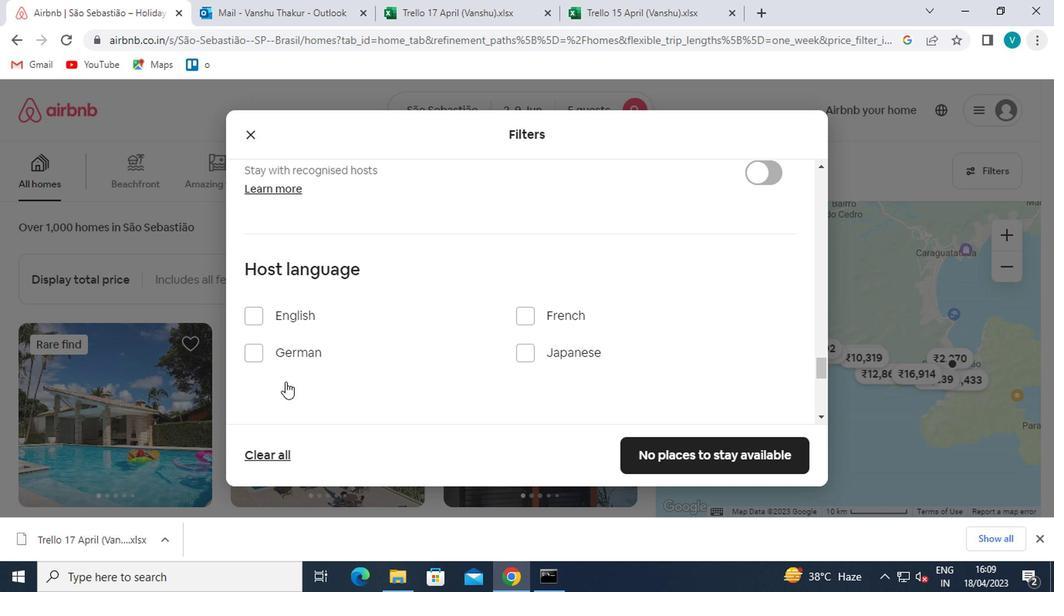 
Action: Mouse scrolled (283, 391) with delta (0, -1)
Screenshot: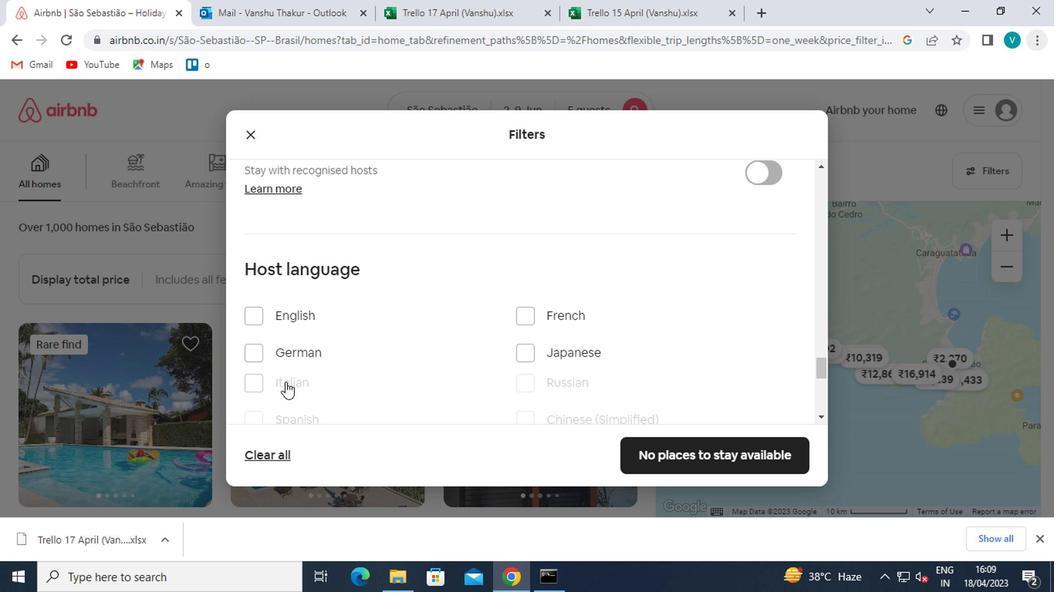 
Action: Mouse scrolled (283, 391) with delta (0, -1)
Screenshot: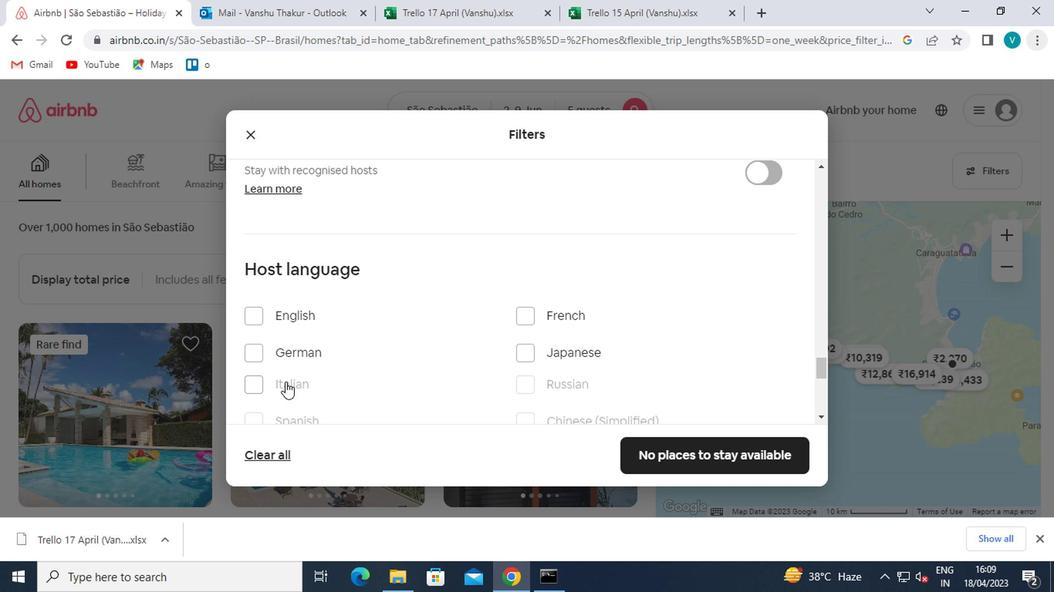 
Action: Mouse moved to (248, 275)
Screenshot: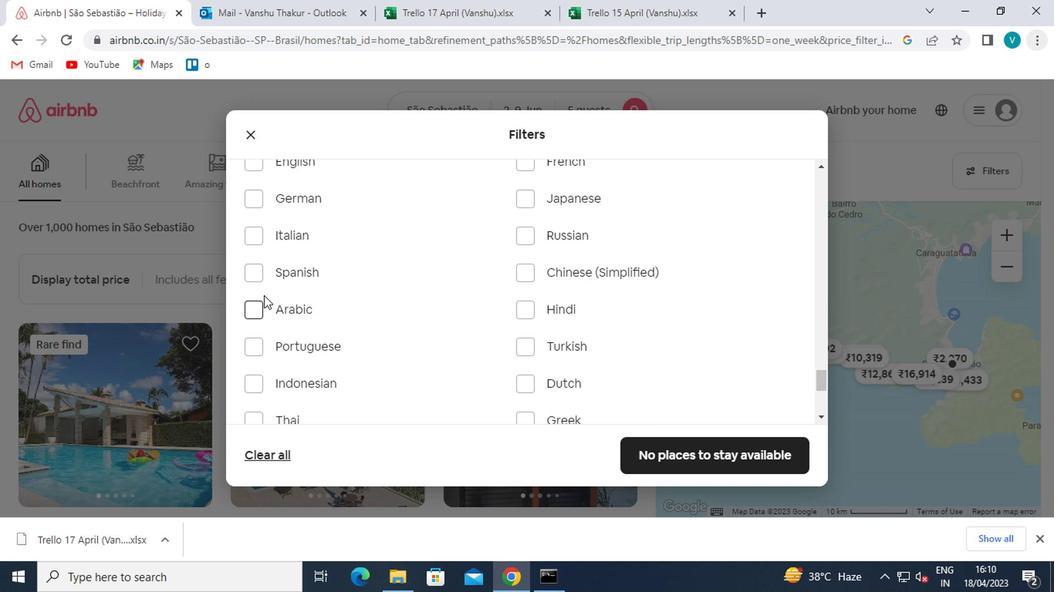 
Action: Mouse pressed left at (248, 275)
Screenshot: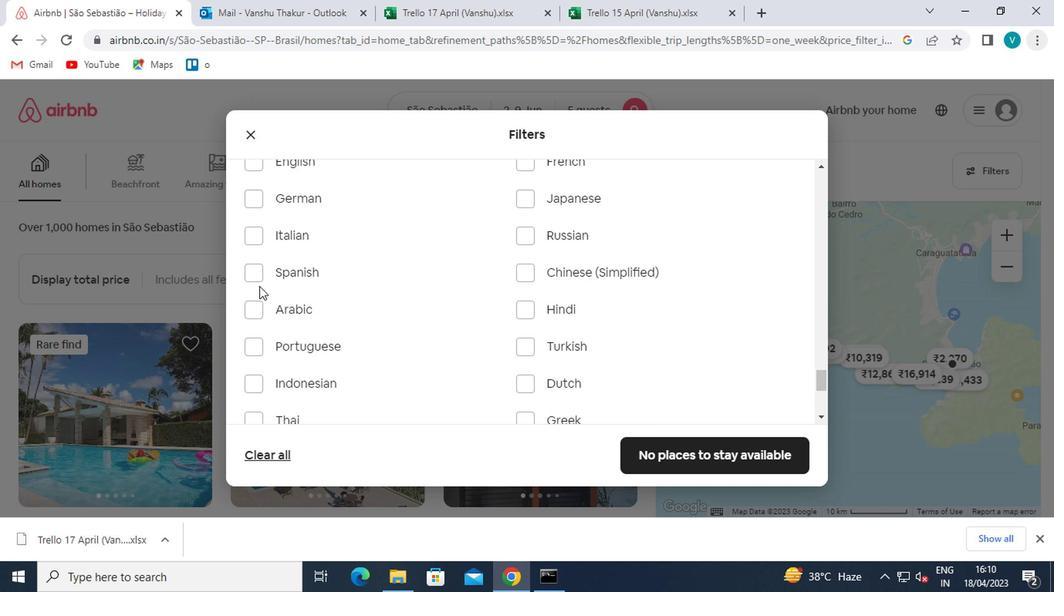 
Action: Mouse moved to (695, 467)
Screenshot: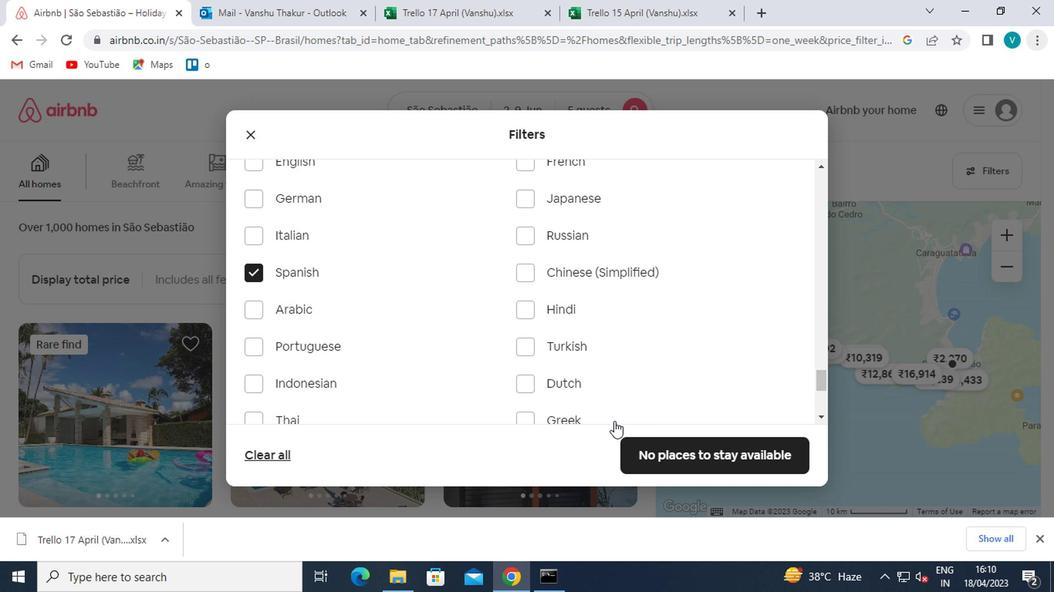 
Action: Mouse pressed left at (695, 467)
Screenshot: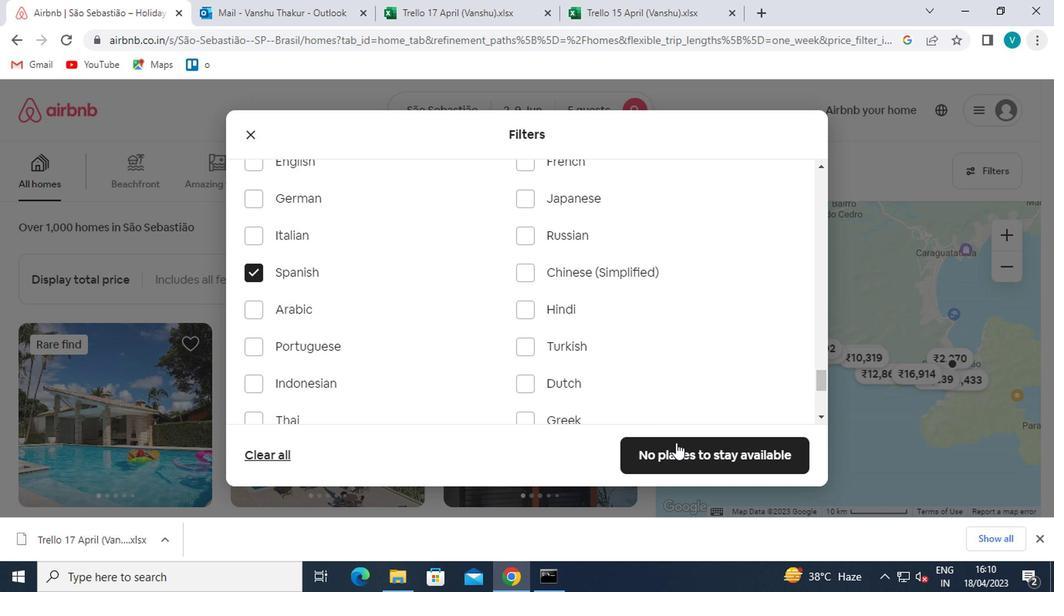 
Action: Mouse moved to (630, 281)
Screenshot: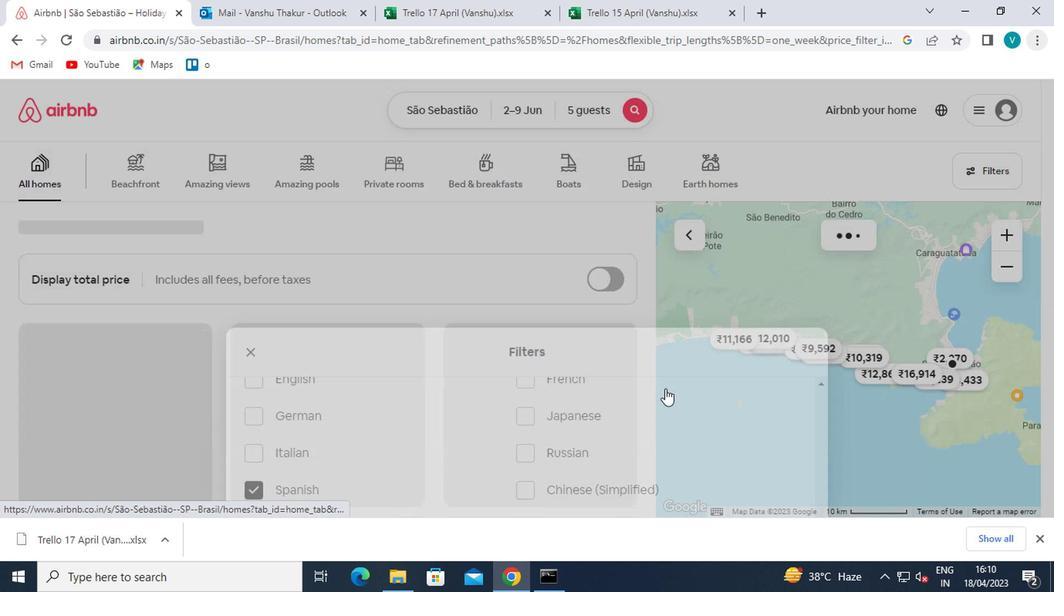 
